 Task: Look for space in Ngozi, Burundi from 6th September, 2023 to 10th September, 2023 for 1 adult in price range Rs.9000 to Rs.17000. Place can be private room with 1  bedroom having 1 bed and 1 bathroom. Property type can be hotel. Booking option can be shelf check-in. Required host language is English.
Action: Mouse moved to (684, 223)
Screenshot: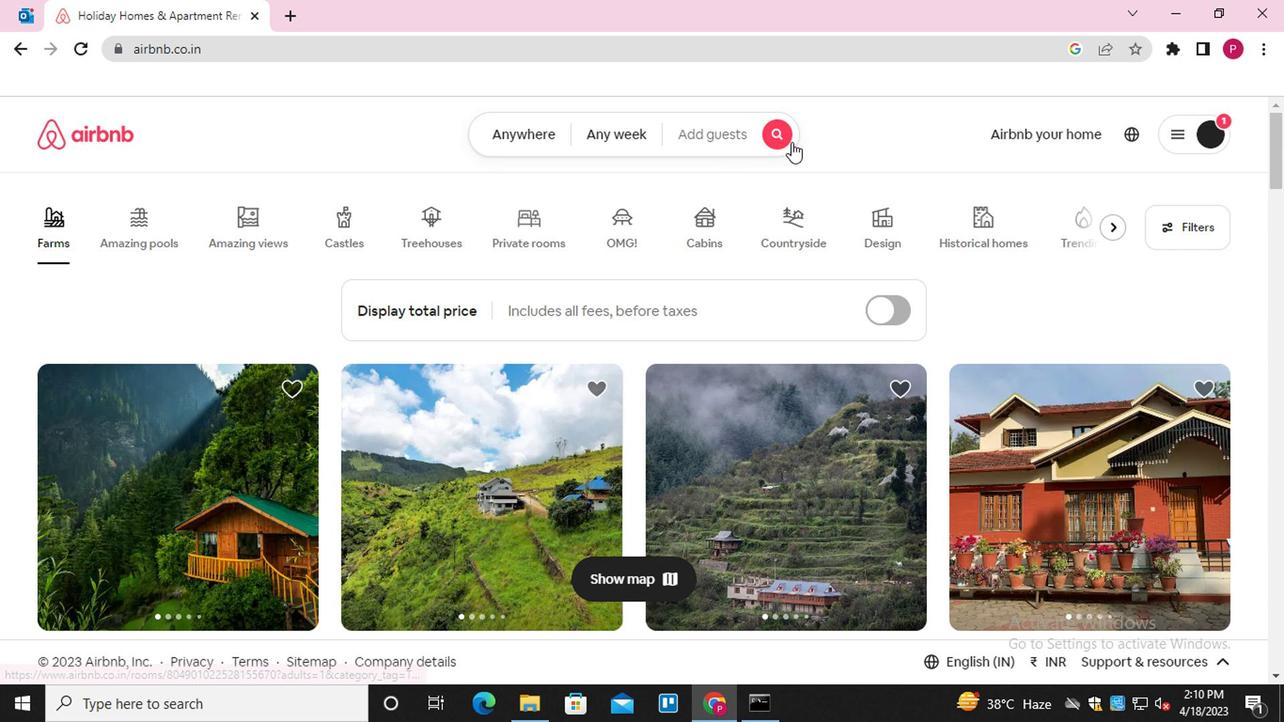 
Action: Mouse pressed left at (684, 223)
Screenshot: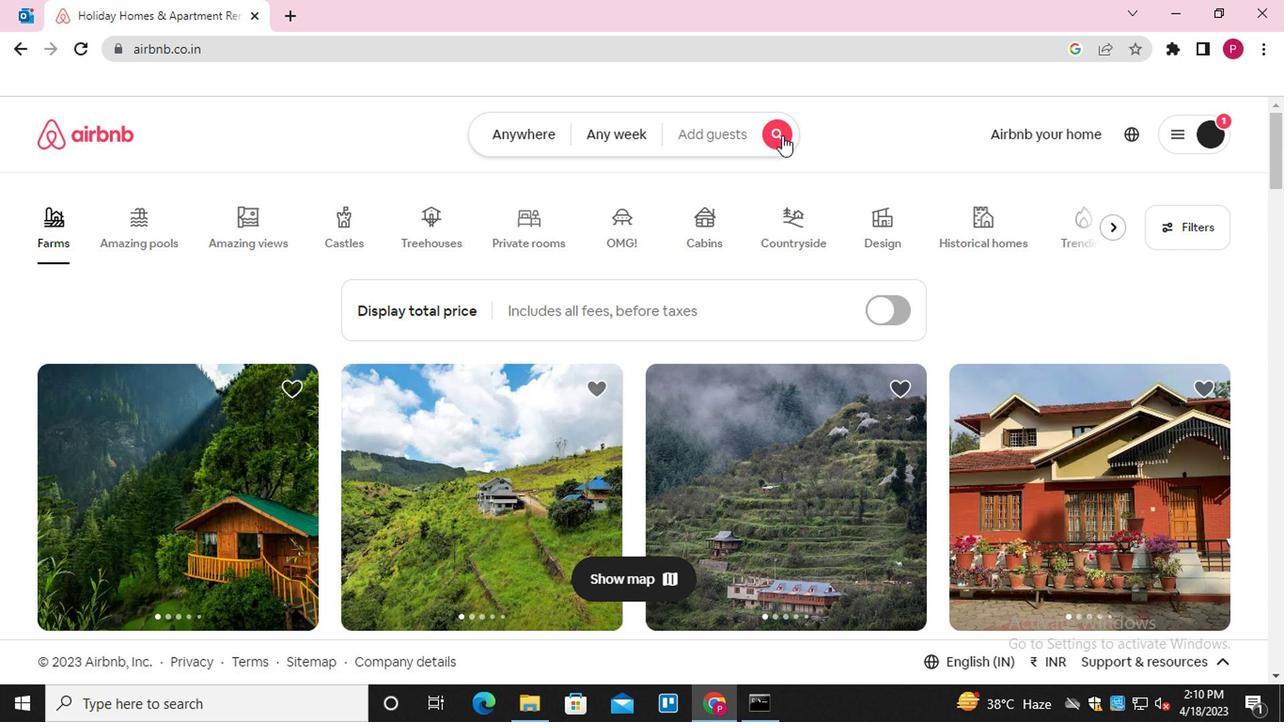 
Action: Mouse moved to (404, 278)
Screenshot: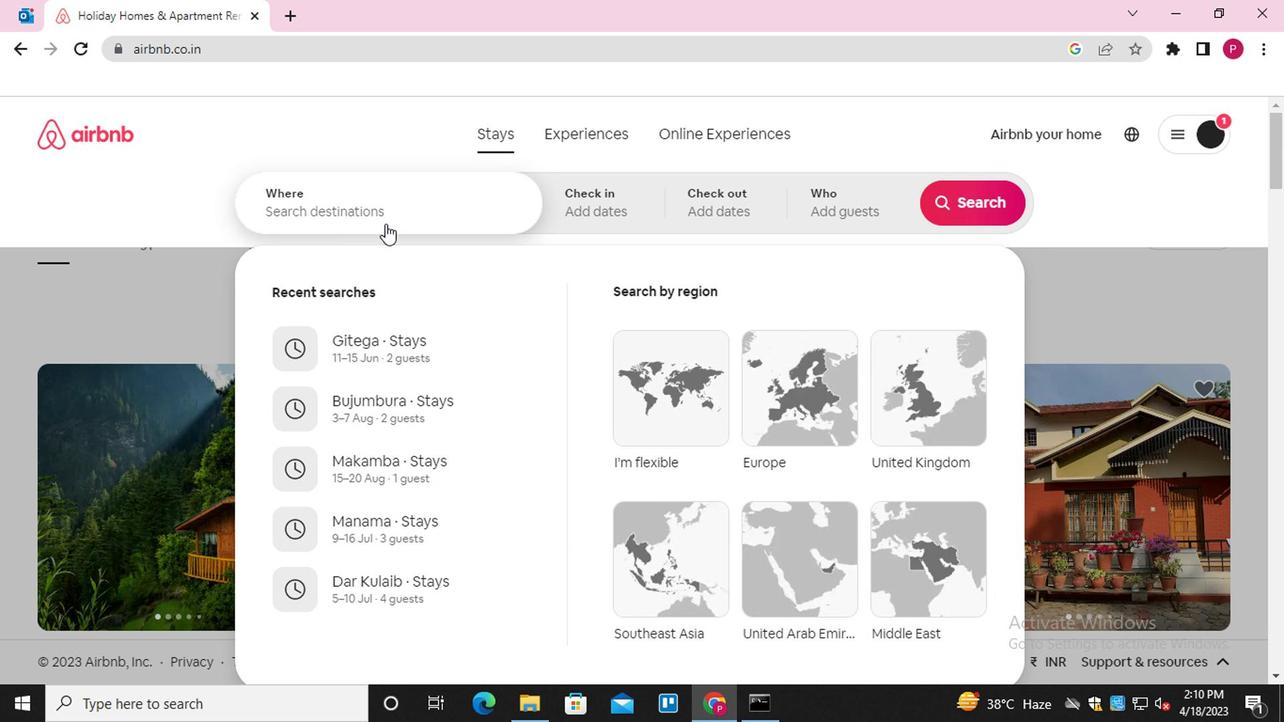 
Action: Mouse pressed left at (404, 278)
Screenshot: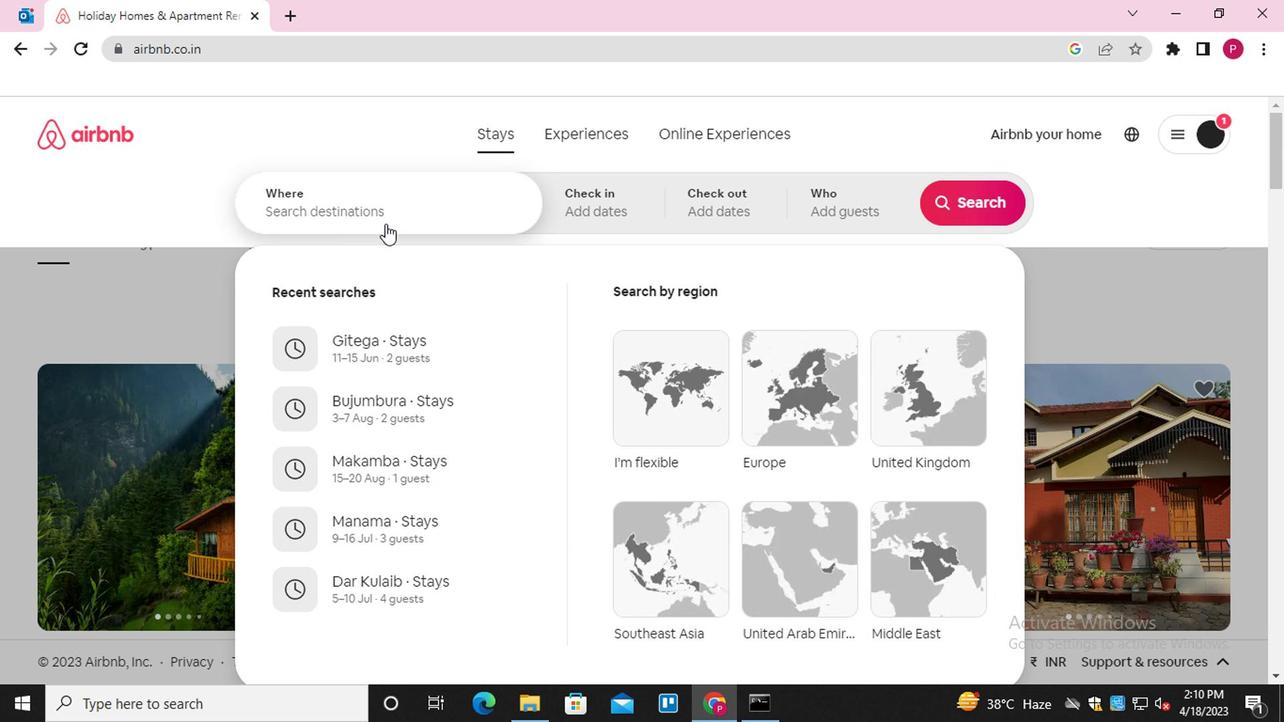 
Action: Key pressed <Key.shift>NAGI<Key.backspace>OZI
Screenshot: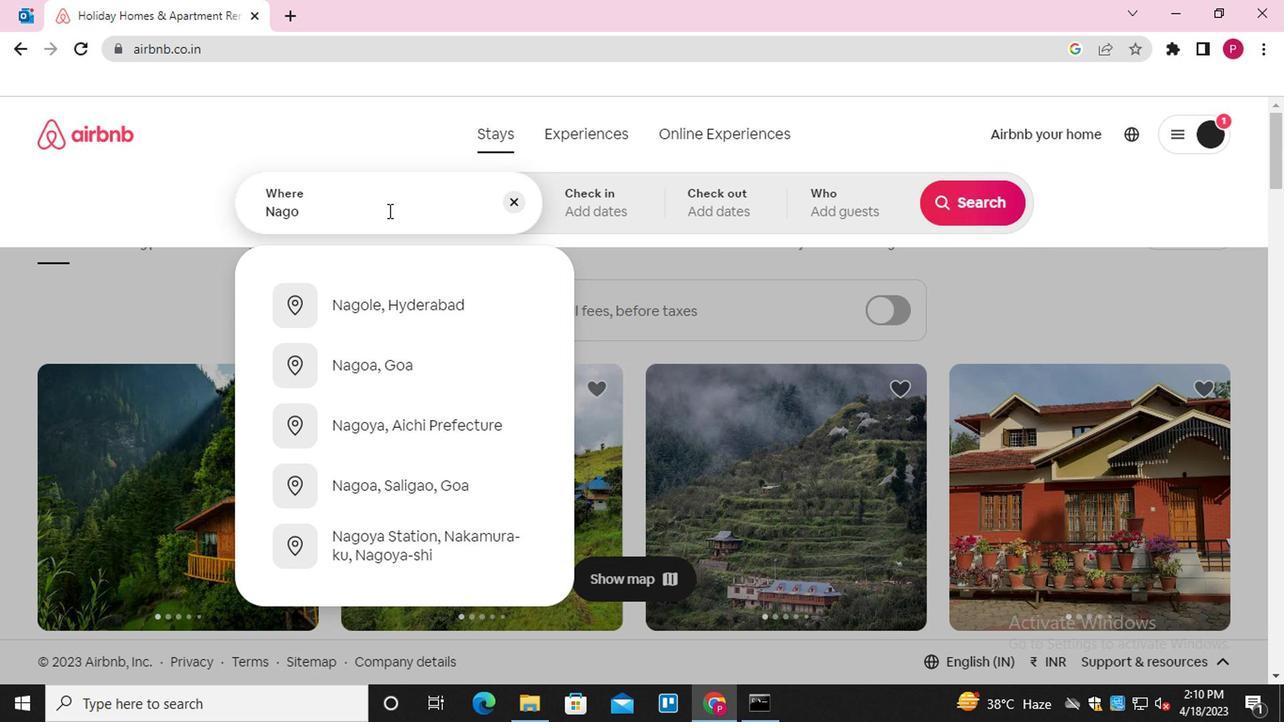
Action: Mouse moved to (415, 521)
Screenshot: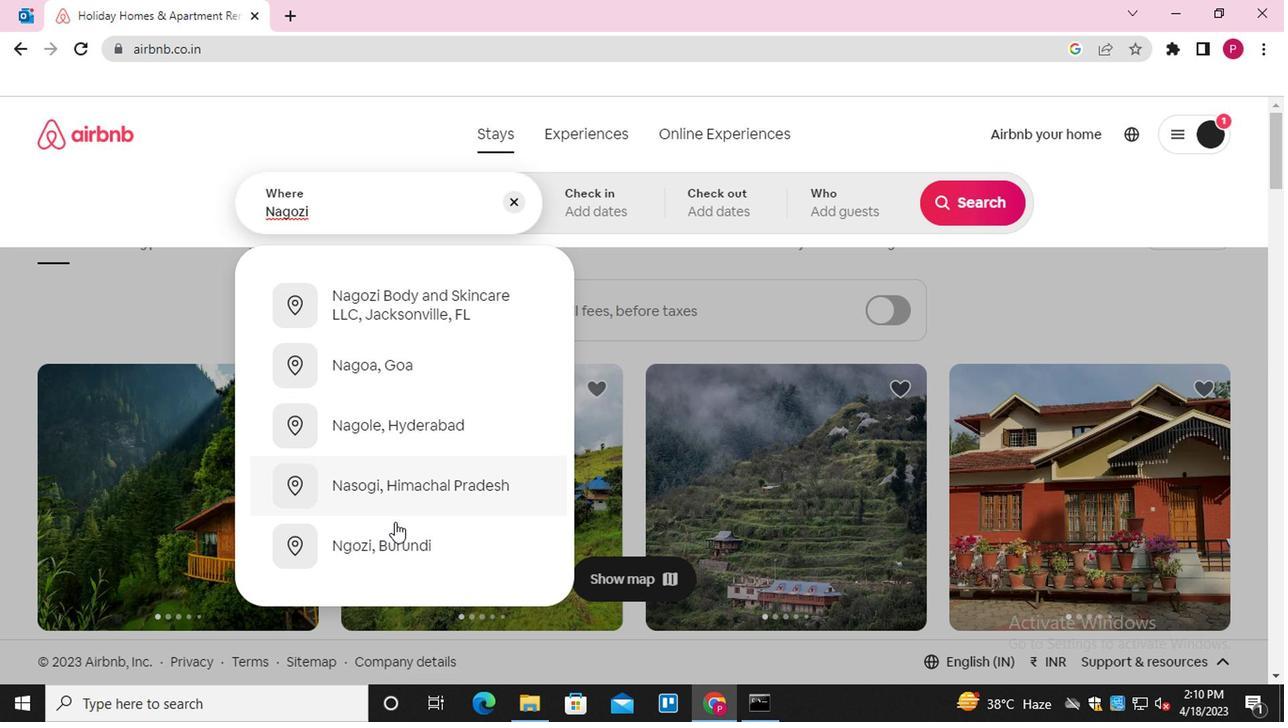 
Action: Mouse pressed left at (415, 521)
Screenshot: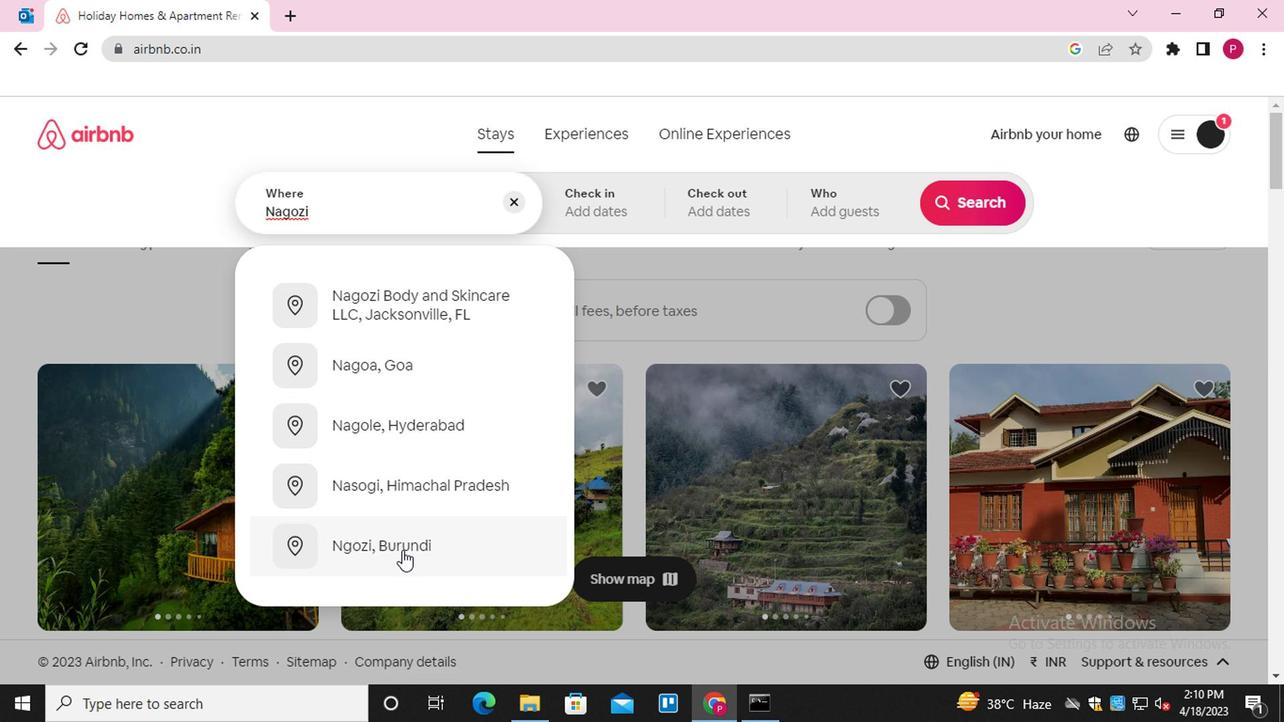 
Action: Mouse moved to (809, 382)
Screenshot: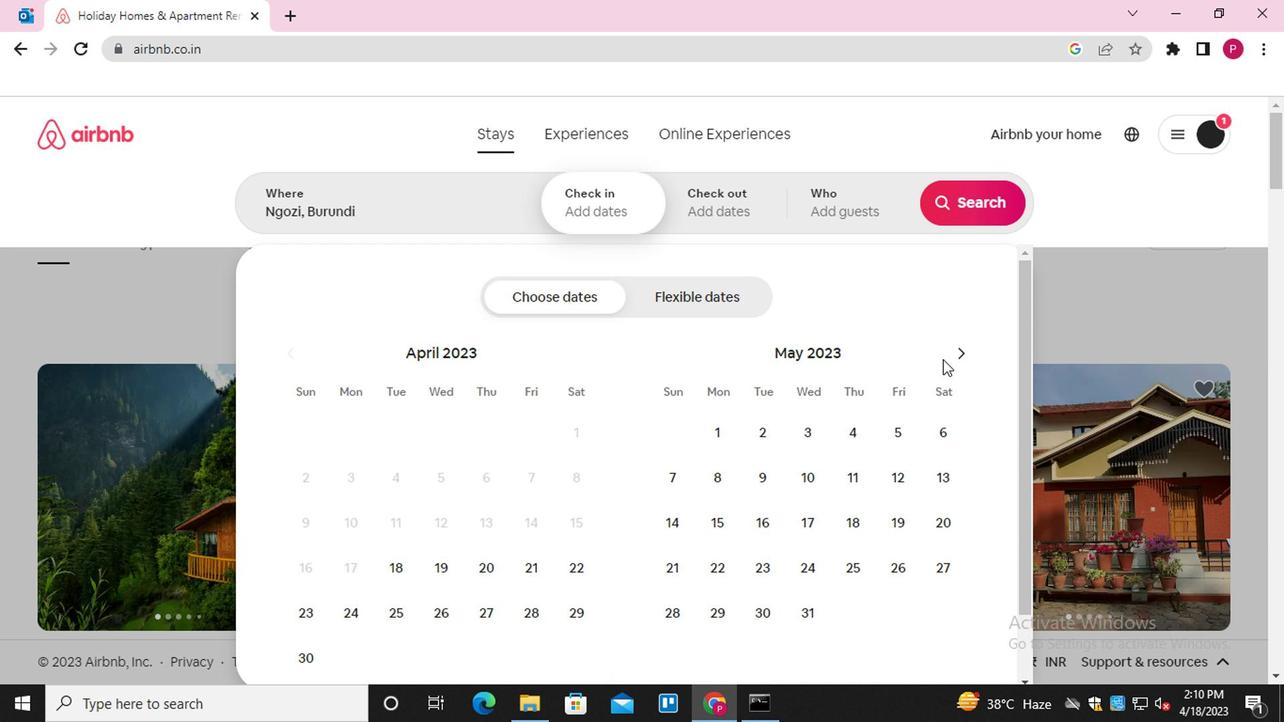 
Action: Mouse pressed left at (809, 382)
Screenshot: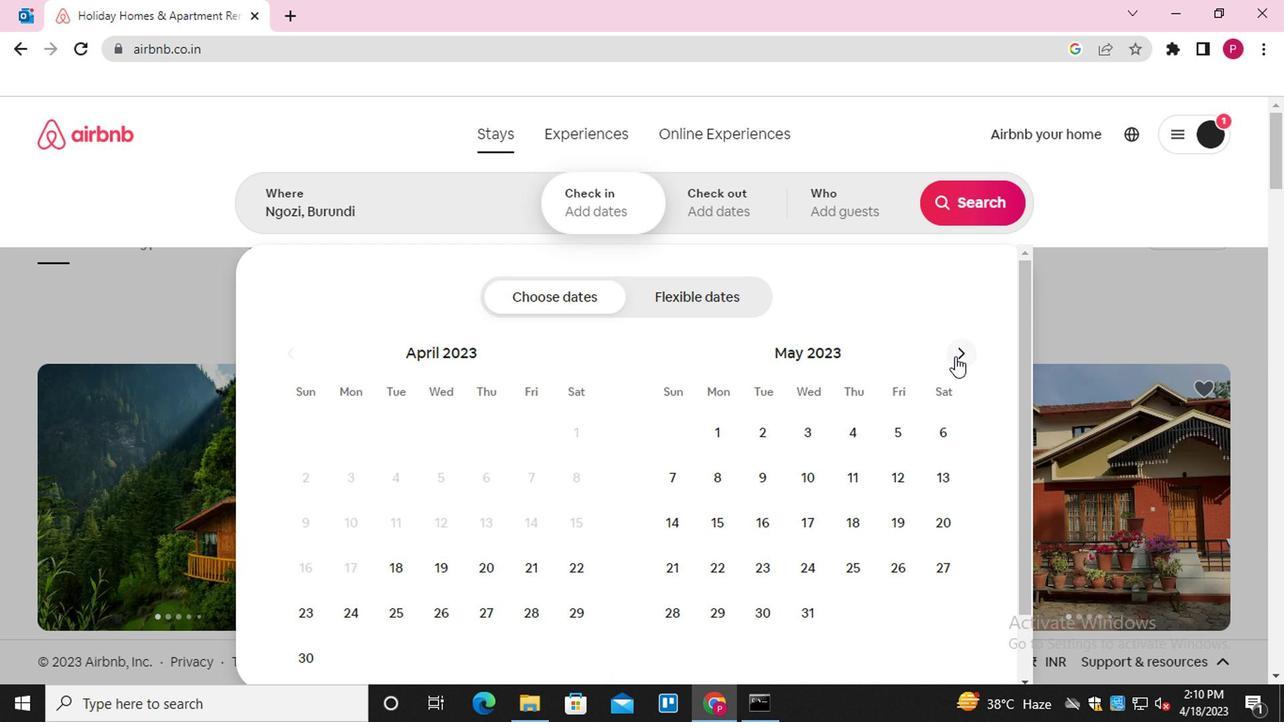 
Action: Mouse pressed left at (809, 382)
Screenshot: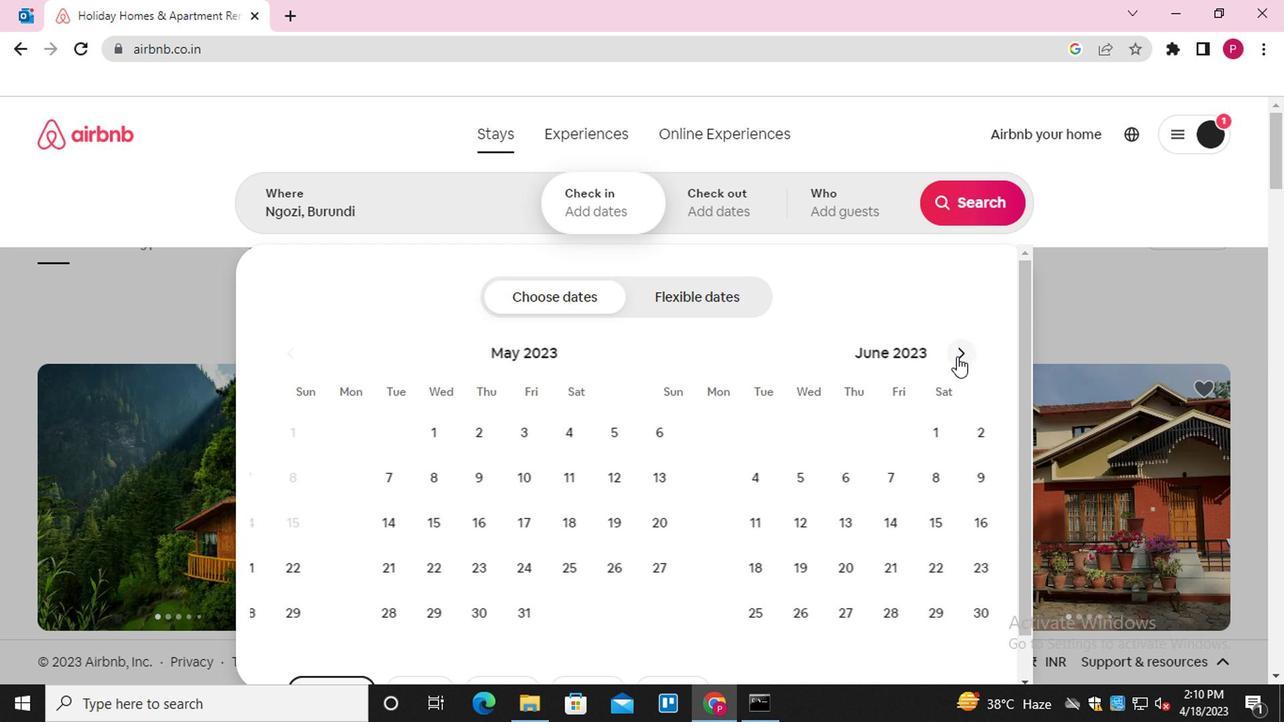 
Action: Mouse pressed left at (809, 382)
Screenshot: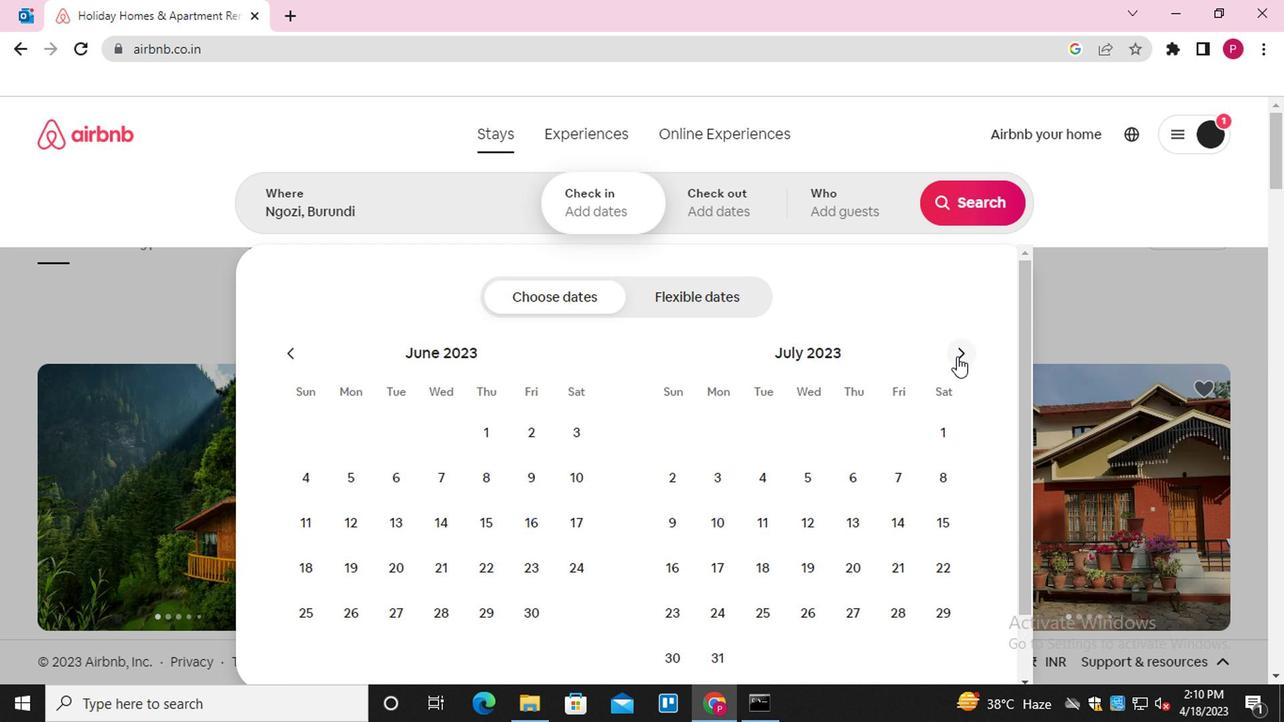 
Action: Mouse pressed left at (809, 382)
Screenshot: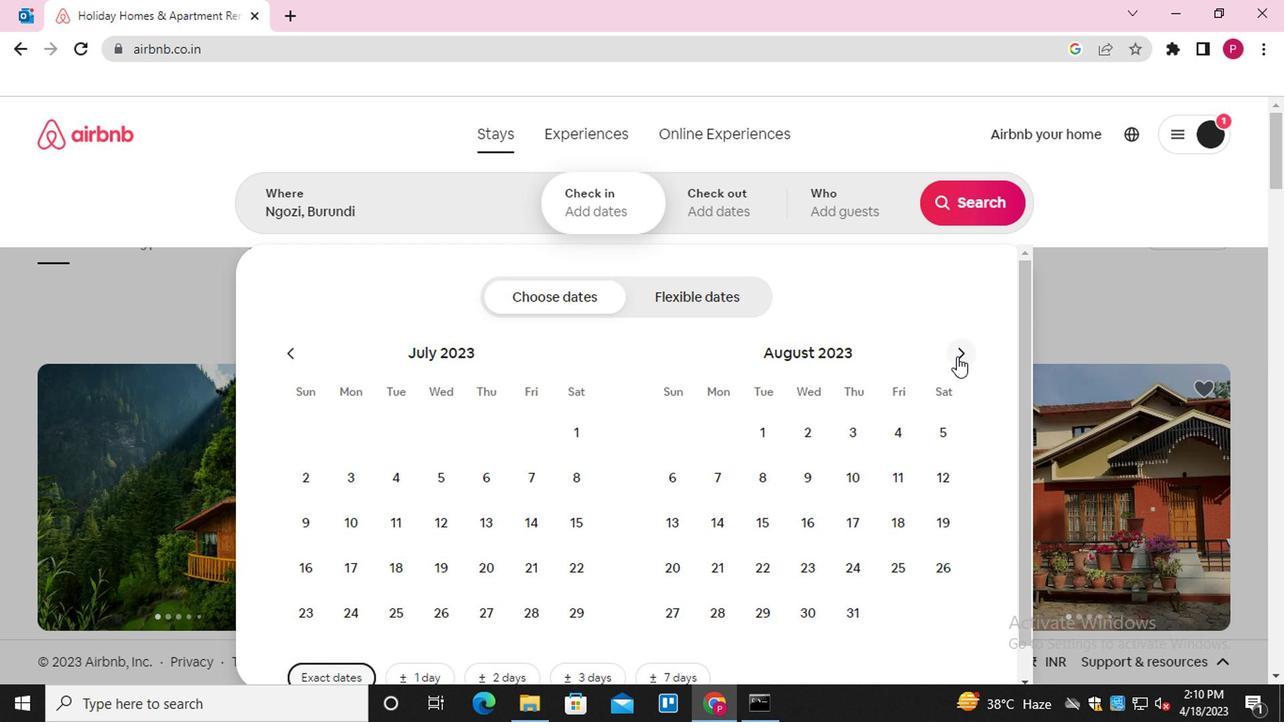 
Action: Mouse moved to (697, 467)
Screenshot: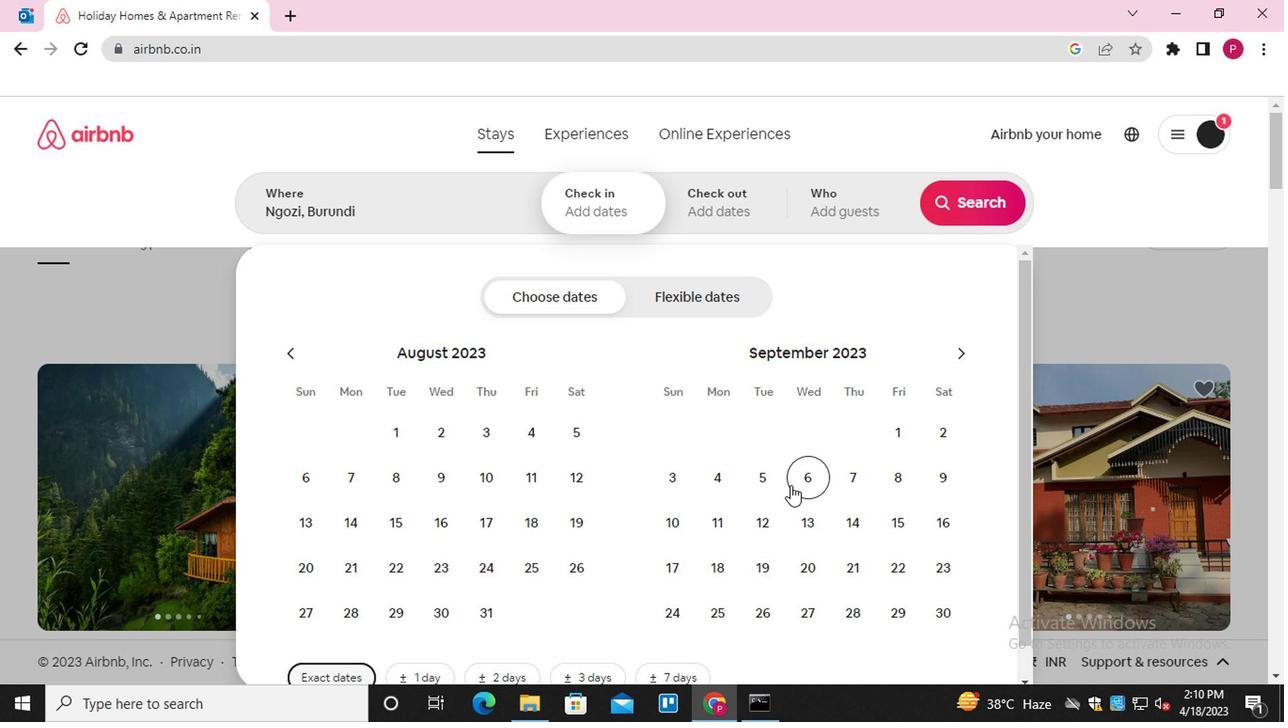 
Action: Mouse pressed left at (697, 467)
Screenshot: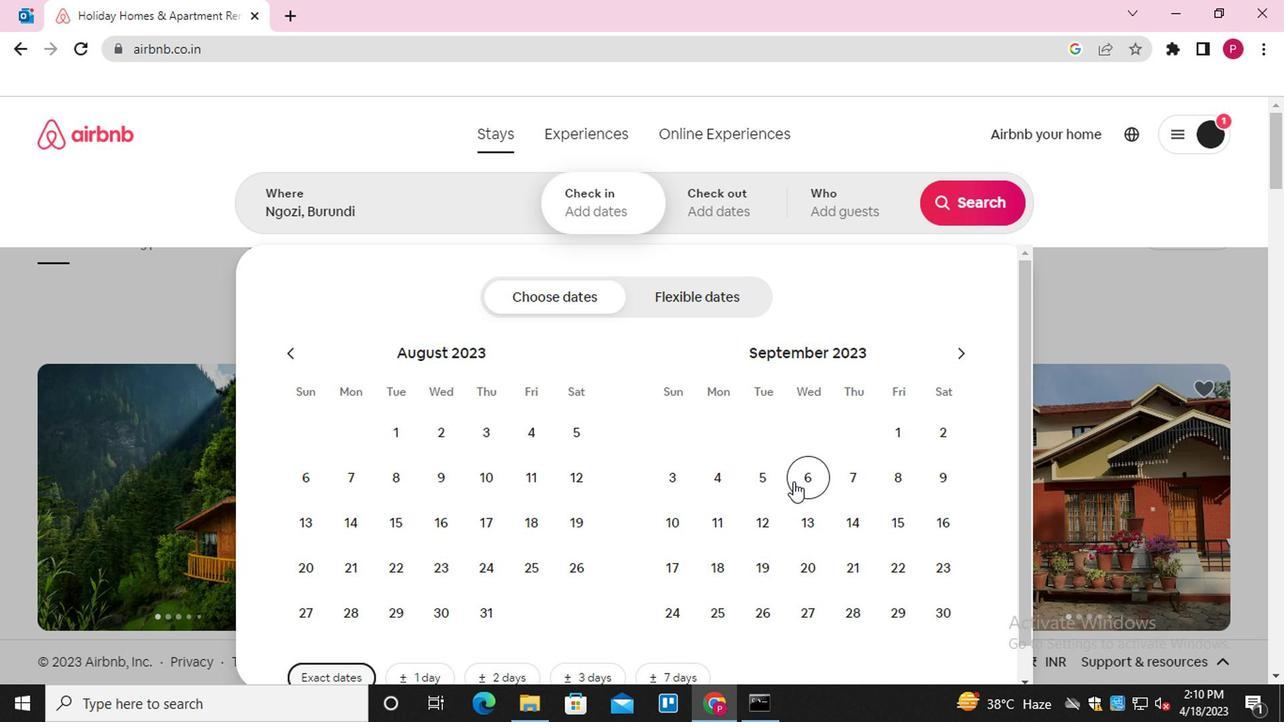 
Action: Mouse moved to (611, 495)
Screenshot: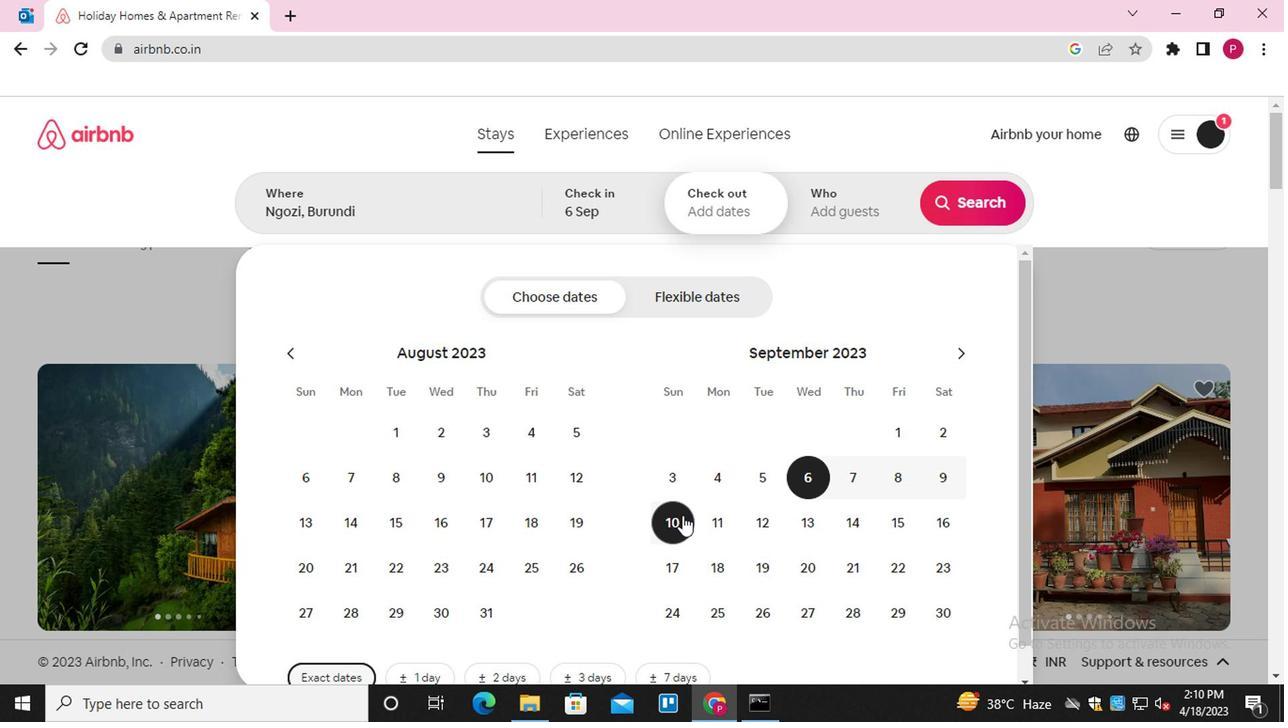 
Action: Mouse pressed left at (611, 495)
Screenshot: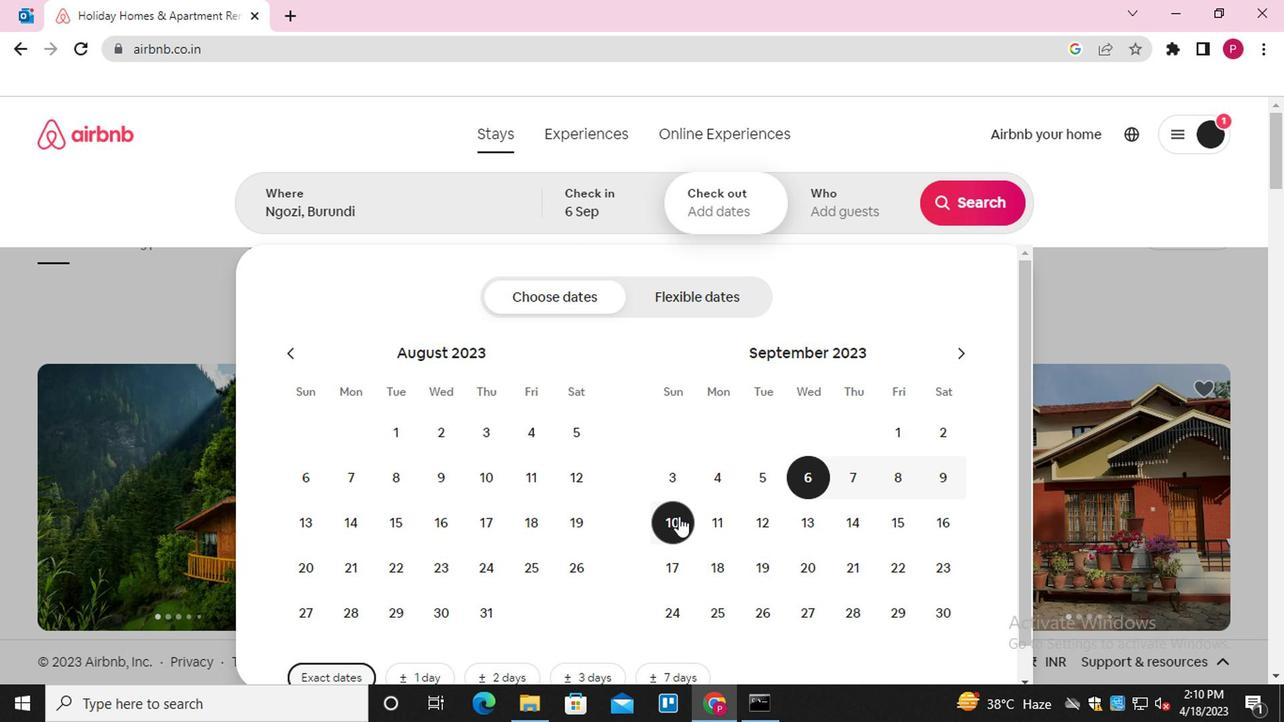 
Action: Mouse moved to (712, 275)
Screenshot: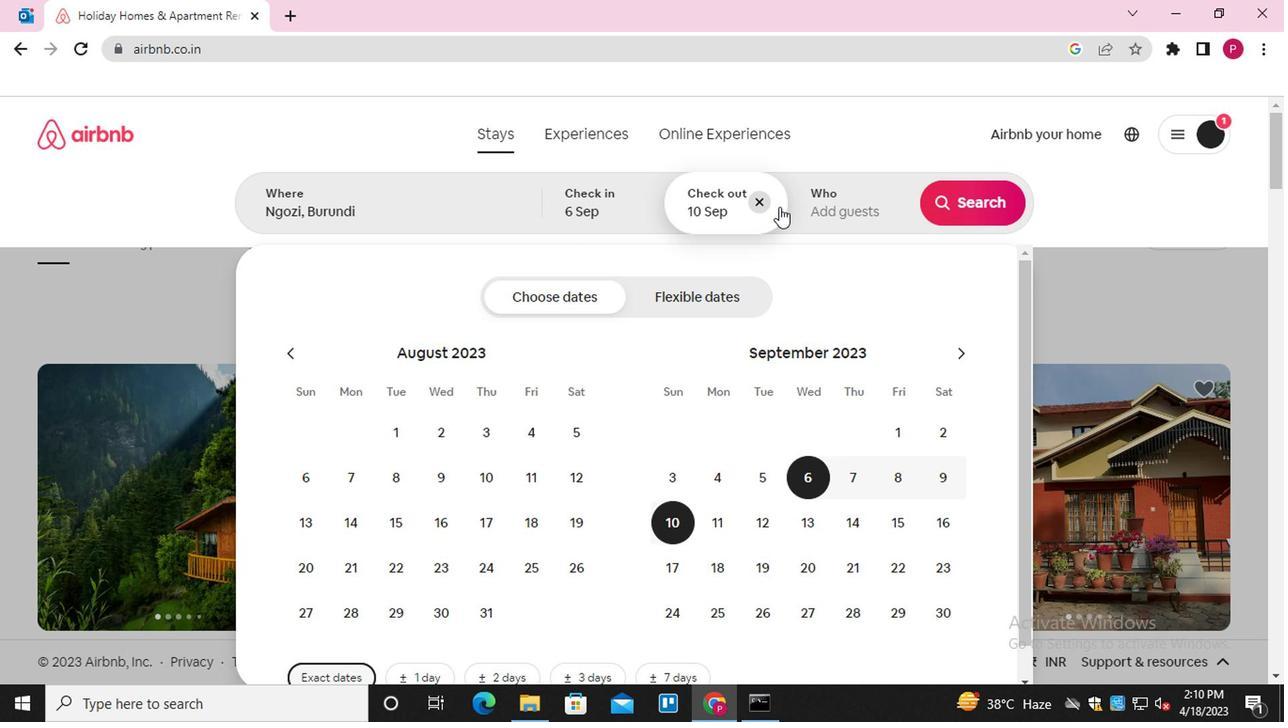 
Action: Mouse pressed left at (712, 275)
Screenshot: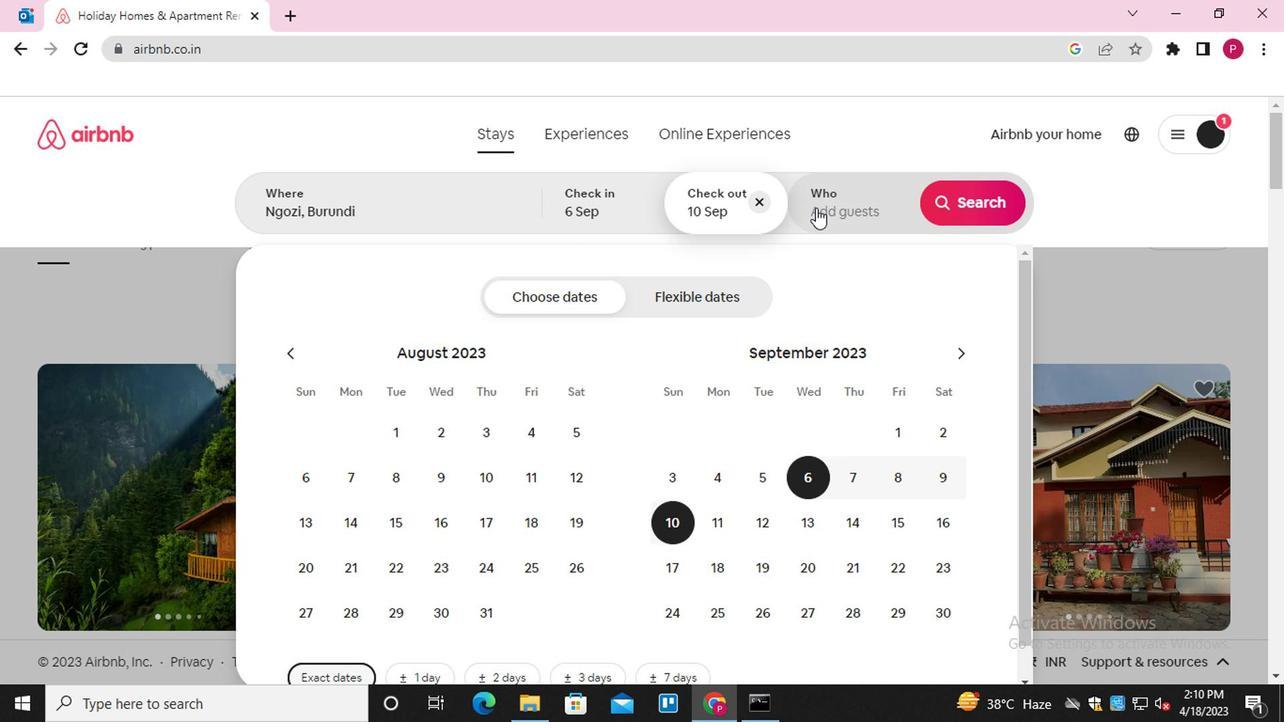 
Action: Mouse moved to (832, 344)
Screenshot: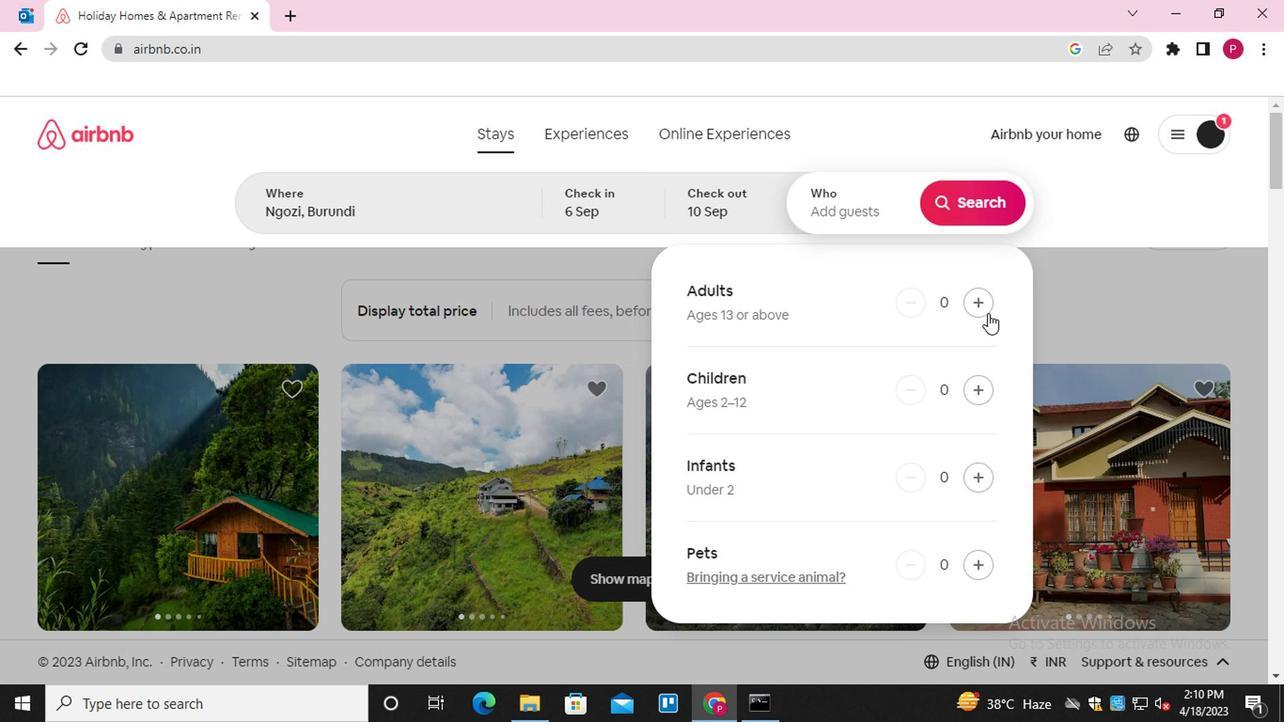 
Action: Mouse pressed left at (832, 344)
Screenshot: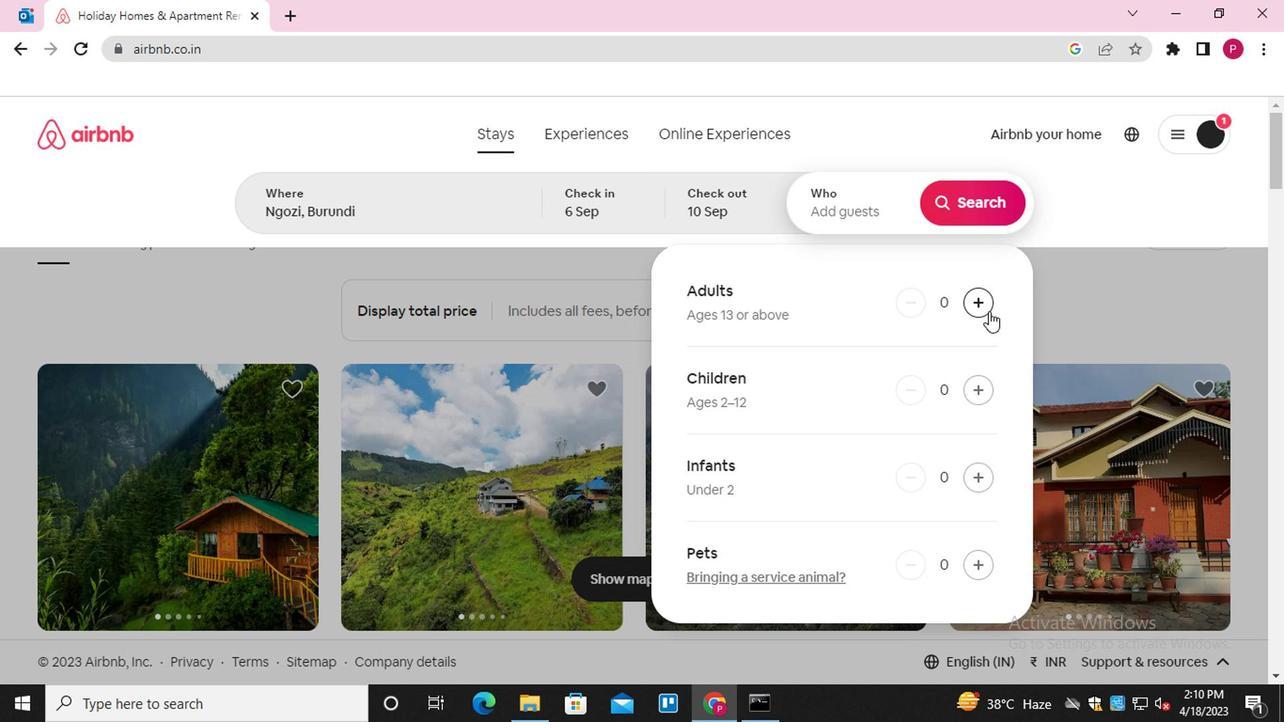 
Action: Mouse moved to (826, 278)
Screenshot: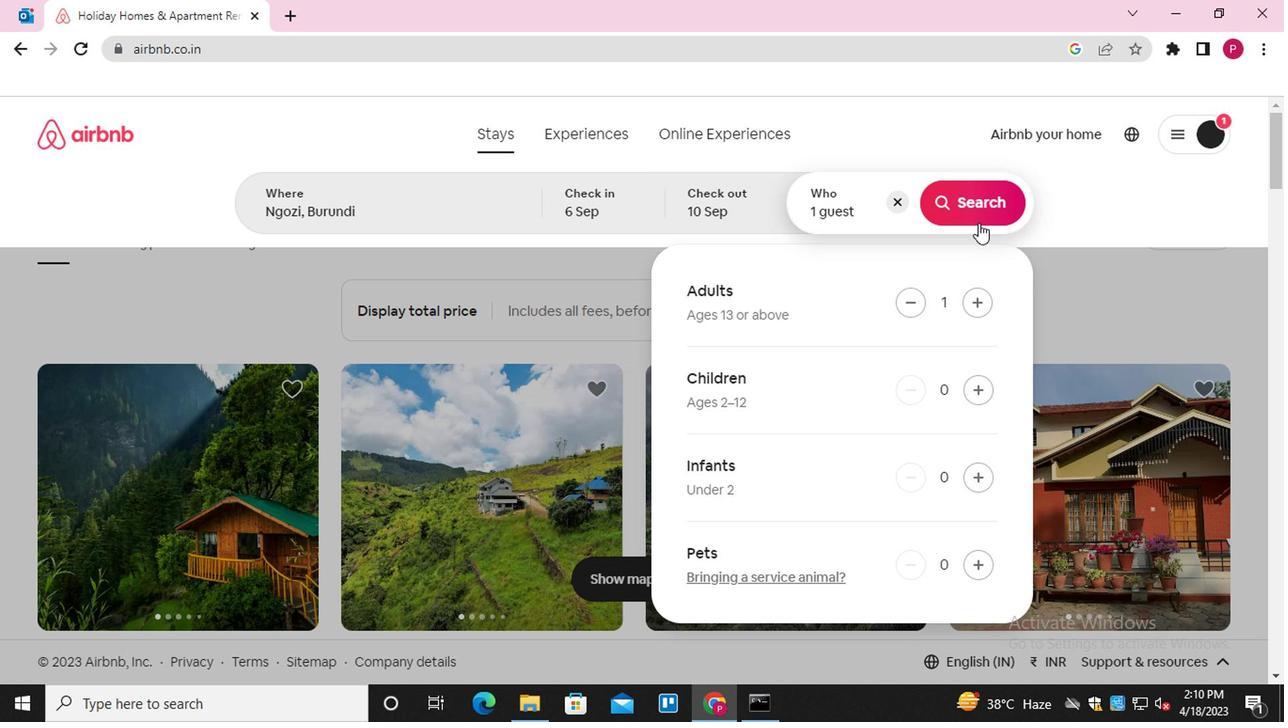 
Action: Mouse pressed left at (826, 278)
Screenshot: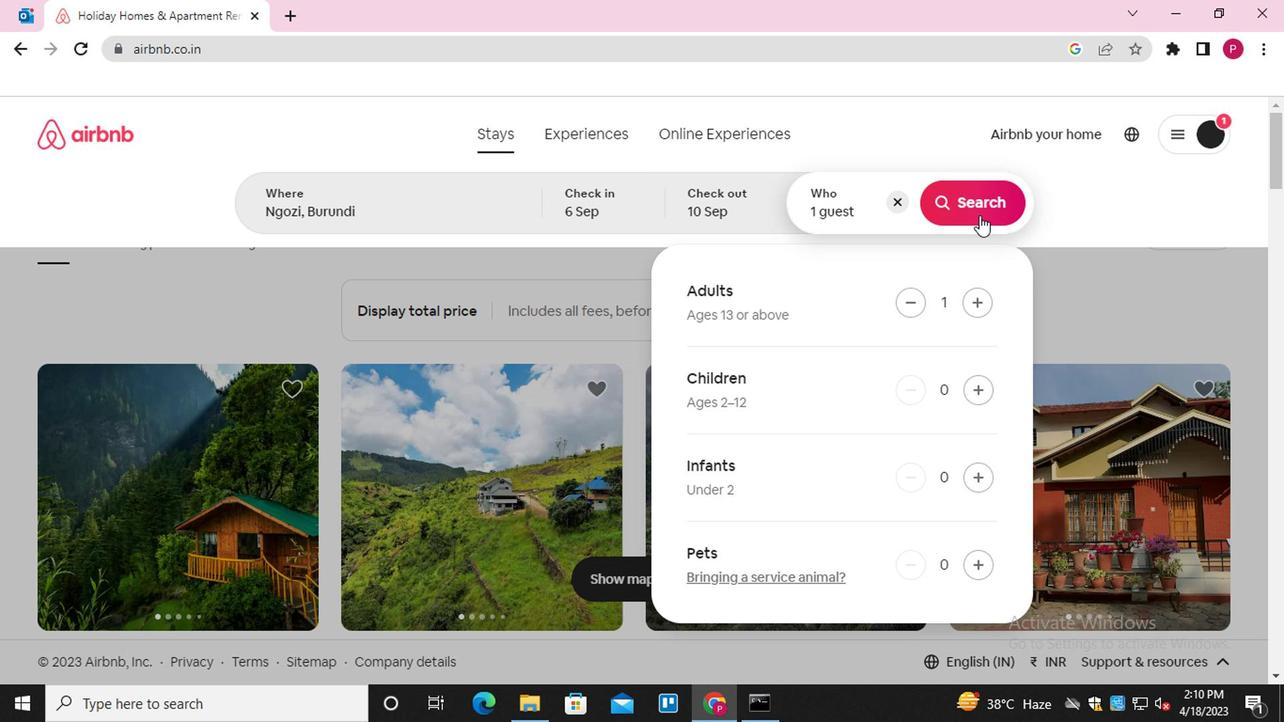 
Action: Mouse moved to (976, 277)
Screenshot: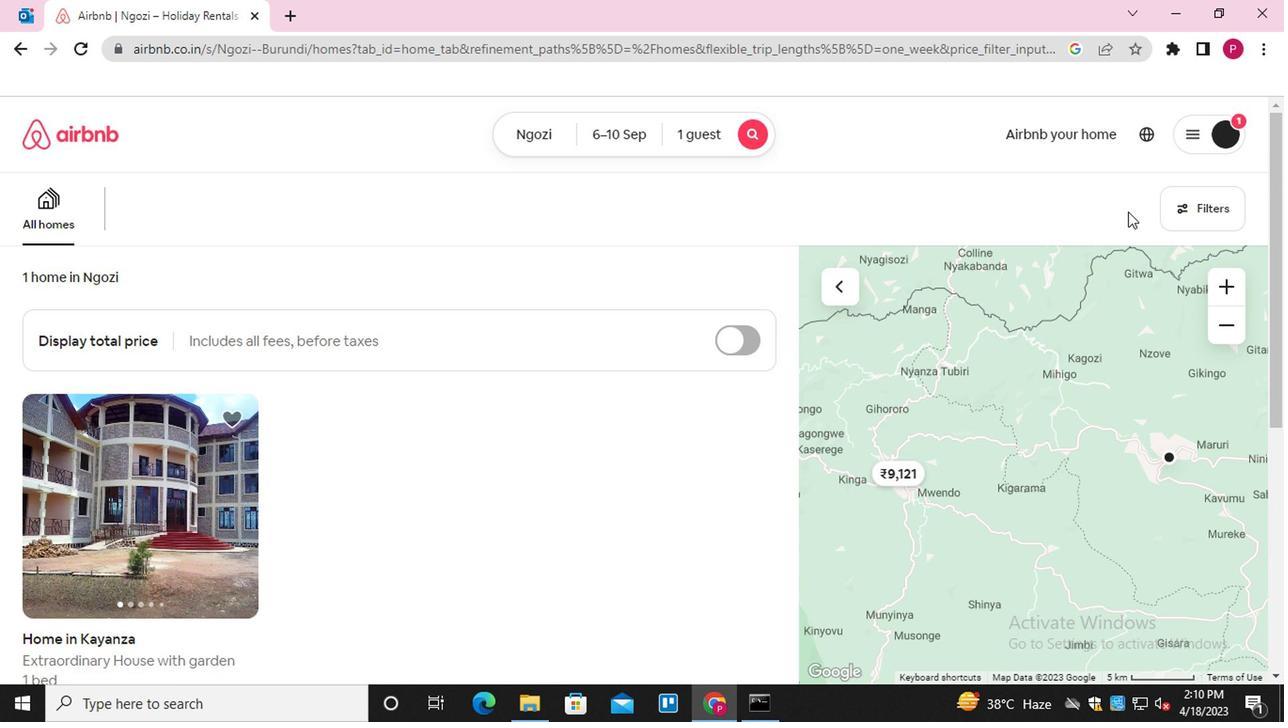 
Action: Mouse pressed left at (976, 277)
Screenshot: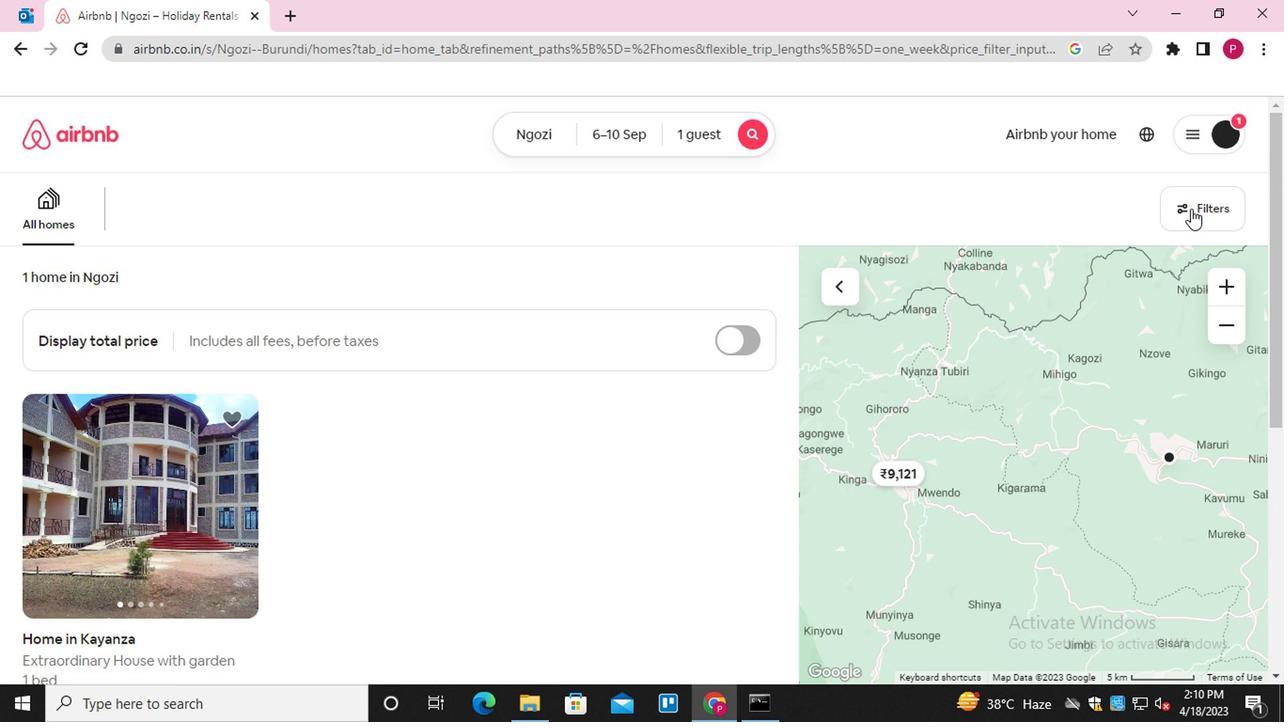 
Action: Mouse moved to (477, 438)
Screenshot: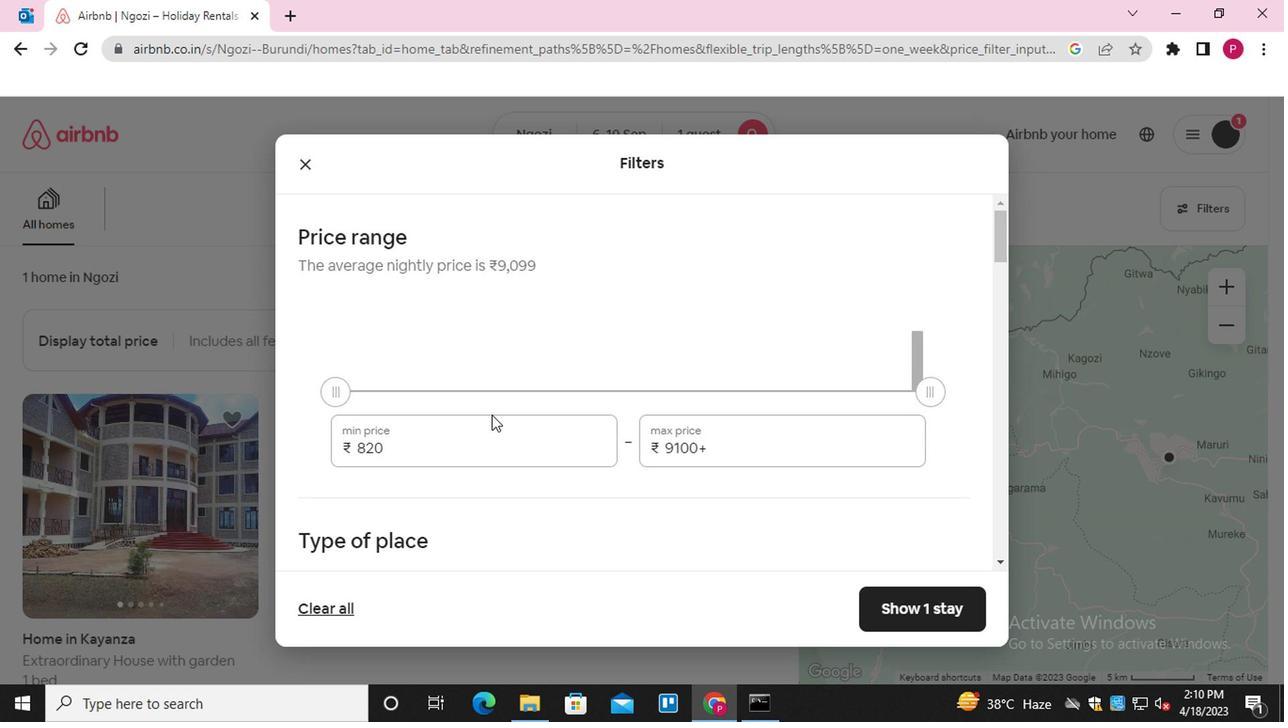 
Action: Mouse pressed left at (477, 438)
Screenshot: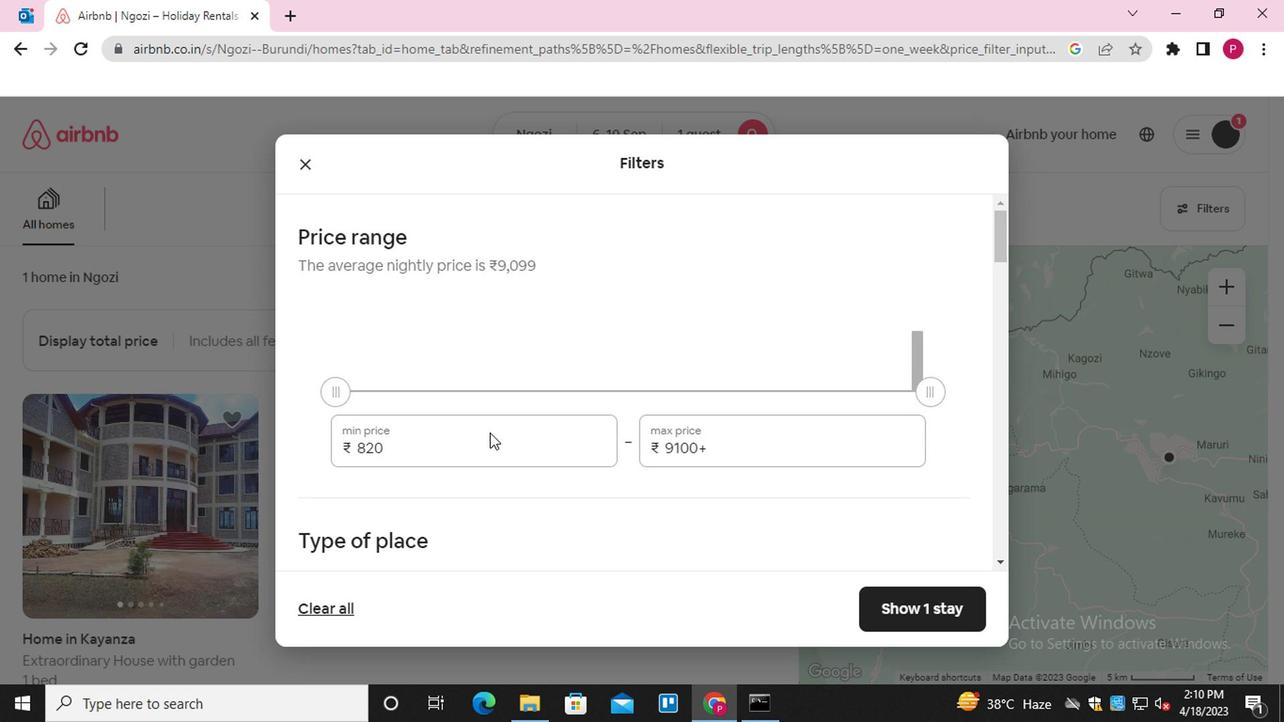
Action: Mouse pressed left at (477, 438)
Screenshot: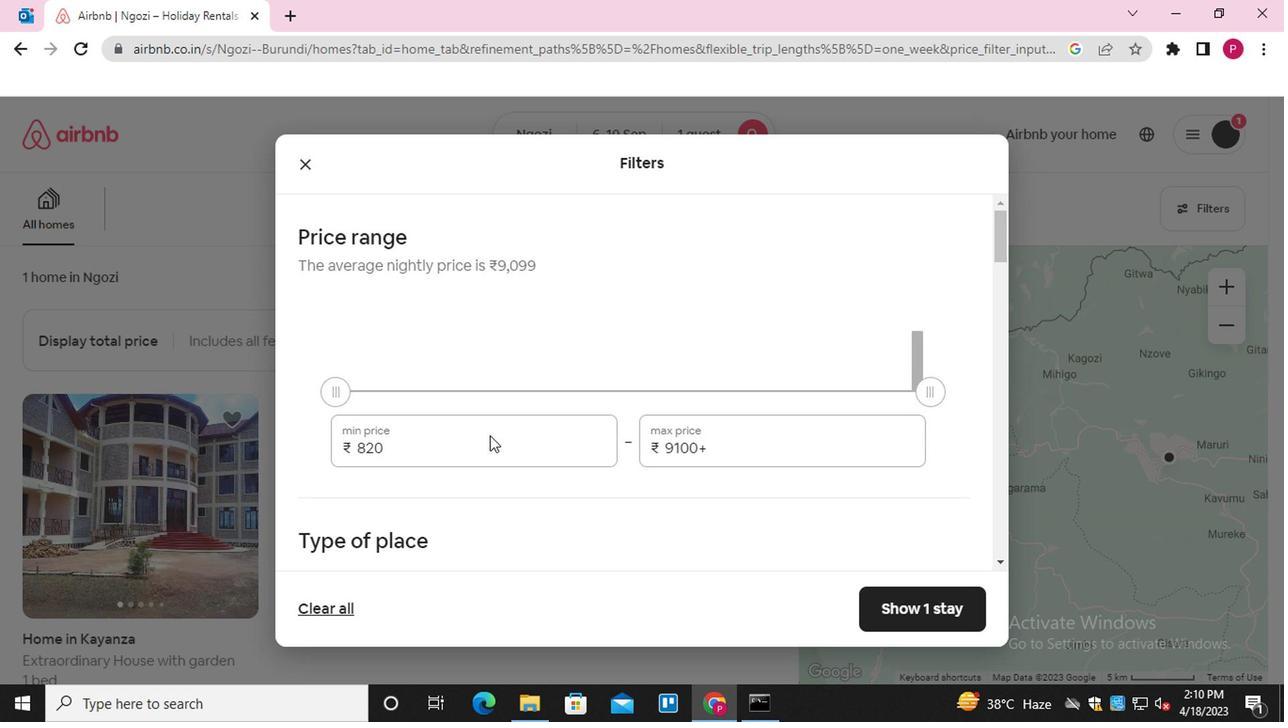 
Action: Mouse pressed left at (477, 438)
Screenshot: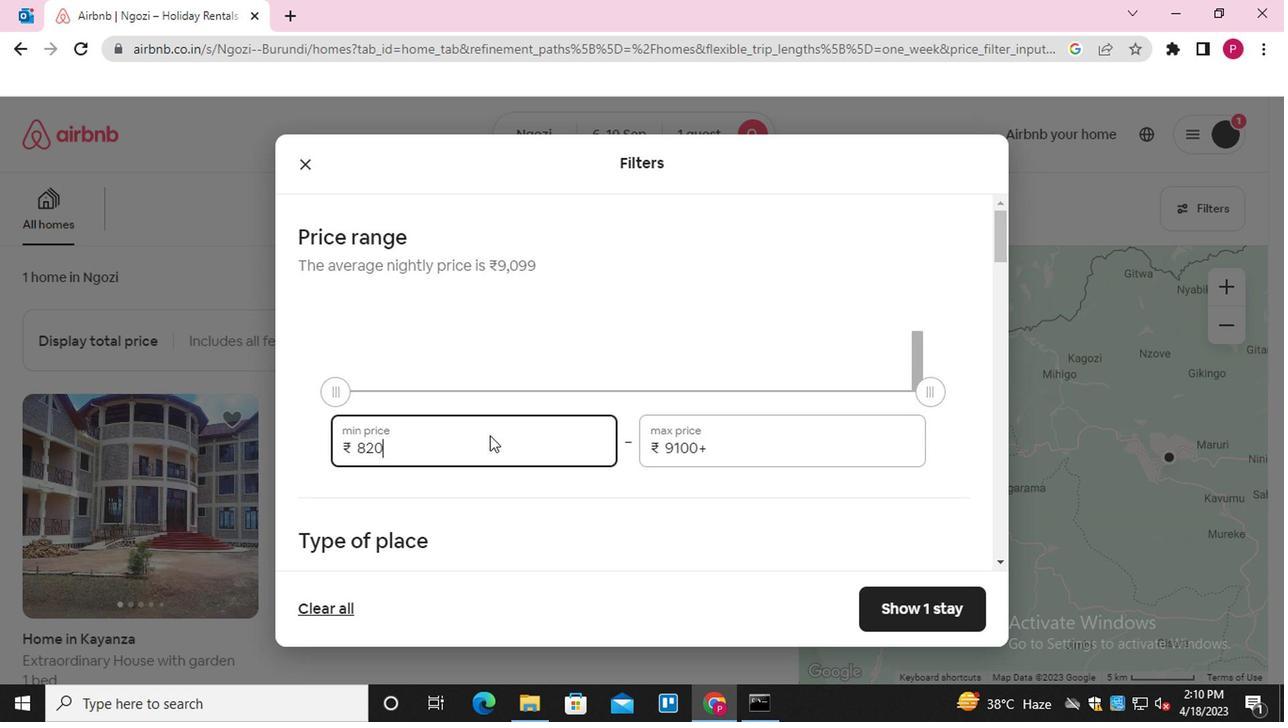 
Action: Mouse pressed left at (477, 438)
Screenshot: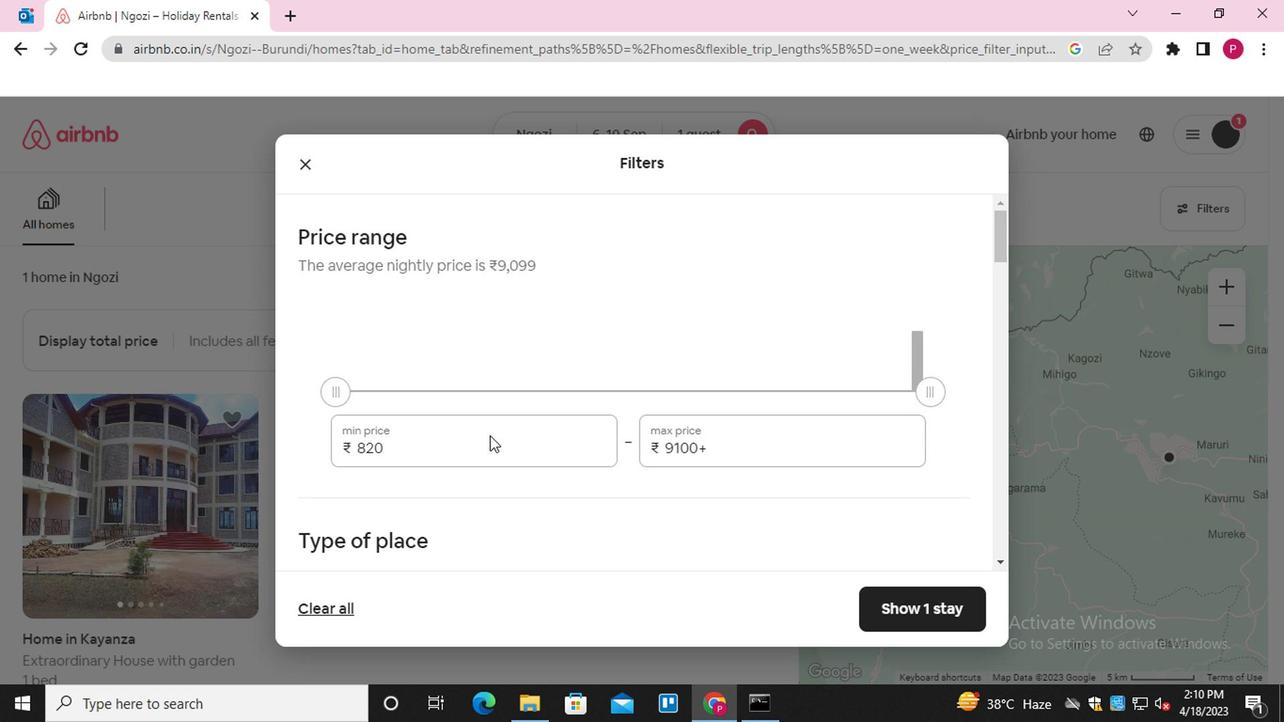
Action: Mouse moved to (473, 453)
Screenshot: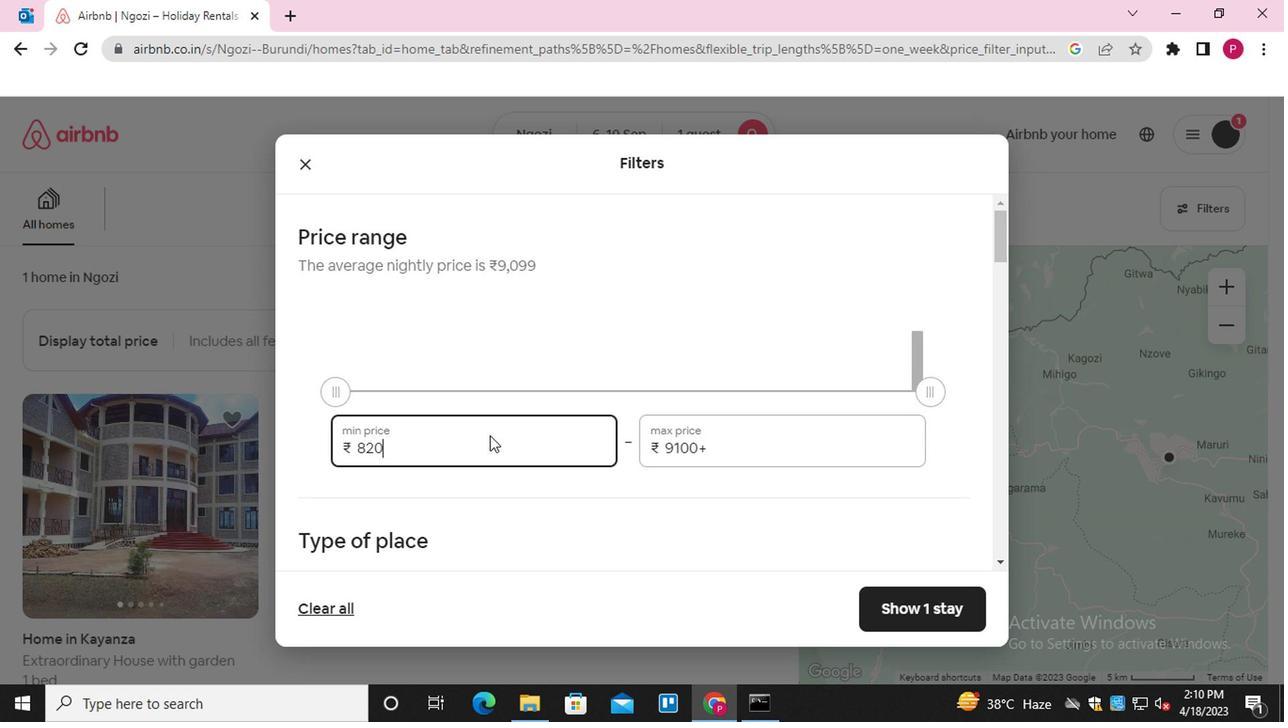 
Action: Mouse pressed left at (473, 453)
Screenshot: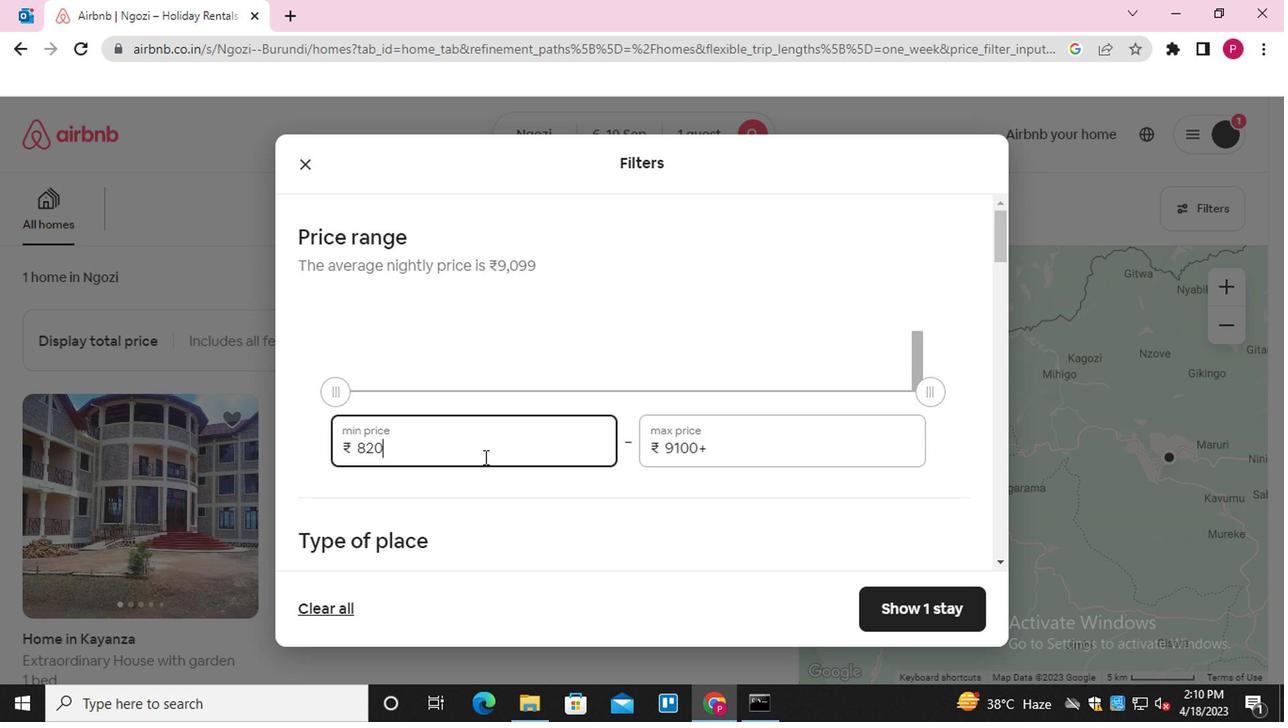 
Action: Mouse pressed left at (473, 453)
Screenshot: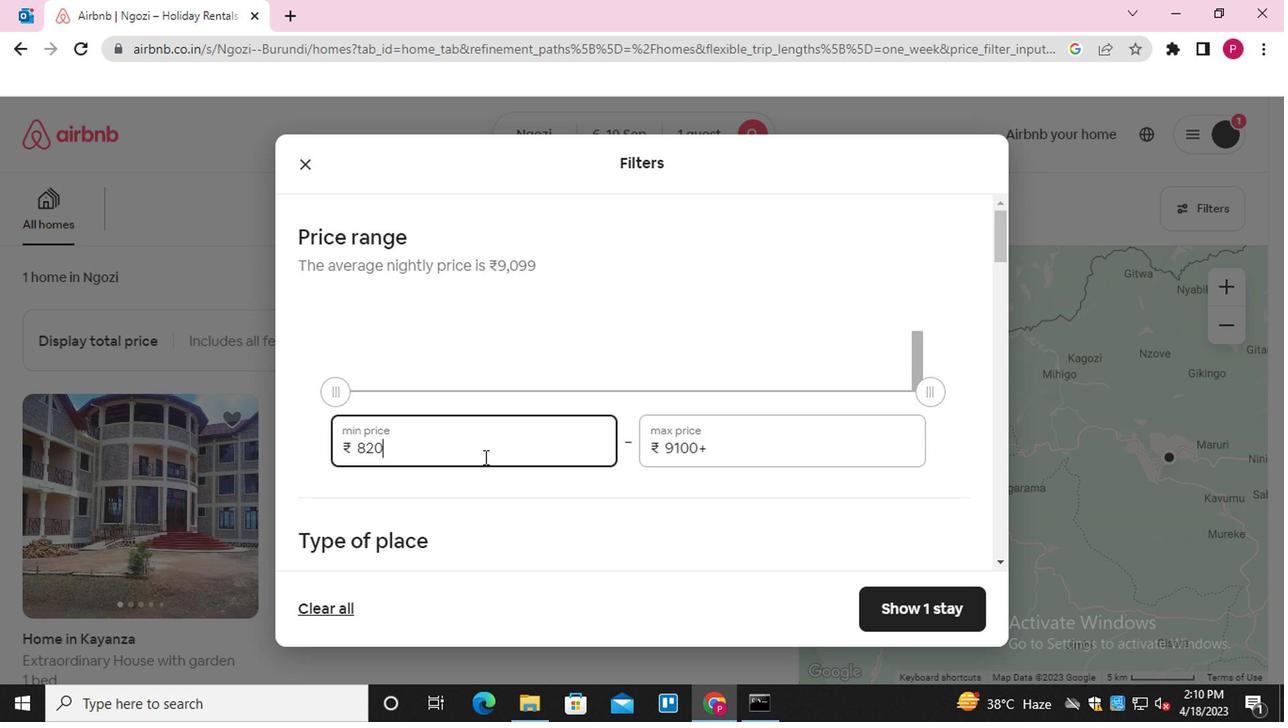 
Action: Key pressed 9000<Key.tab>17000
Screenshot: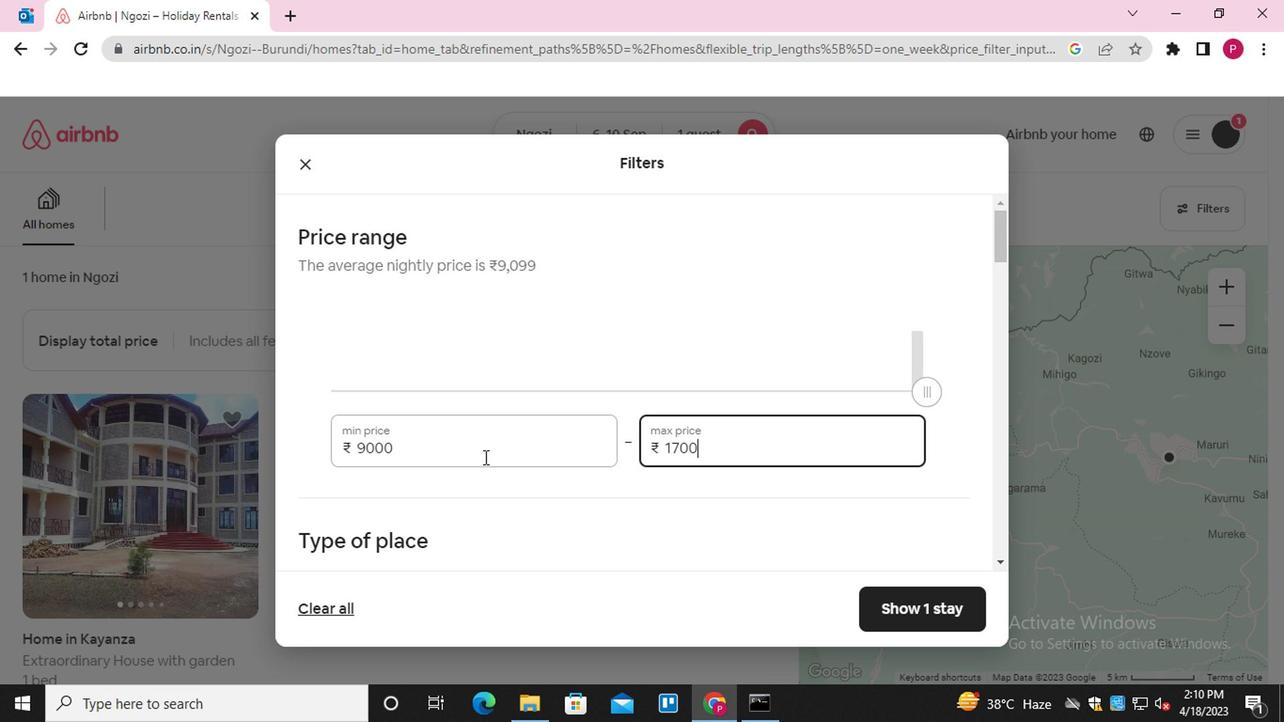 
Action: Mouse moved to (399, 440)
Screenshot: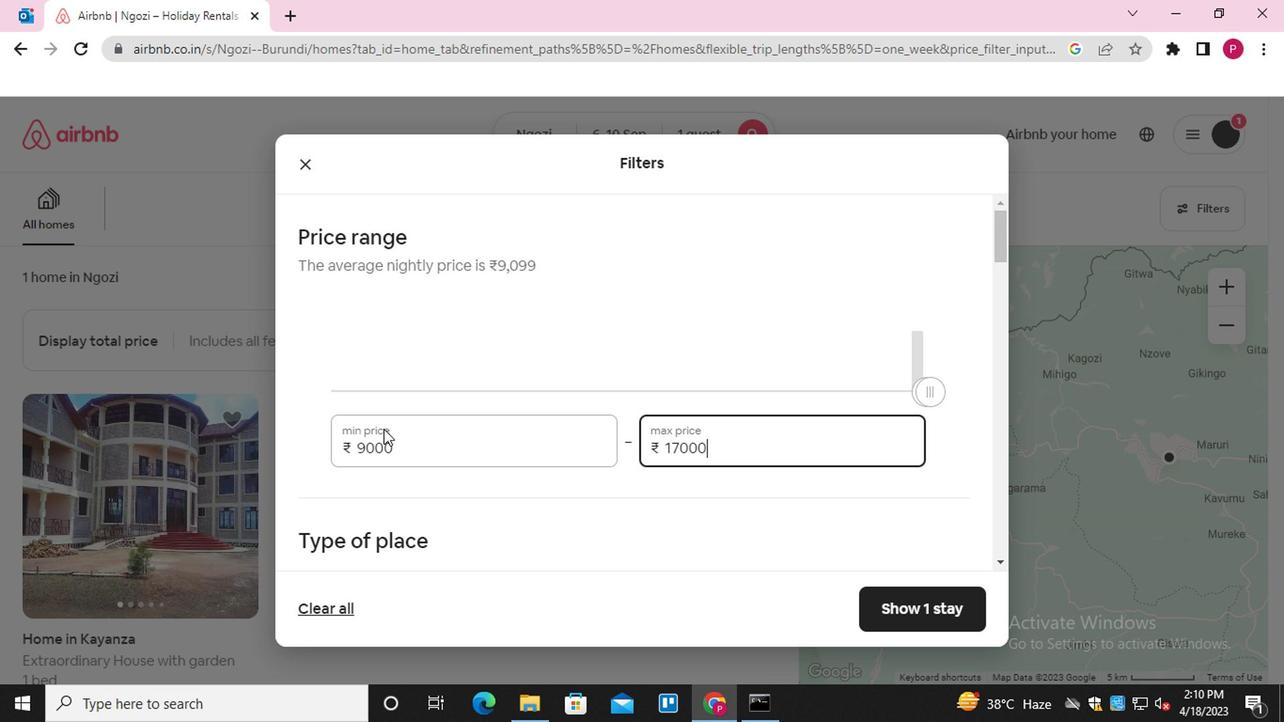 
Action: Mouse scrolled (399, 440) with delta (0, 0)
Screenshot: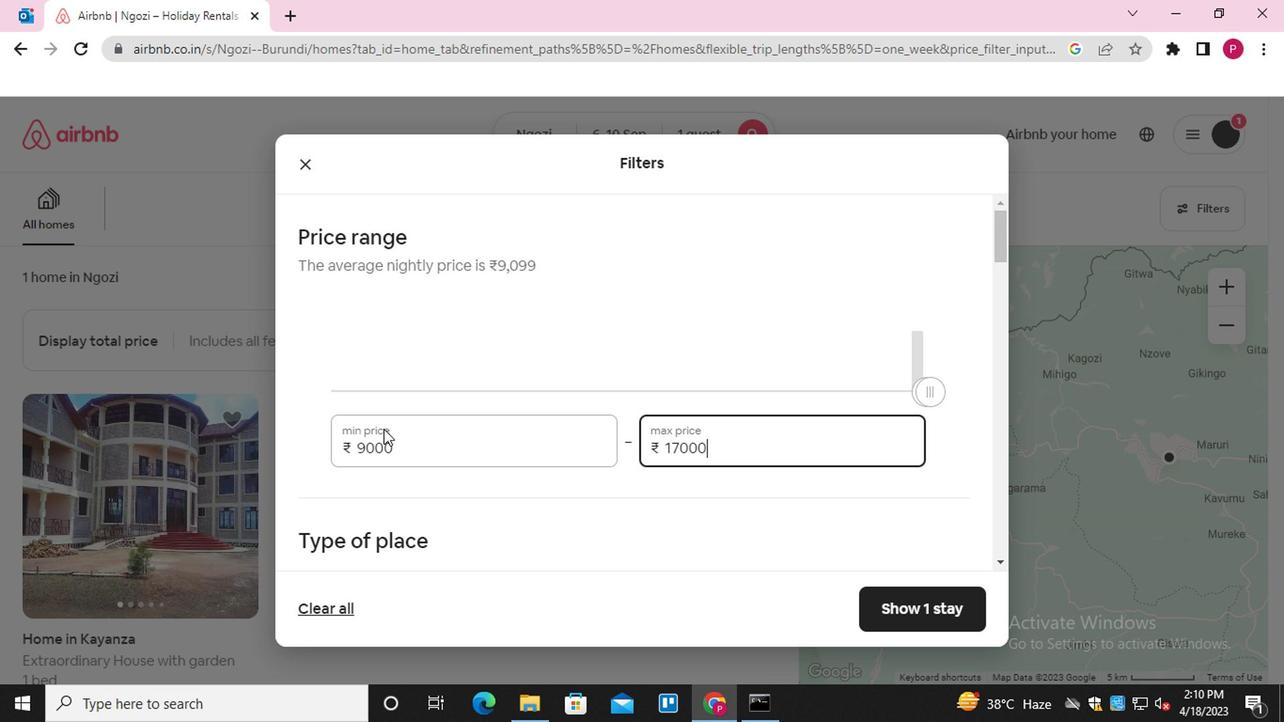 
Action: Mouse moved to (398, 444)
Screenshot: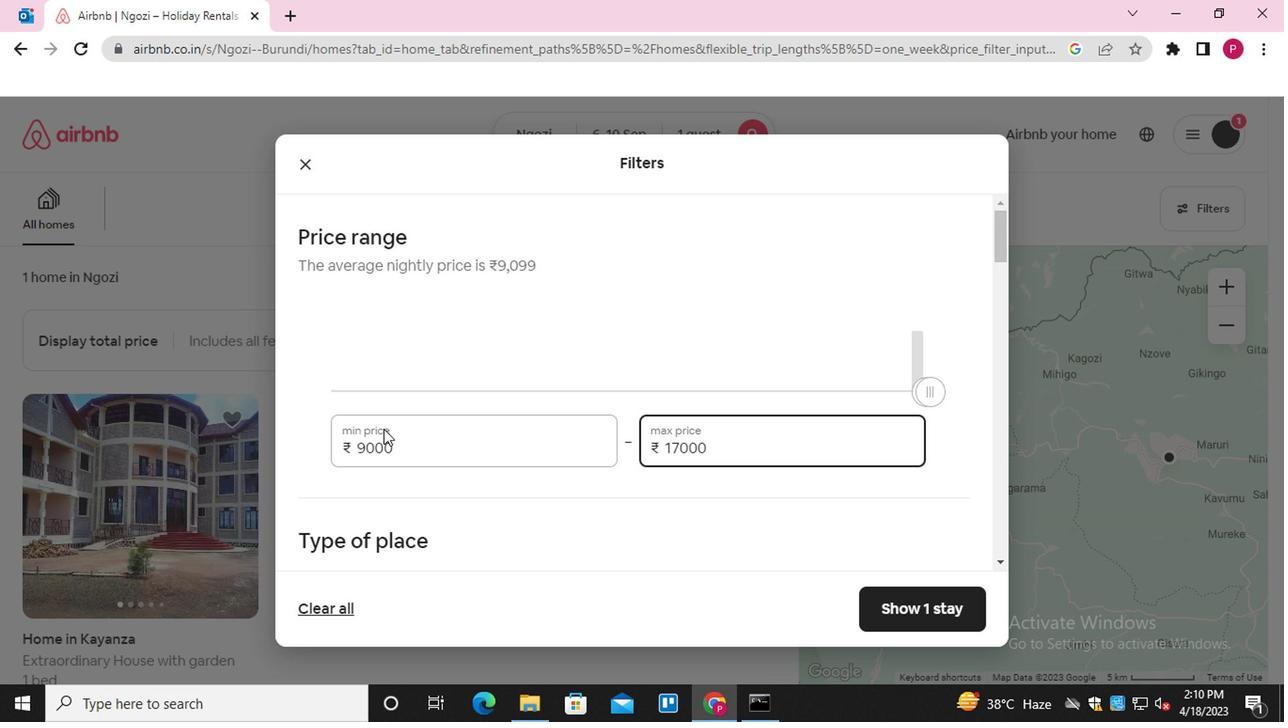 
Action: Mouse scrolled (398, 443) with delta (0, 0)
Screenshot: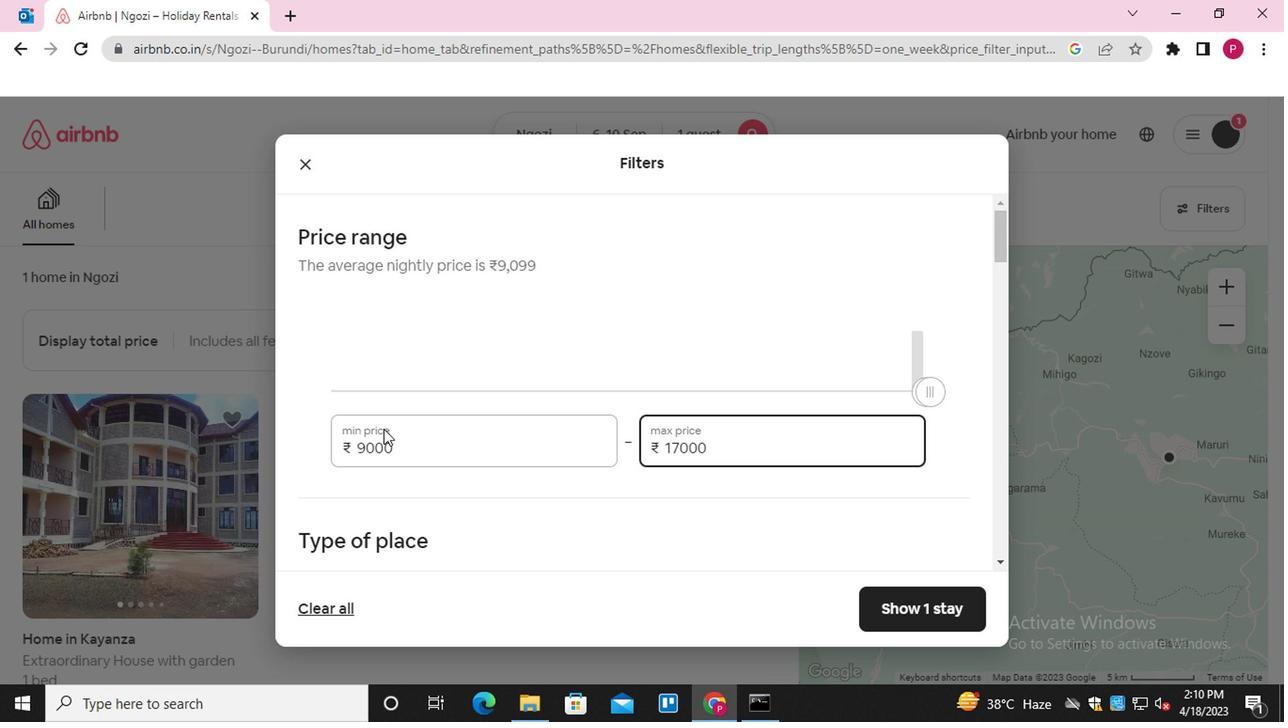 
Action: Mouse moved to (398, 445)
Screenshot: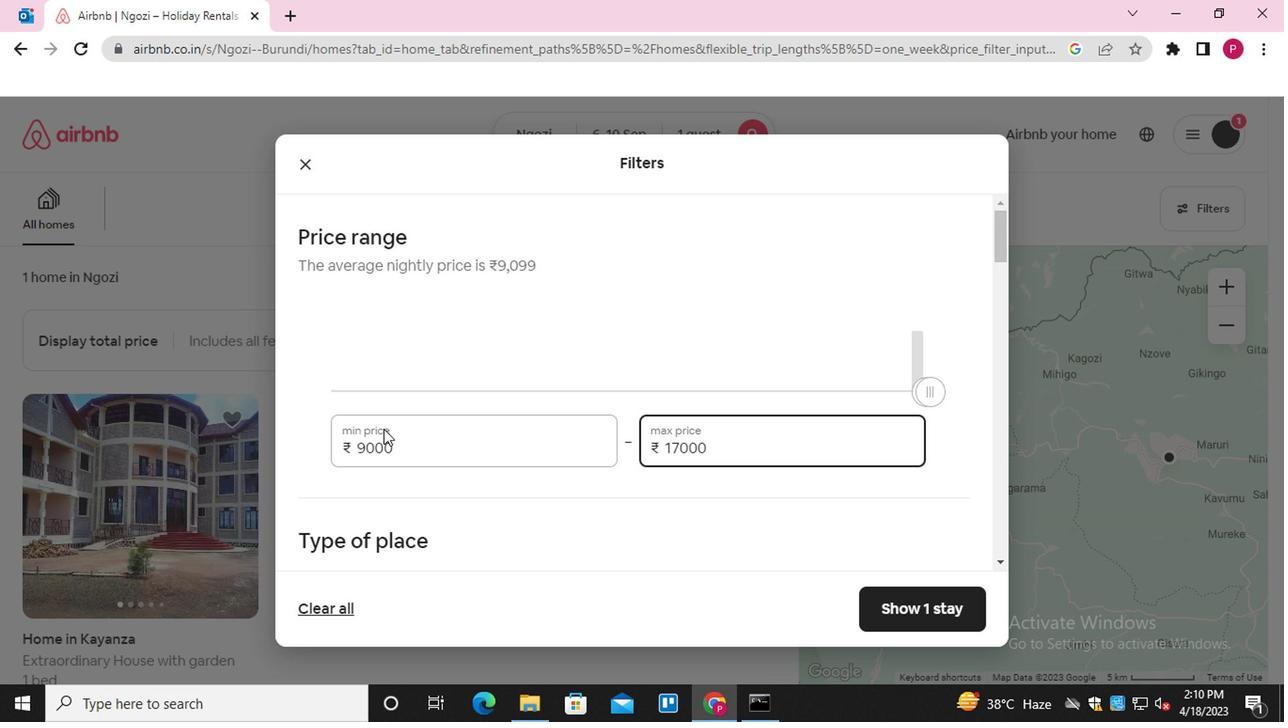 
Action: Mouse scrolled (398, 445) with delta (0, 0)
Screenshot: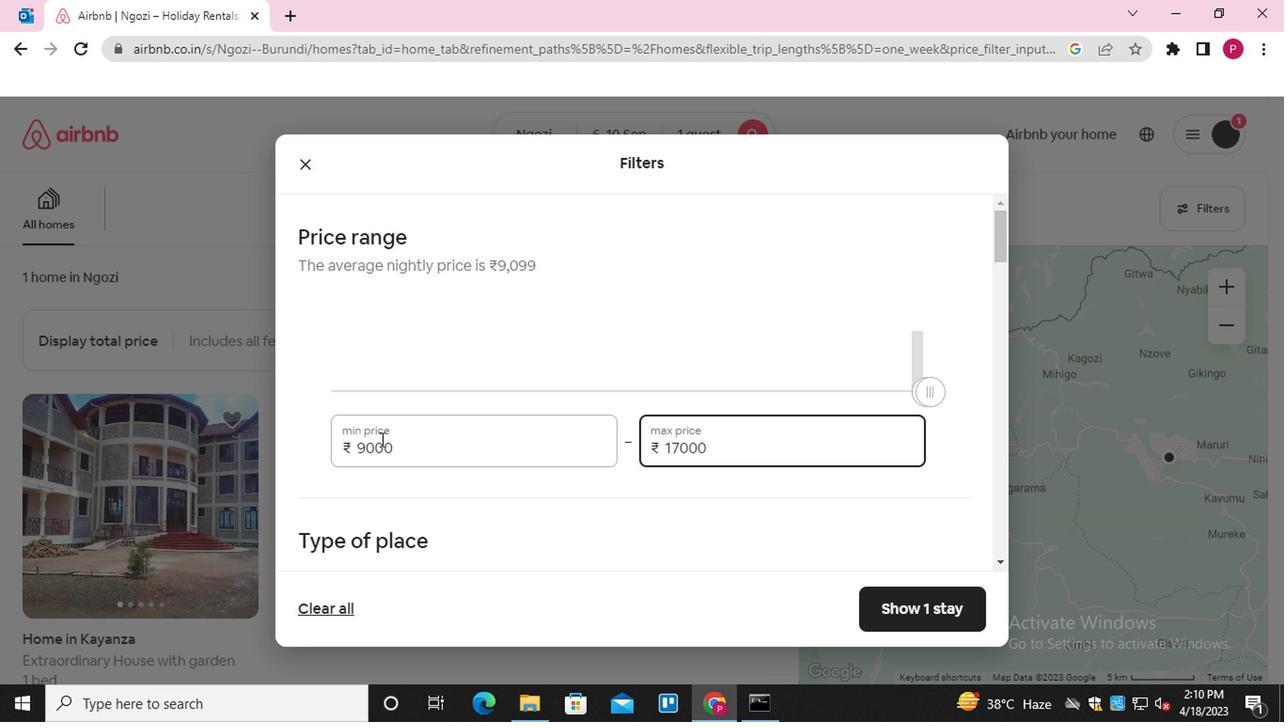 
Action: Mouse moved to (582, 351)
Screenshot: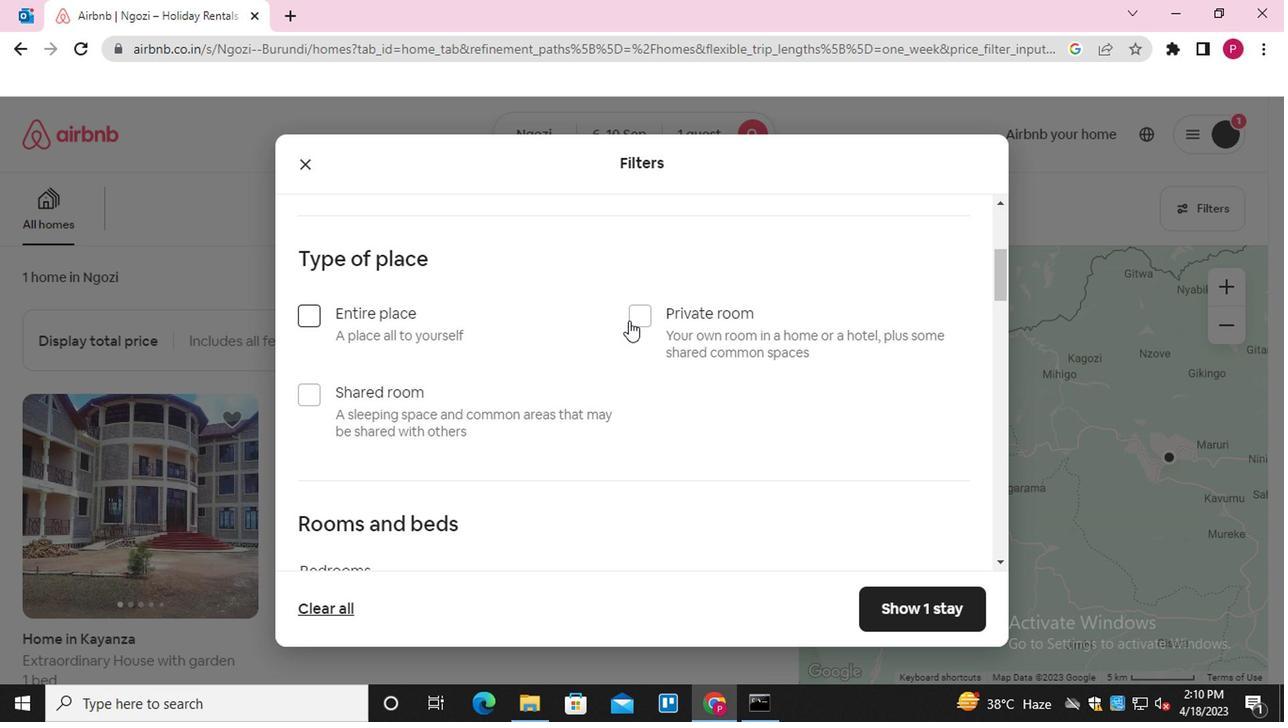 
Action: Mouse pressed left at (582, 351)
Screenshot: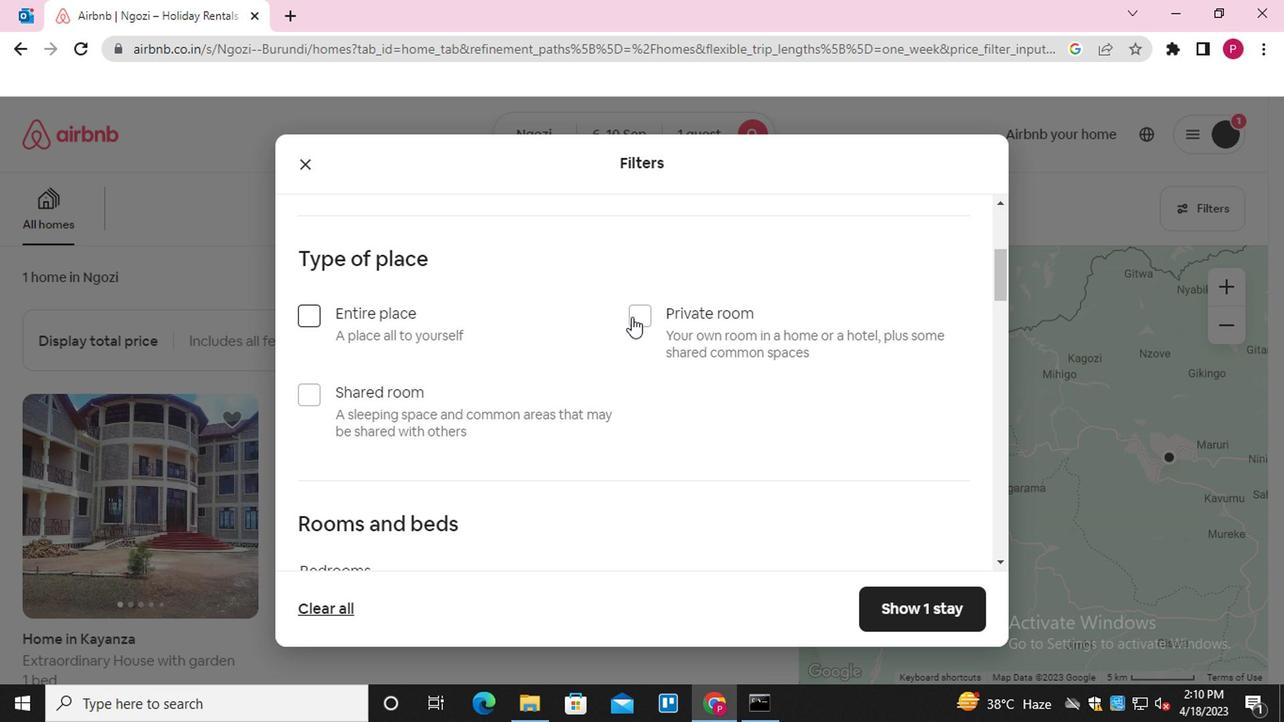 
Action: Mouse moved to (507, 490)
Screenshot: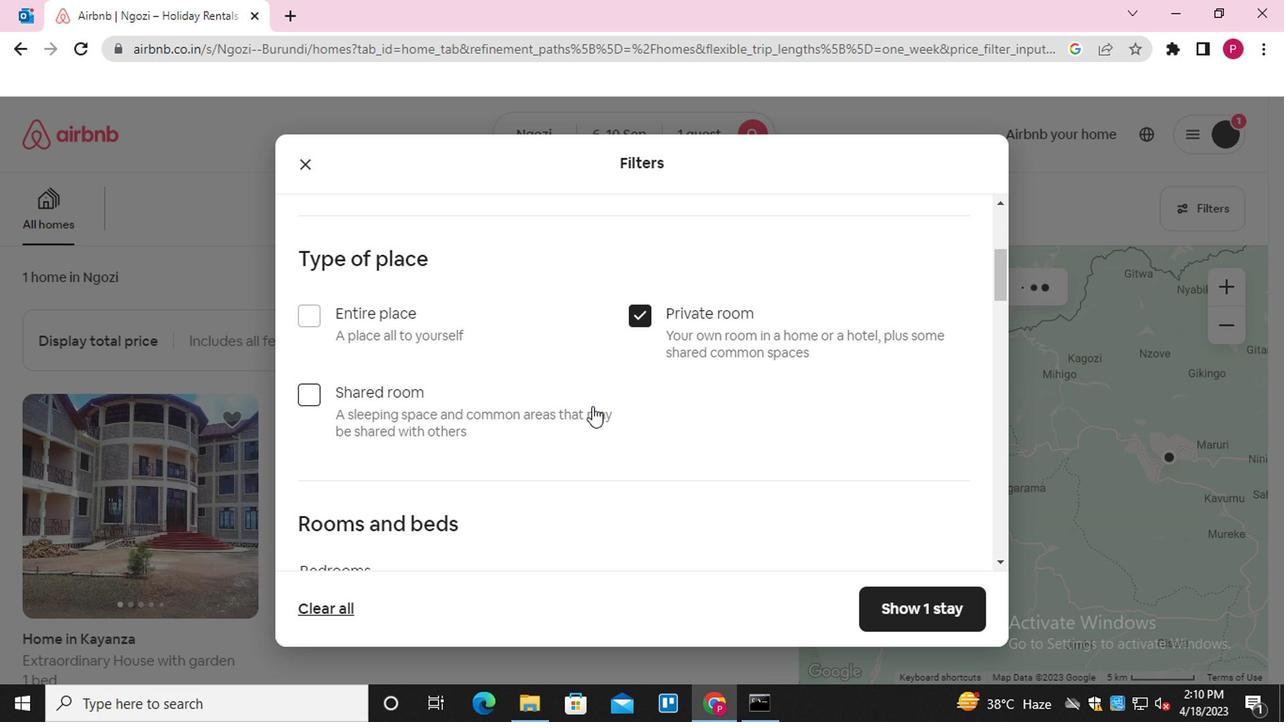 
Action: Mouse scrolled (507, 489) with delta (0, 0)
Screenshot: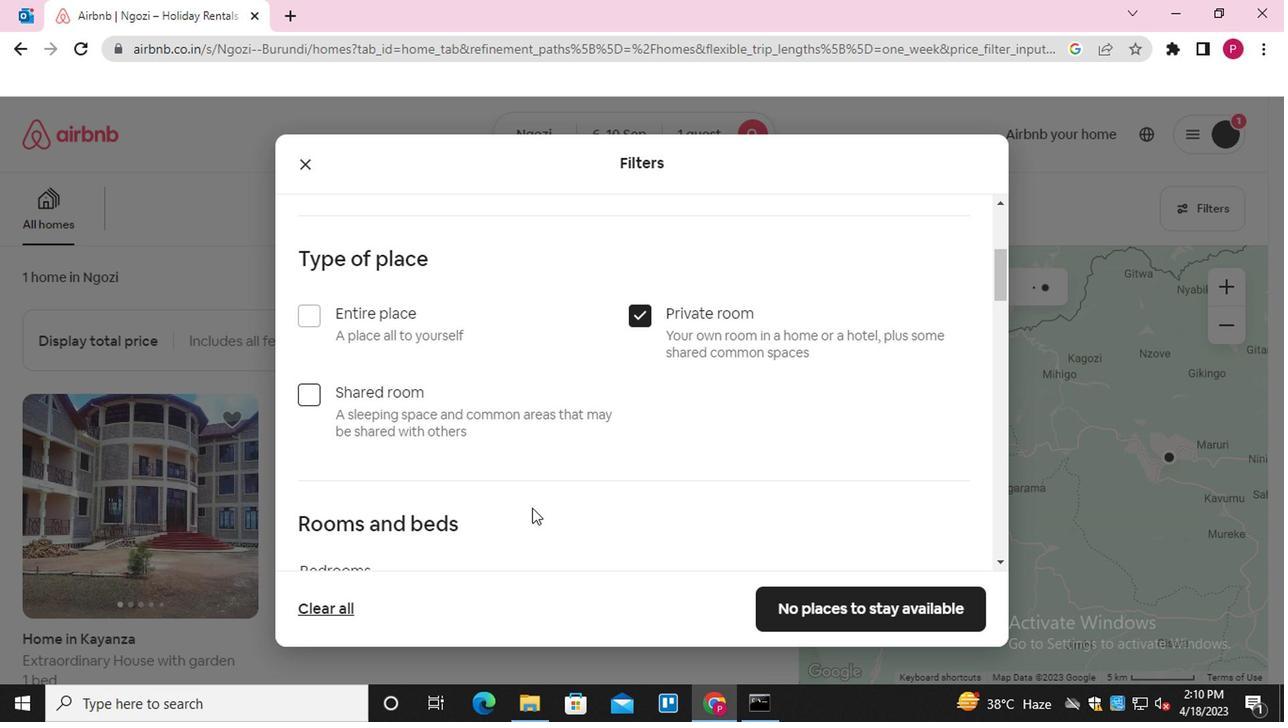 
Action: Mouse scrolled (507, 489) with delta (0, 0)
Screenshot: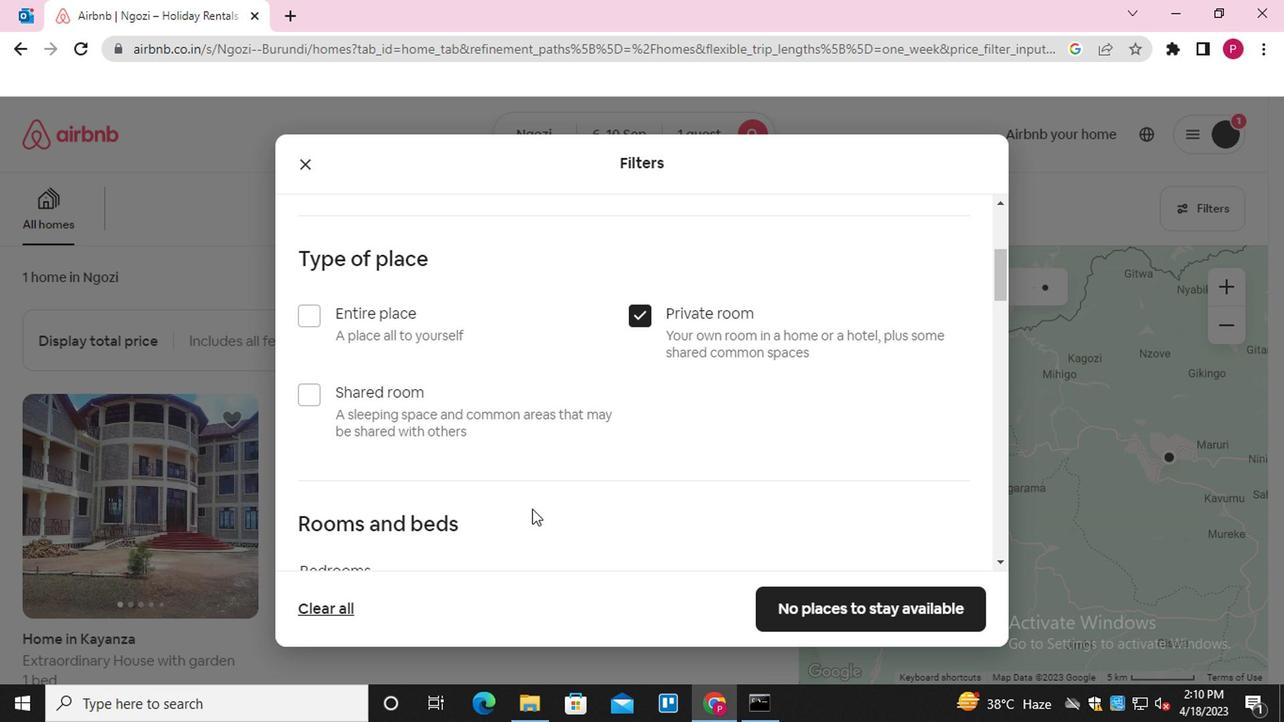 
Action: Mouse moved to (490, 475)
Screenshot: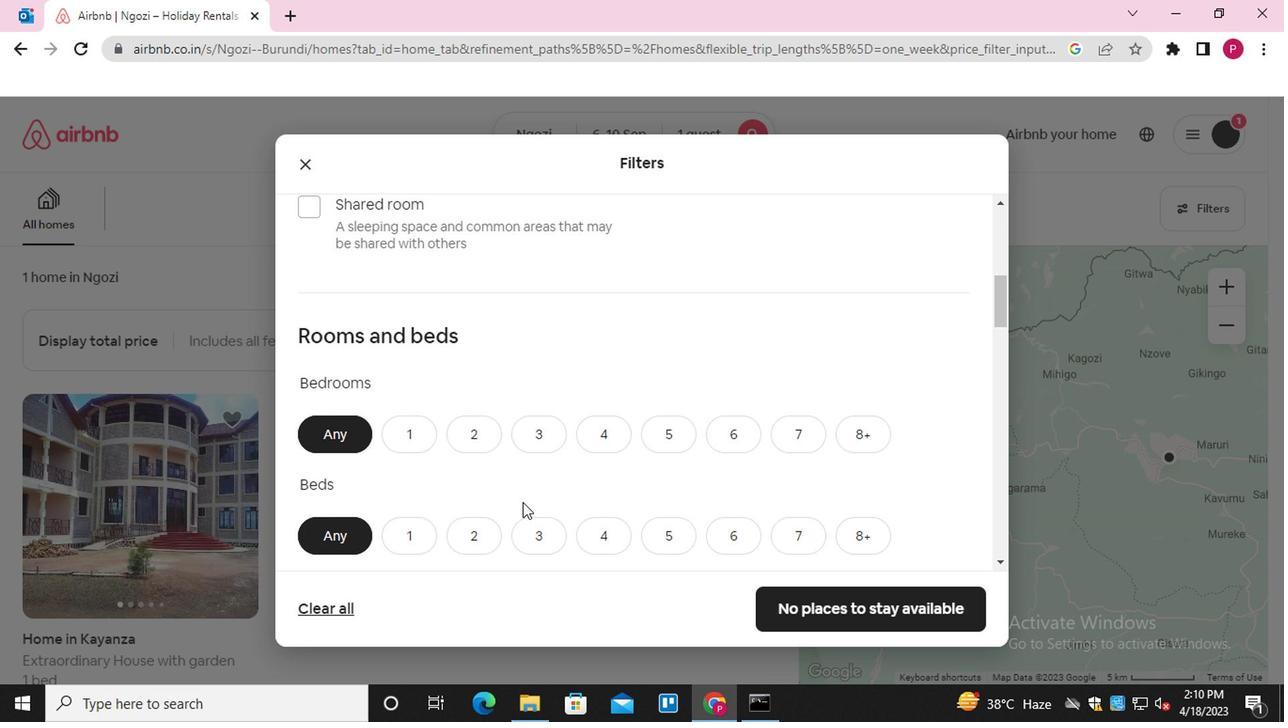 
Action: Mouse scrolled (490, 474) with delta (0, 0)
Screenshot: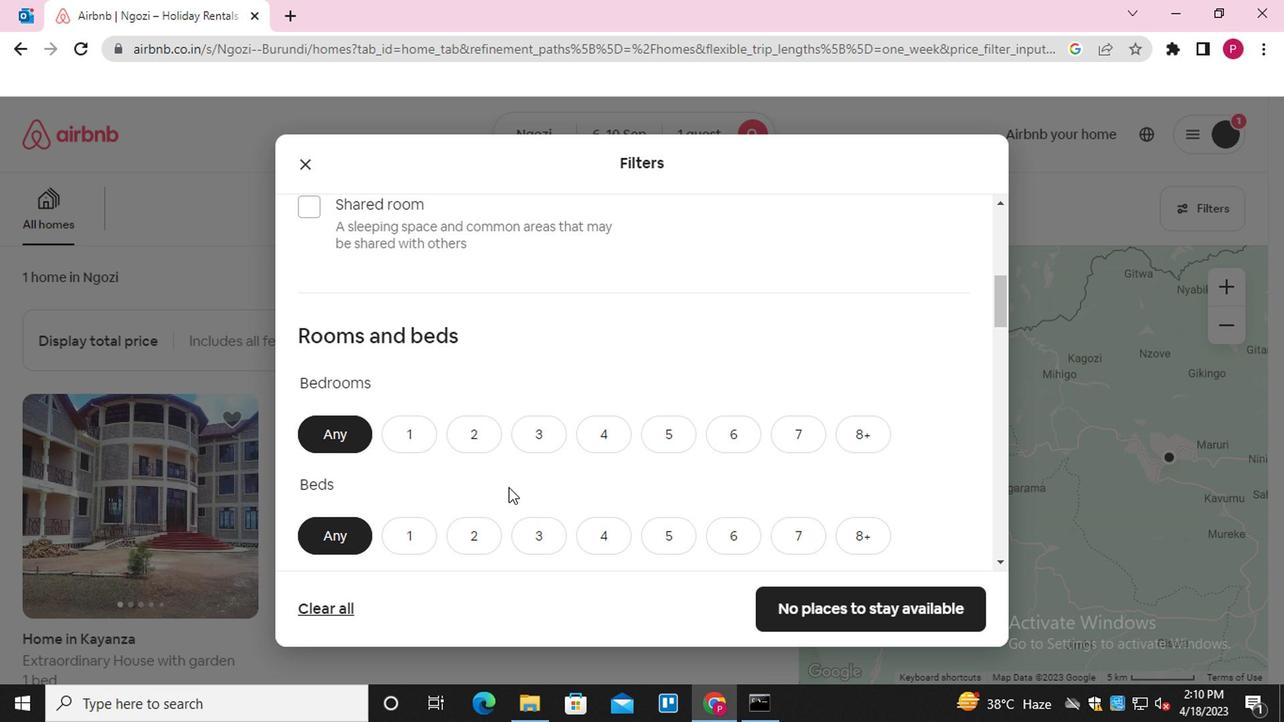 
Action: Mouse scrolled (490, 474) with delta (0, 0)
Screenshot: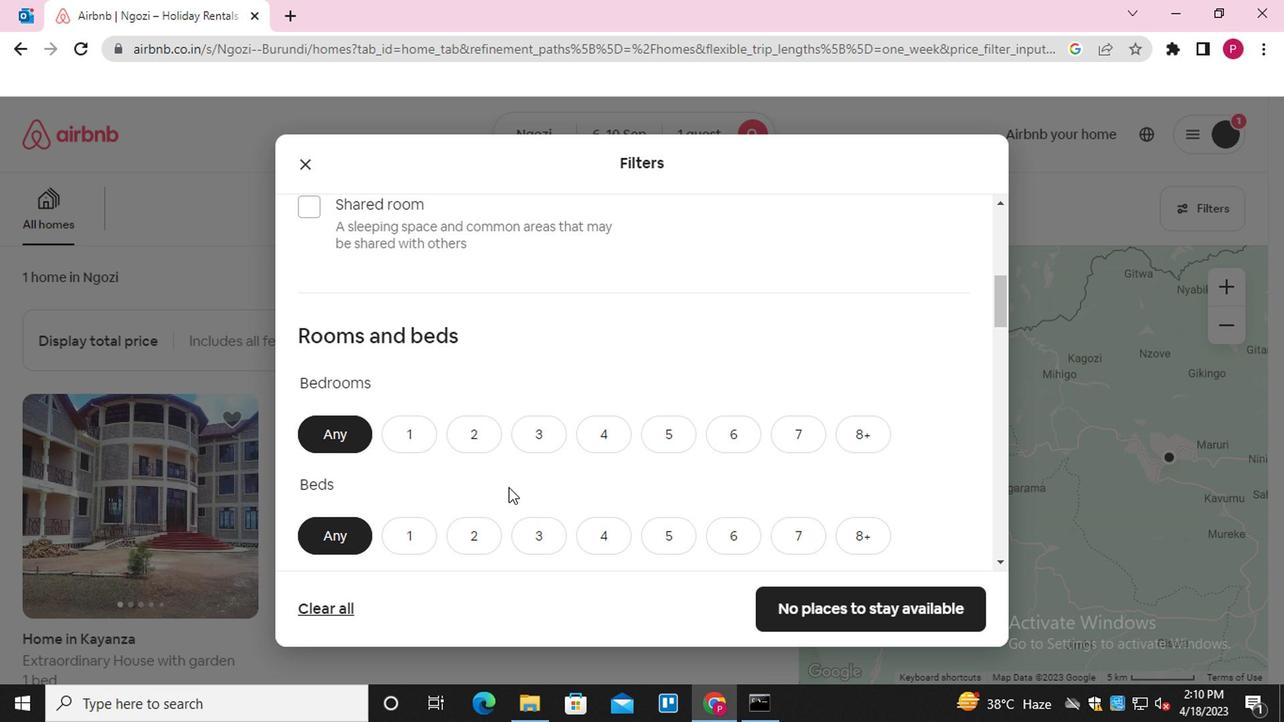 
Action: Mouse moved to (428, 299)
Screenshot: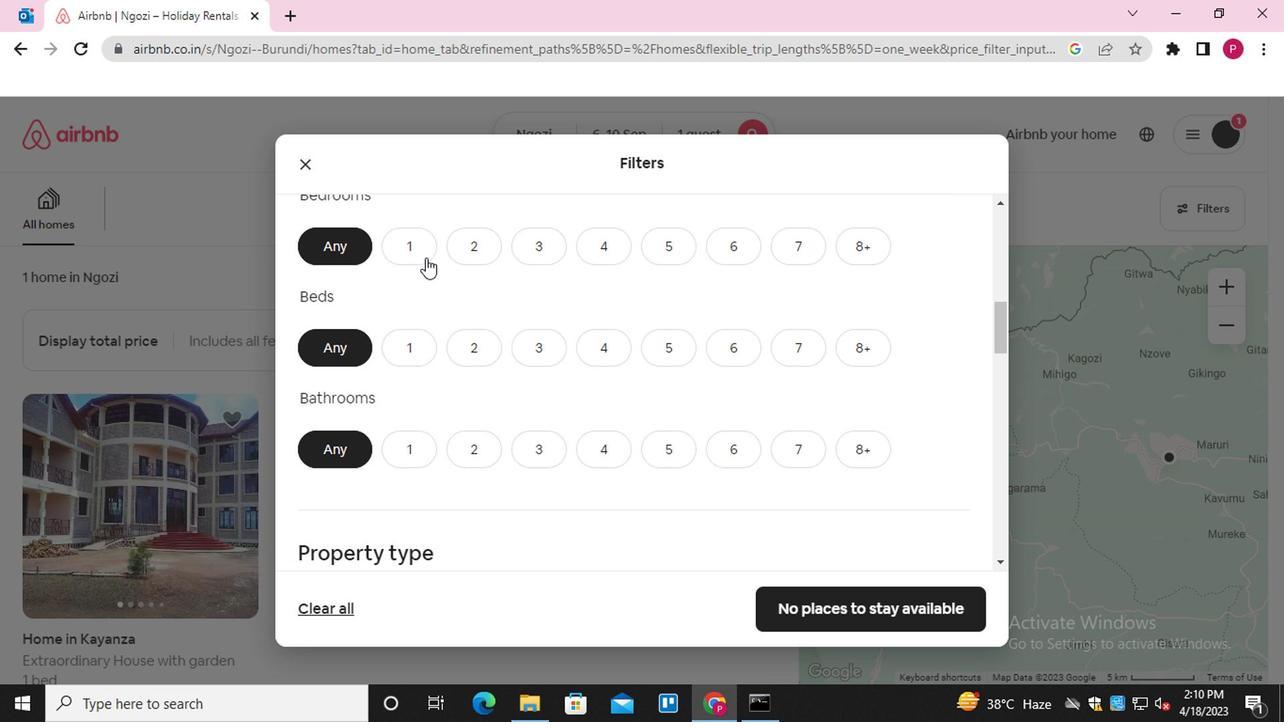 
Action: Mouse pressed left at (428, 299)
Screenshot: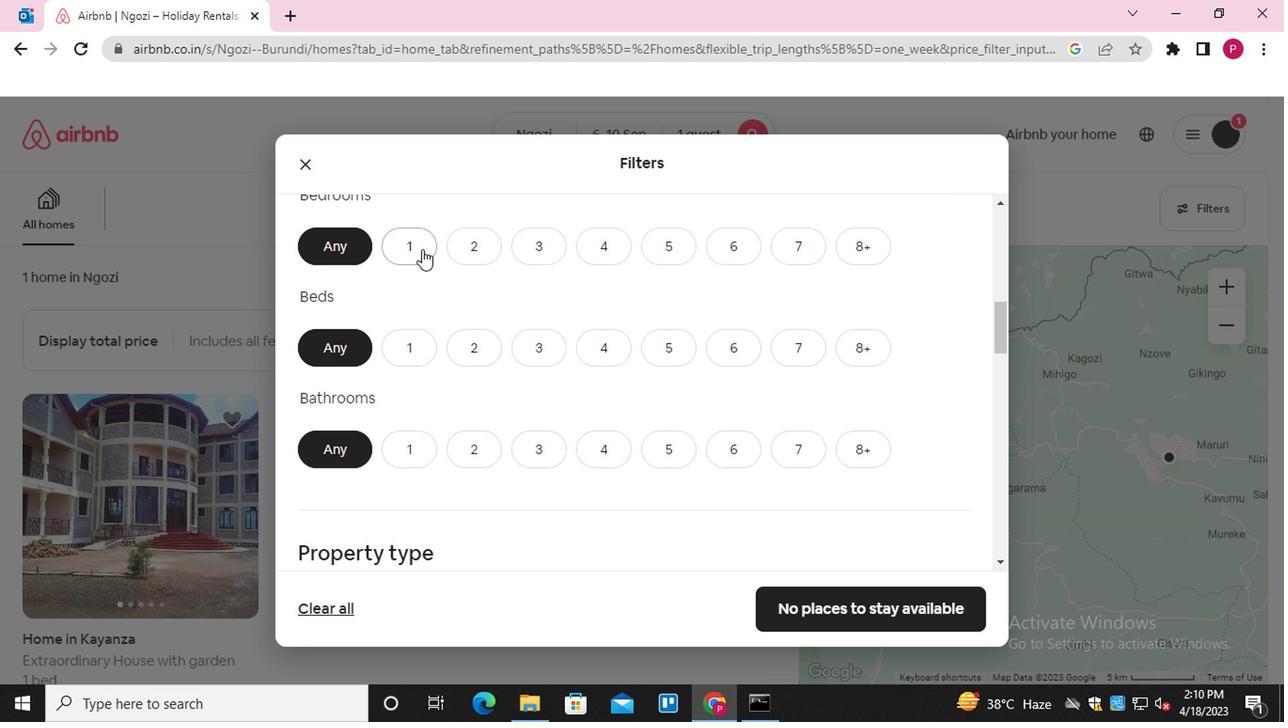 
Action: Mouse moved to (436, 380)
Screenshot: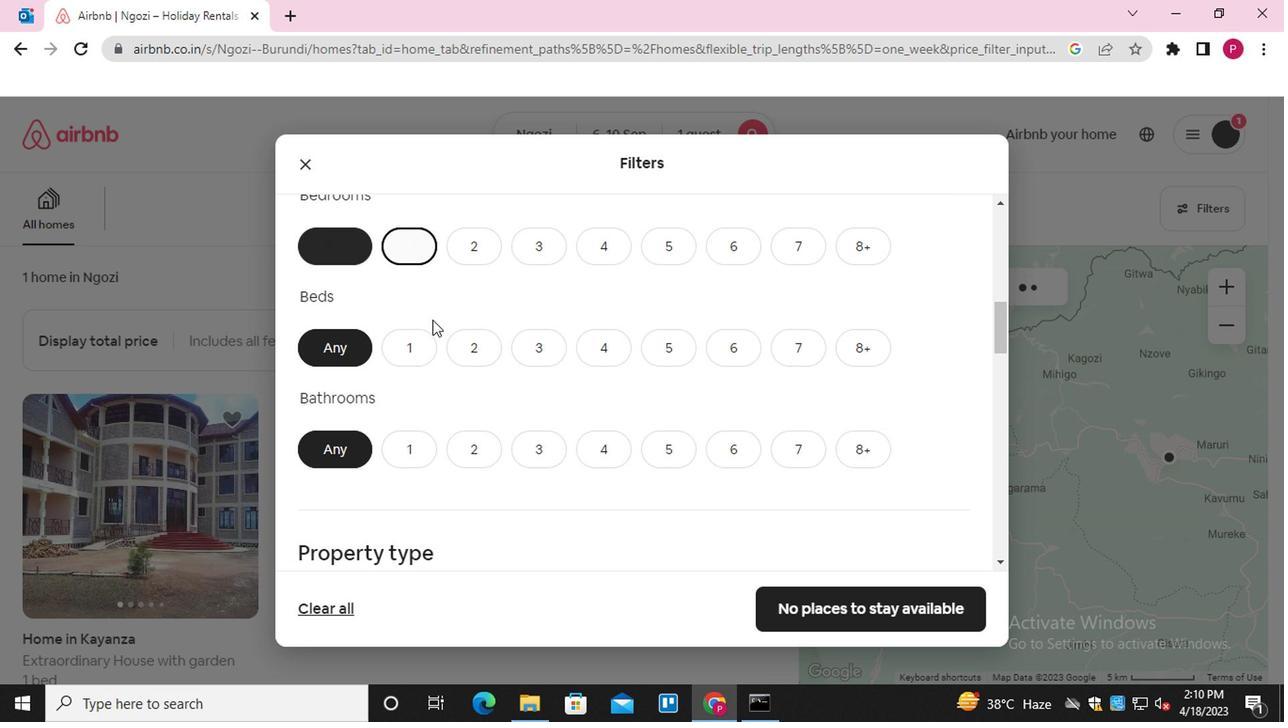 
Action: Mouse pressed left at (436, 380)
Screenshot: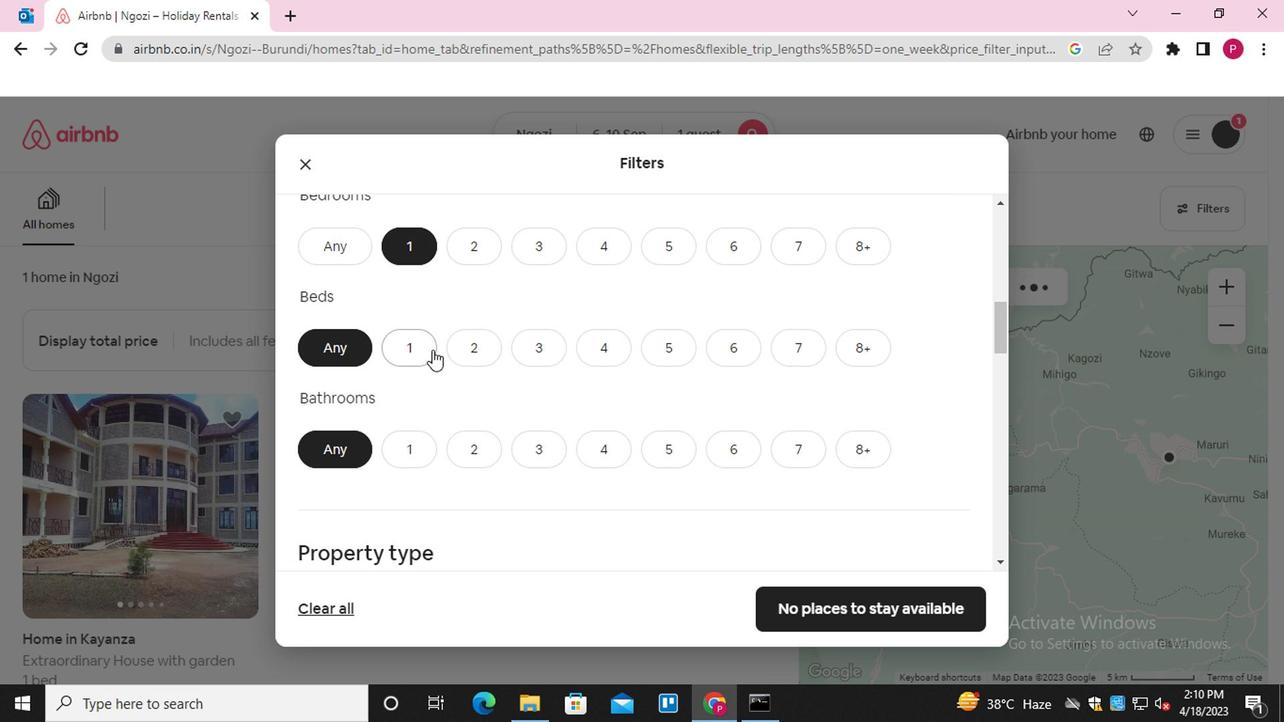 
Action: Mouse moved to (416, 450)
Screenshot: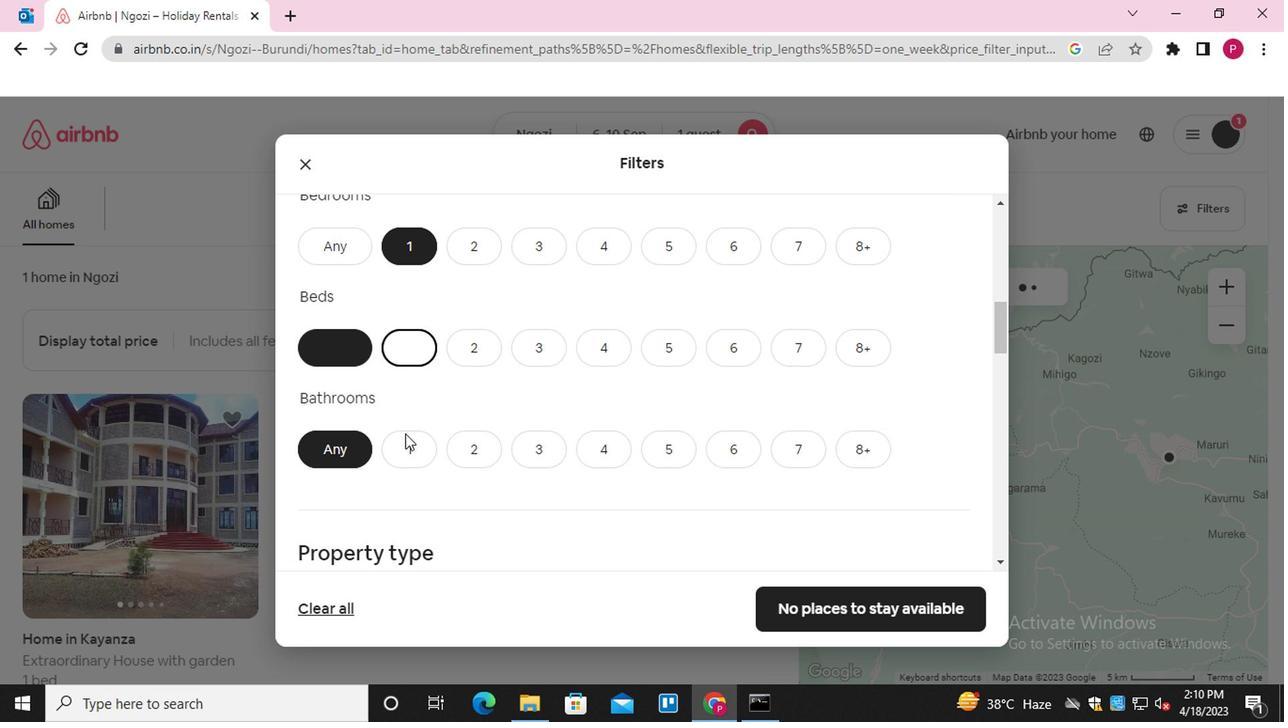
Action: Mouse pressed left at (416, 450)
Screenshot: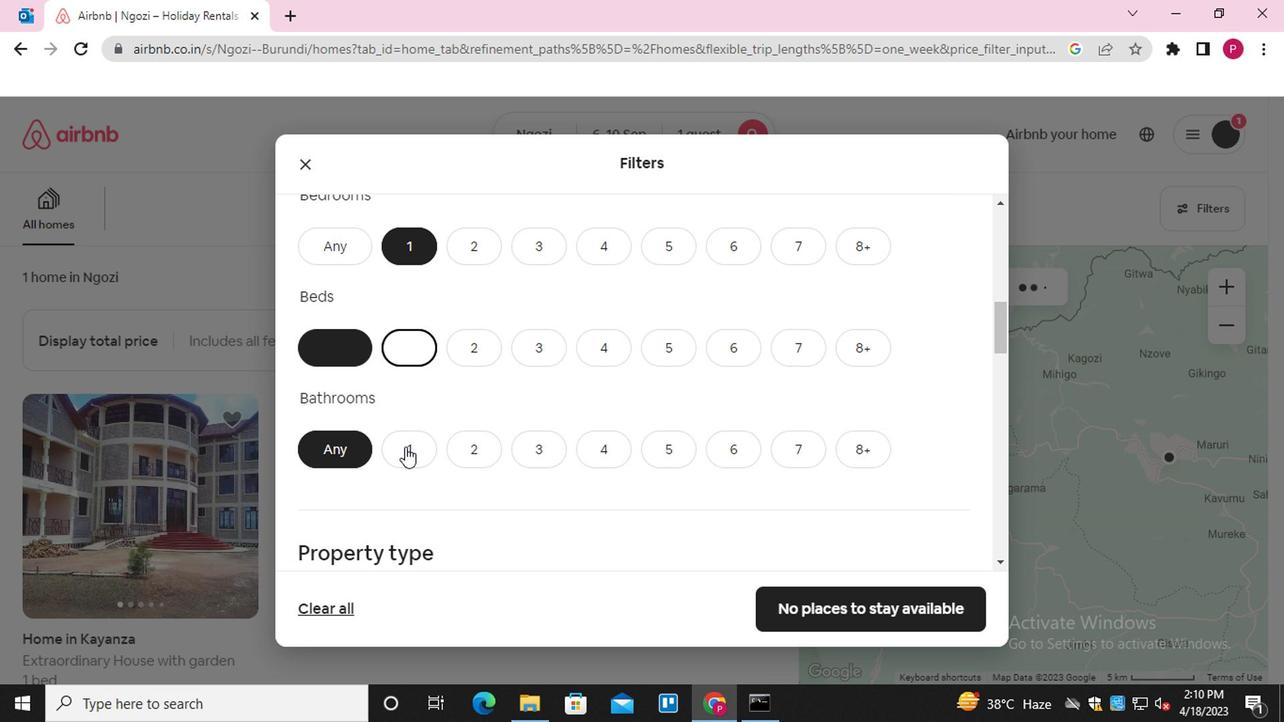 
Action: Mouse moved to (513, 447)
Screenshot: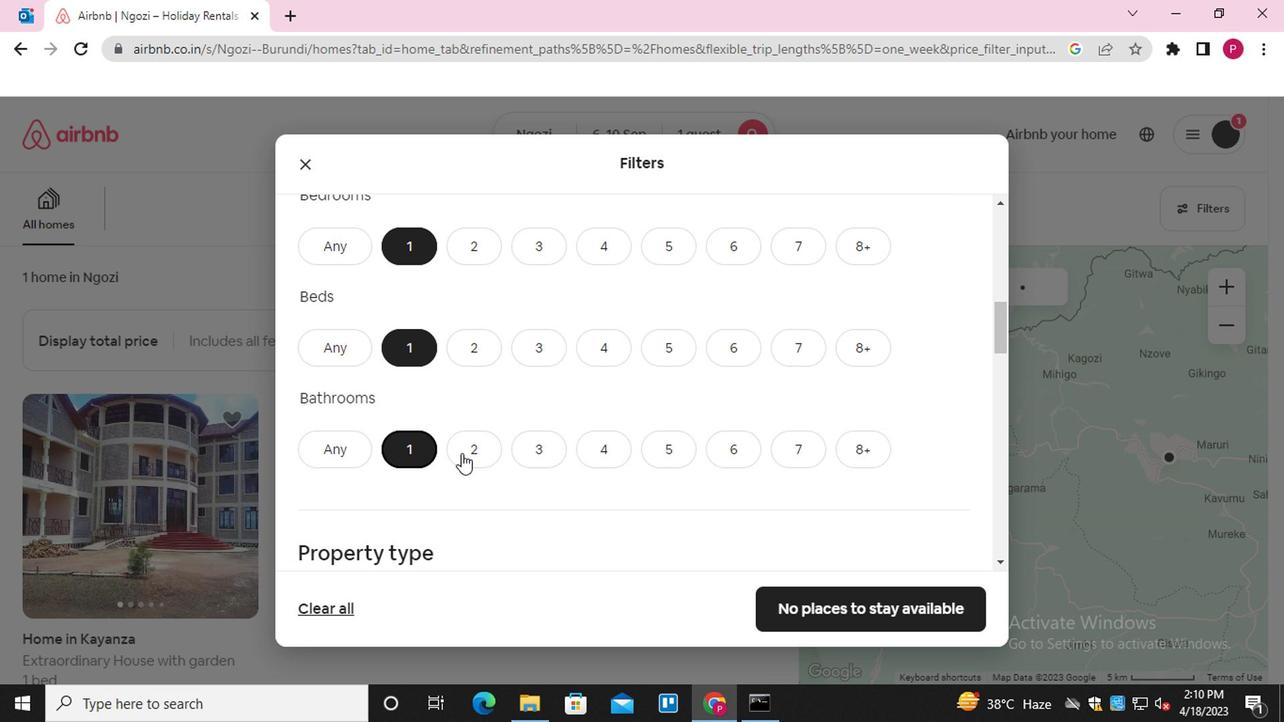 
Action: Mouse scrolled (513, 446) with delta (0, 0)
Screenshot: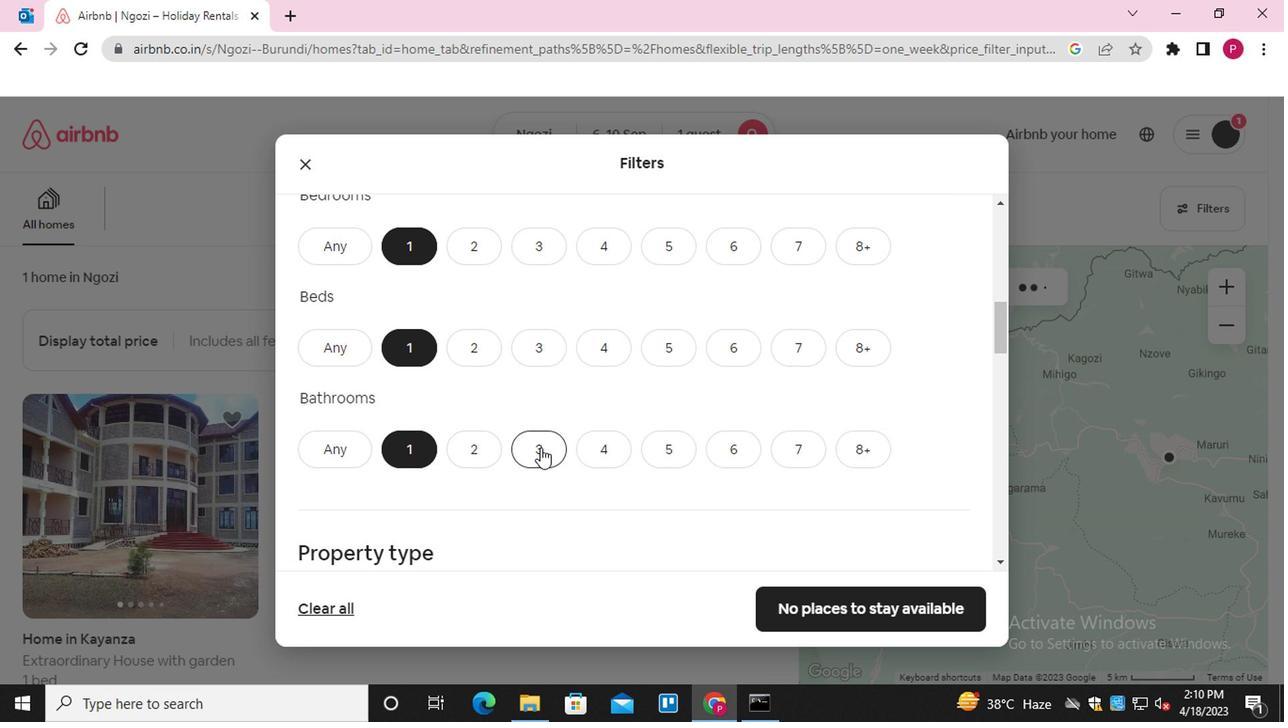 
Action: Mouse scrolled (513, 446) with delta (0, 0)
Screenshot: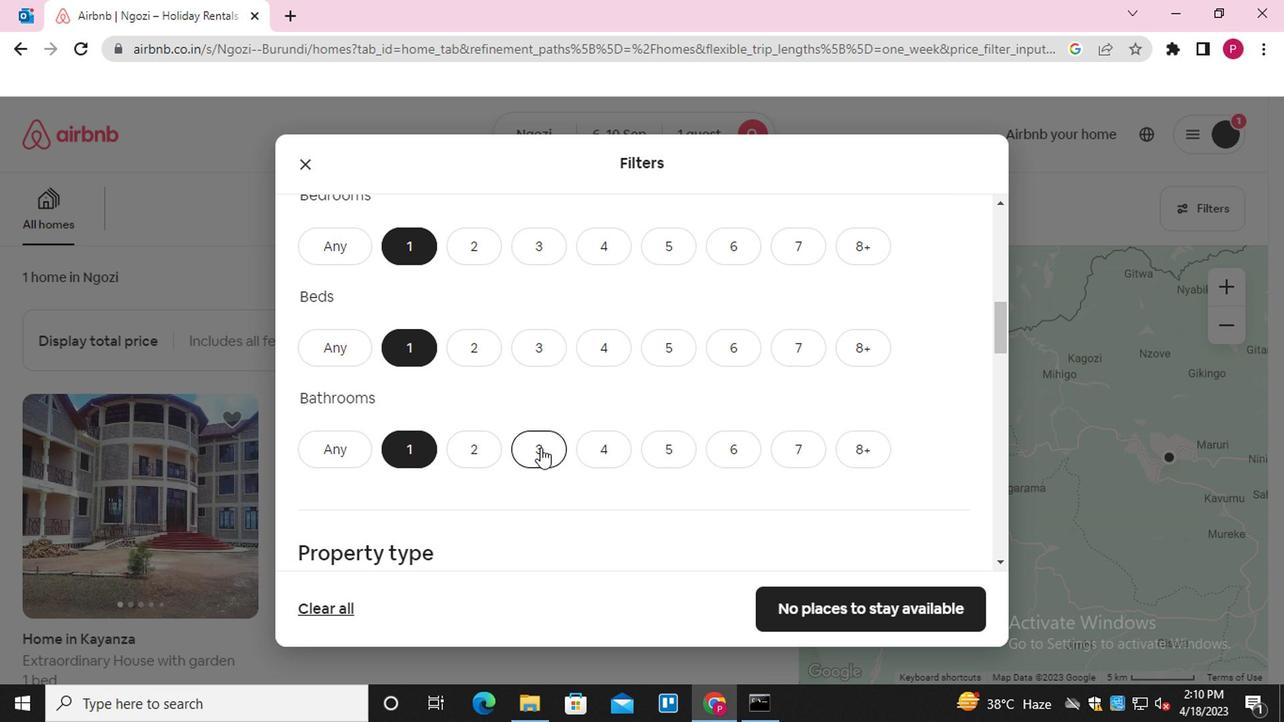 
Action: Mouse scrolled (513, 446) with delta (0, 0)
Screenshot: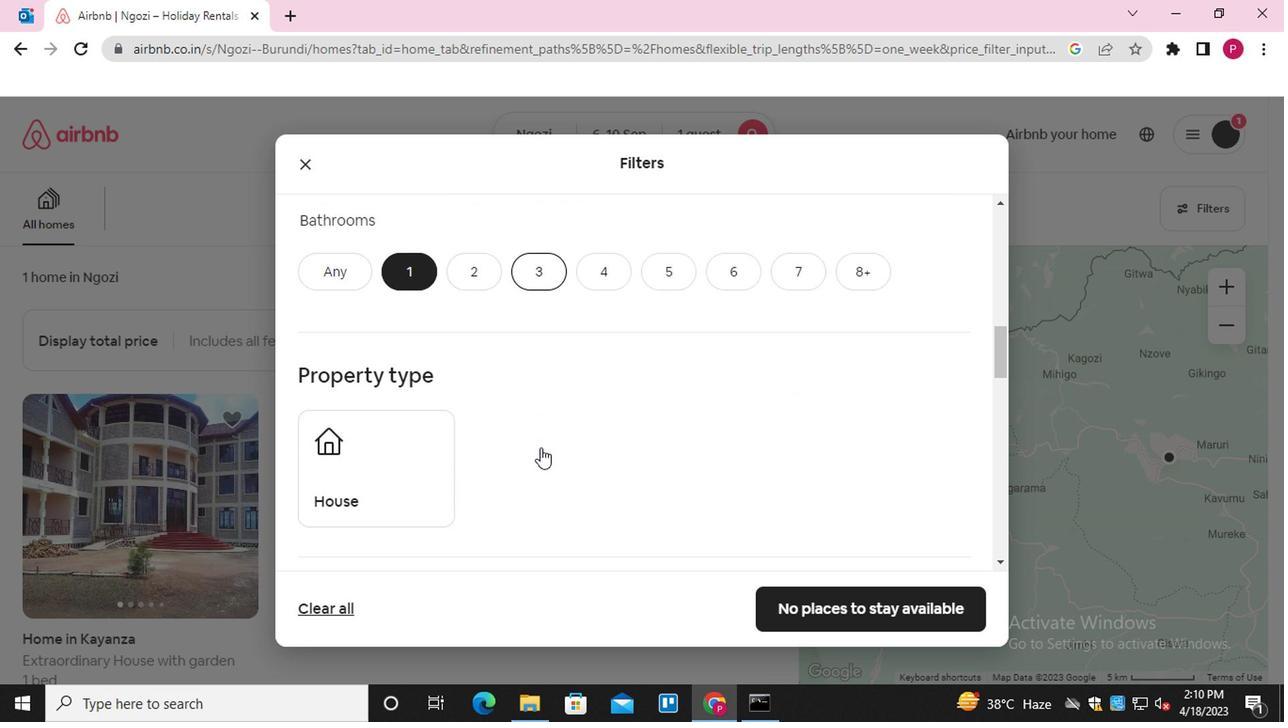
Action: Mouse moved to (399, 389)
Screenshot: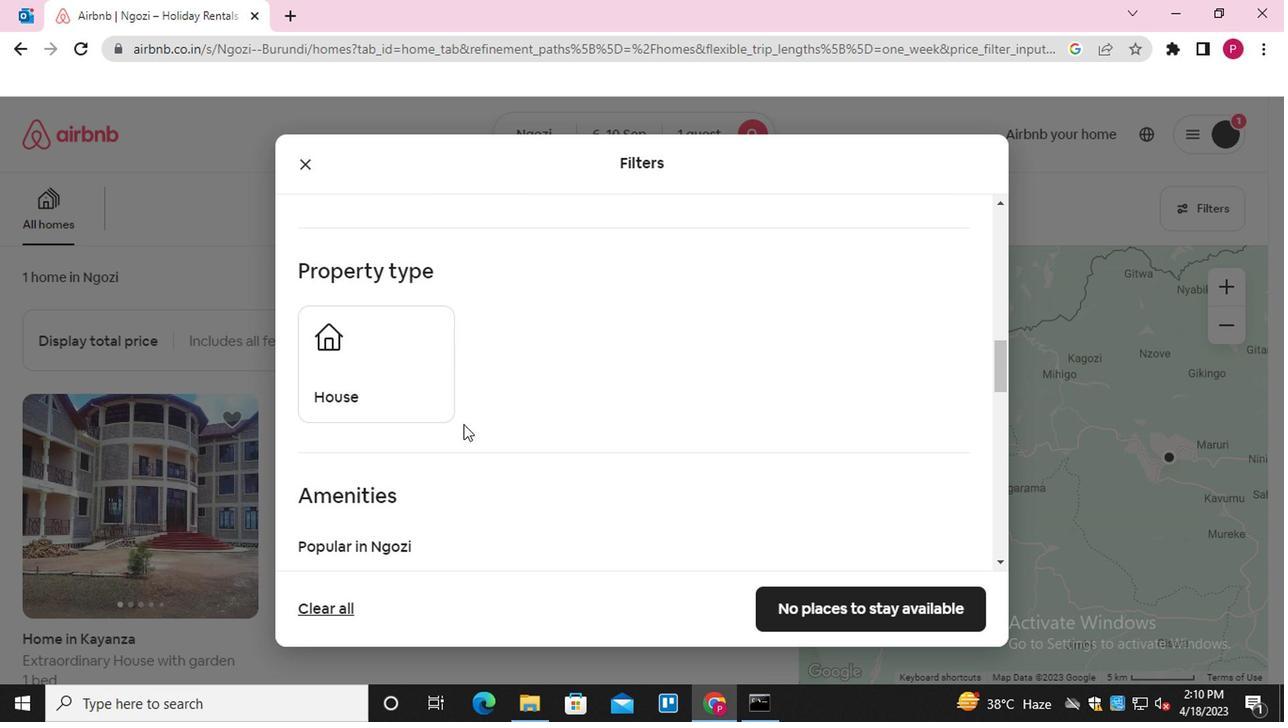 
Action: Mouse pressed left at (399, 389)
Screenshot: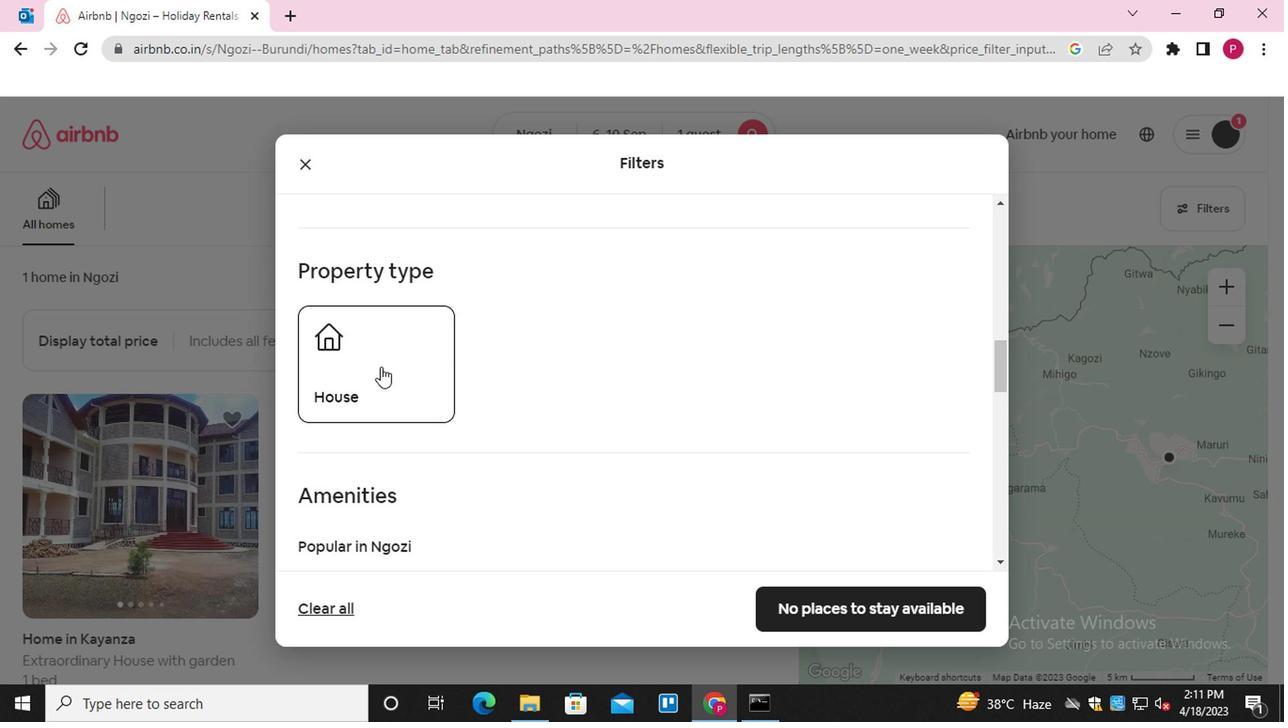 
Action: Mouse moved to (523, 408)
Screenshot: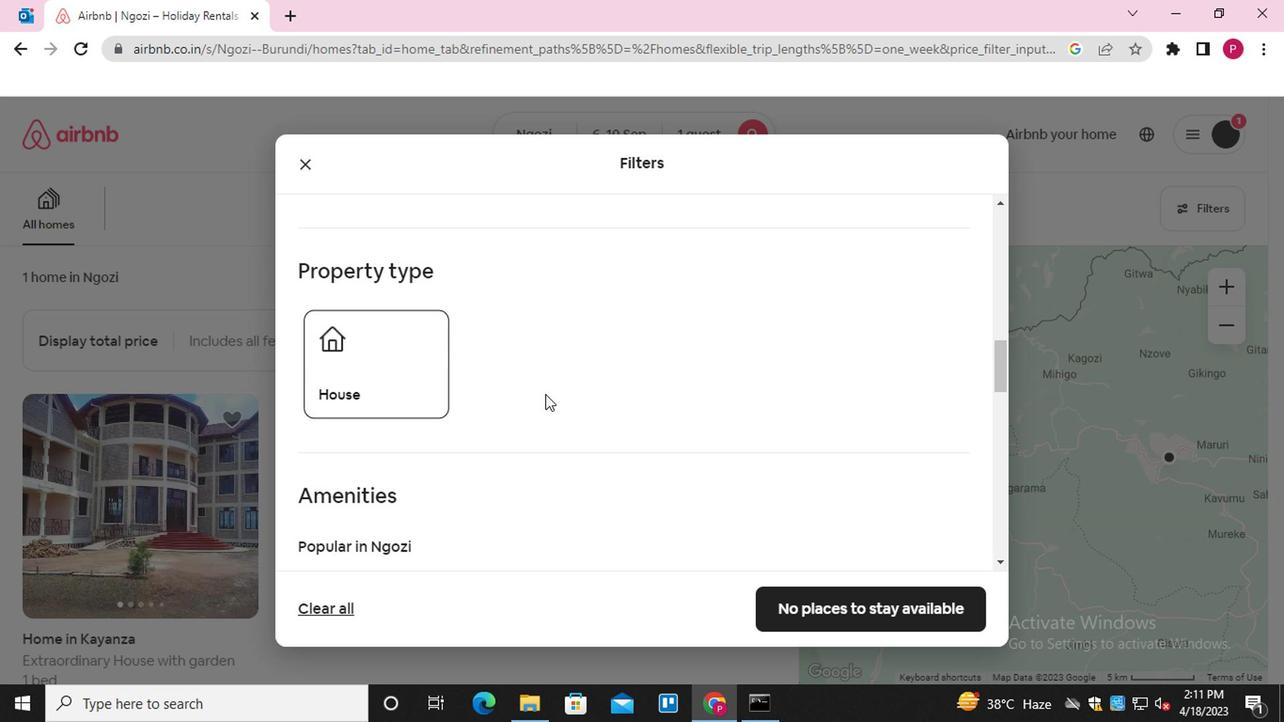 
Action: Mouse scrolled (523, 408) with delta (0, 0)
Screenshot: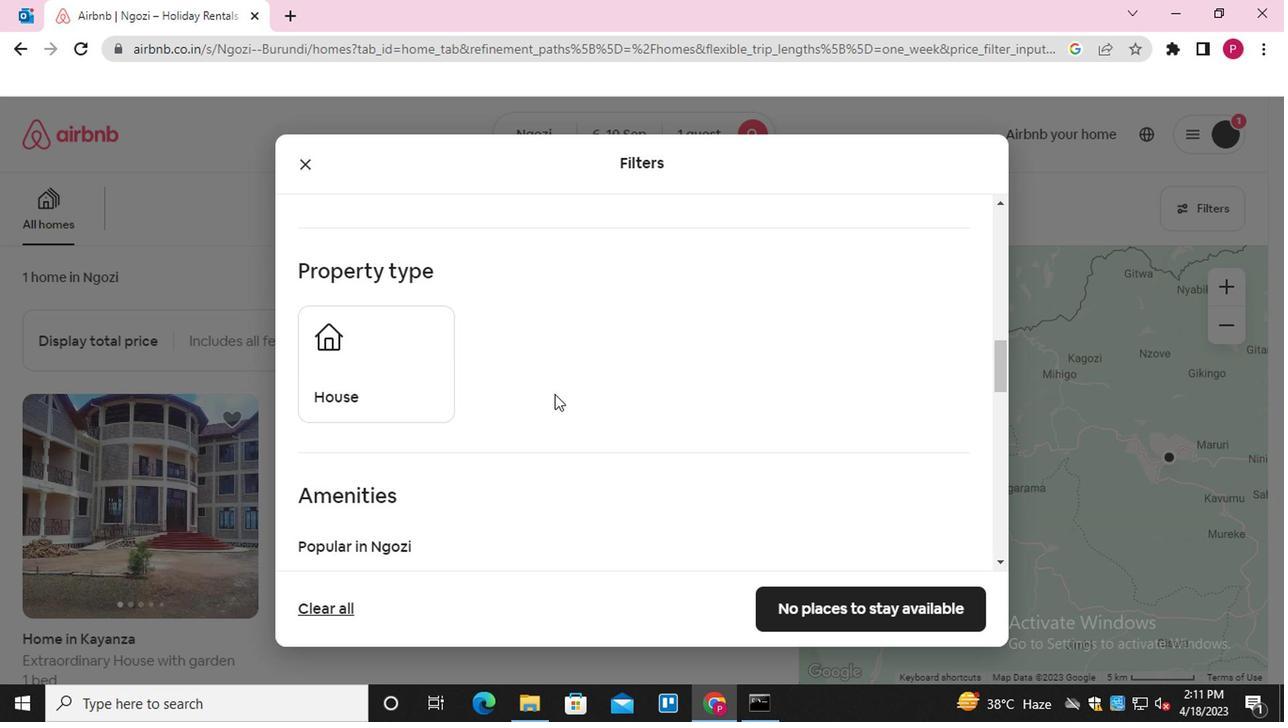 
Action: Mouse scrolled (523, 408) with delta (0, 0)
Screenshot: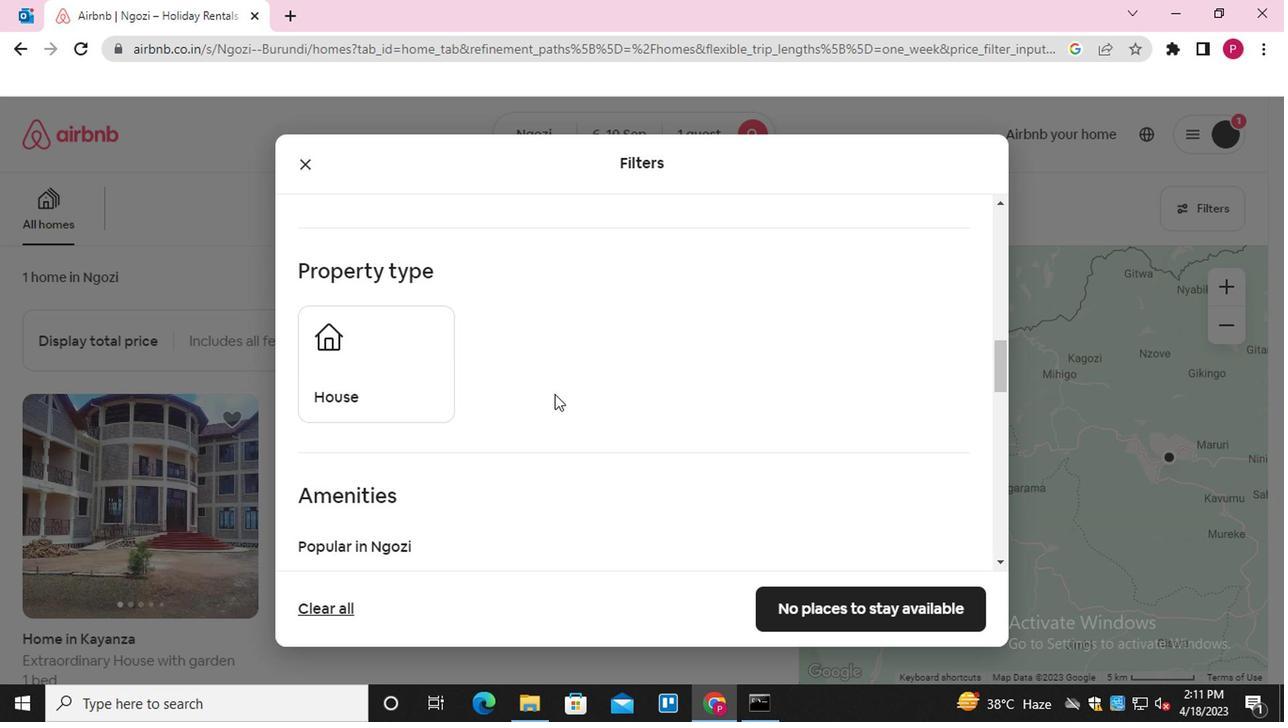
Action: Mouse scrolled (523, 408) with delta (0, 0)
Screenshot: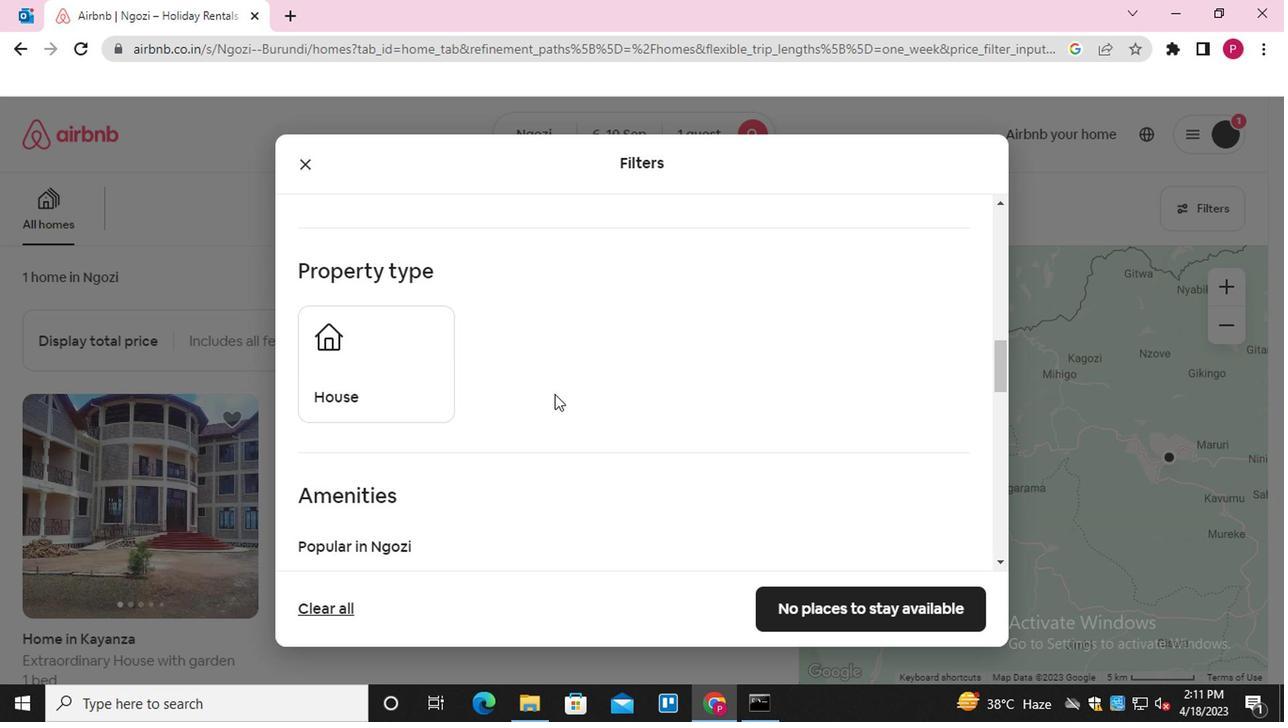 
Action: Mouse scrolled (523, 408) with delta (0, 0)
Screenshot: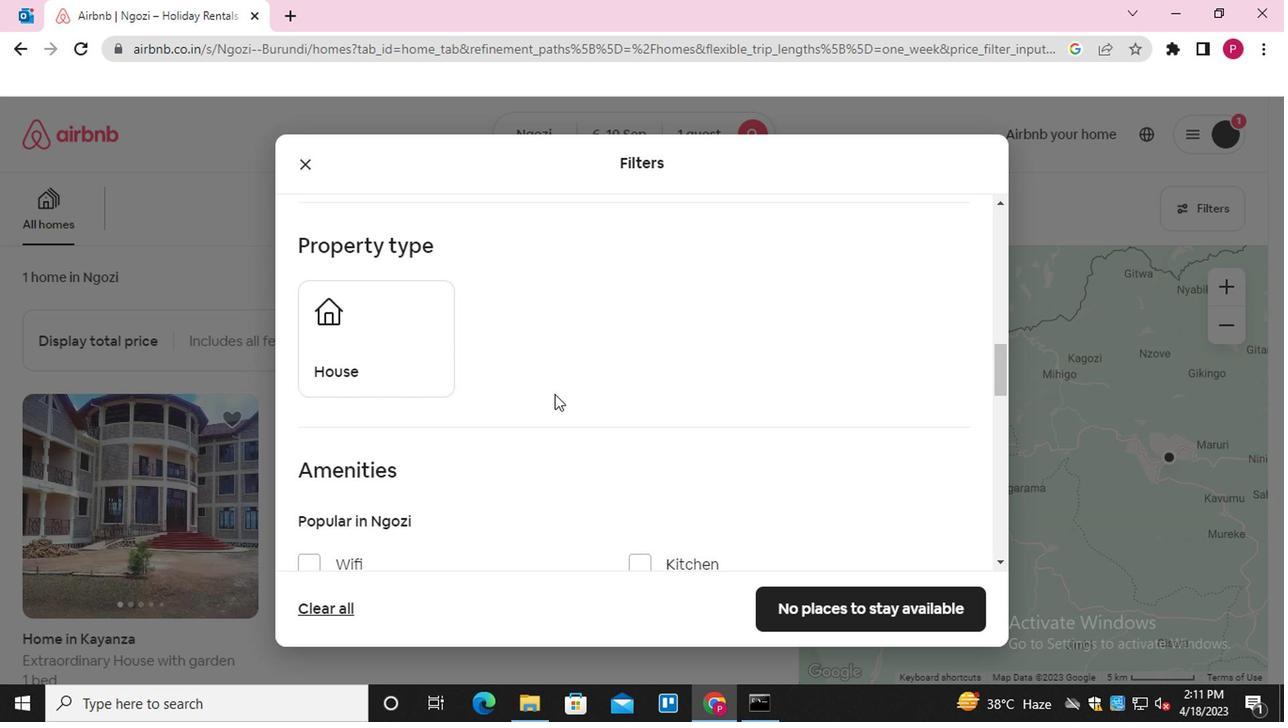 
Action: Mouse scrolled (523, 408) with delta (0, 0)
Screenshot: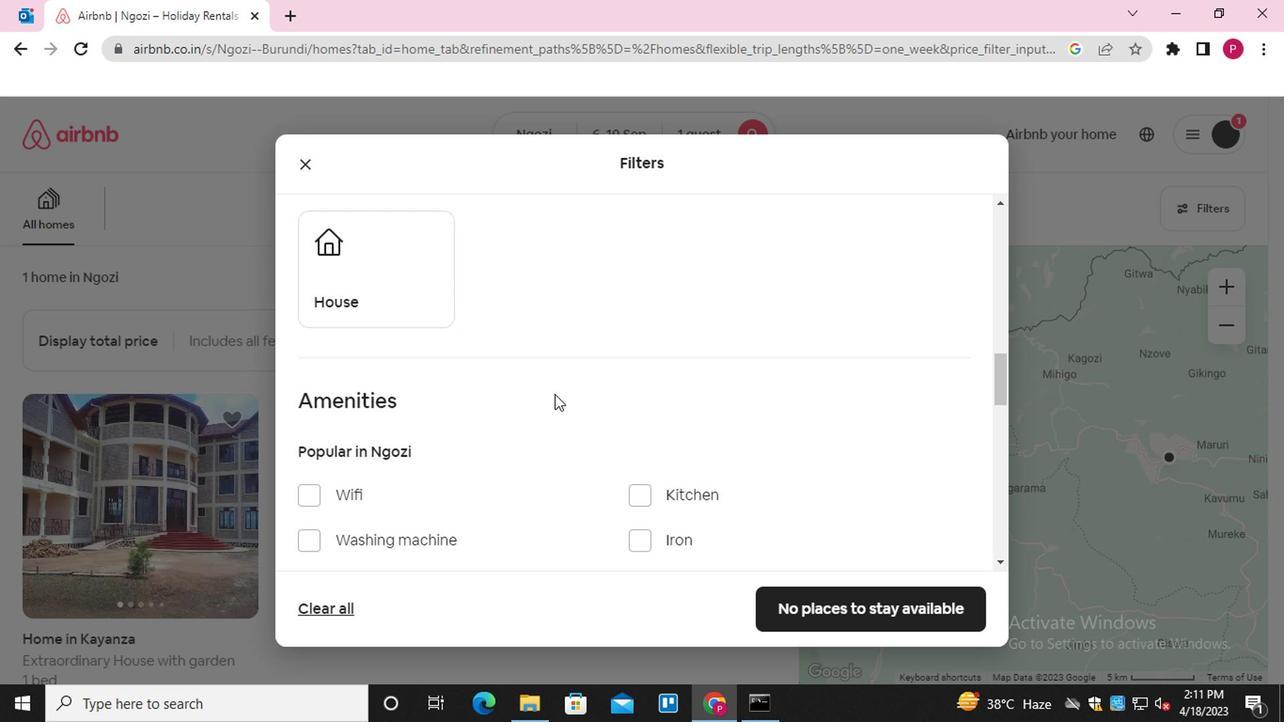 
Action: Mouse moved to (784, 464)
Screenshot: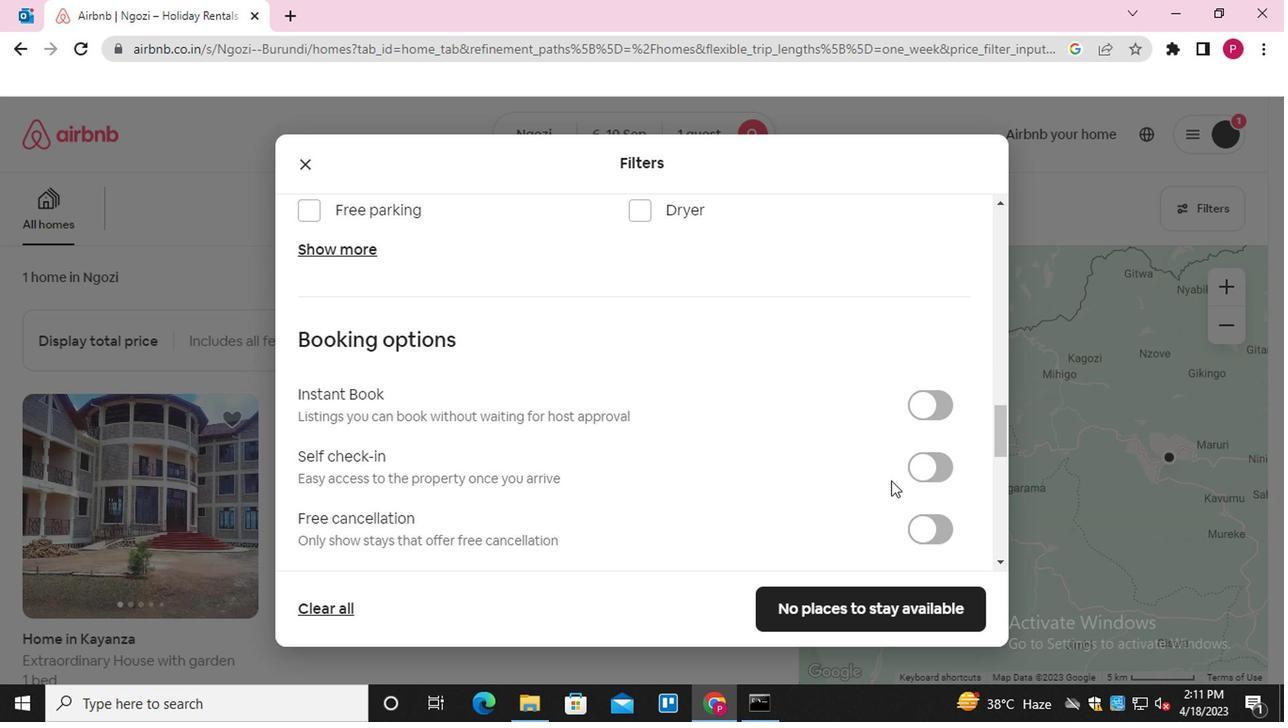 
Action: Mouse pressed left at (784, 464)
Screenshot: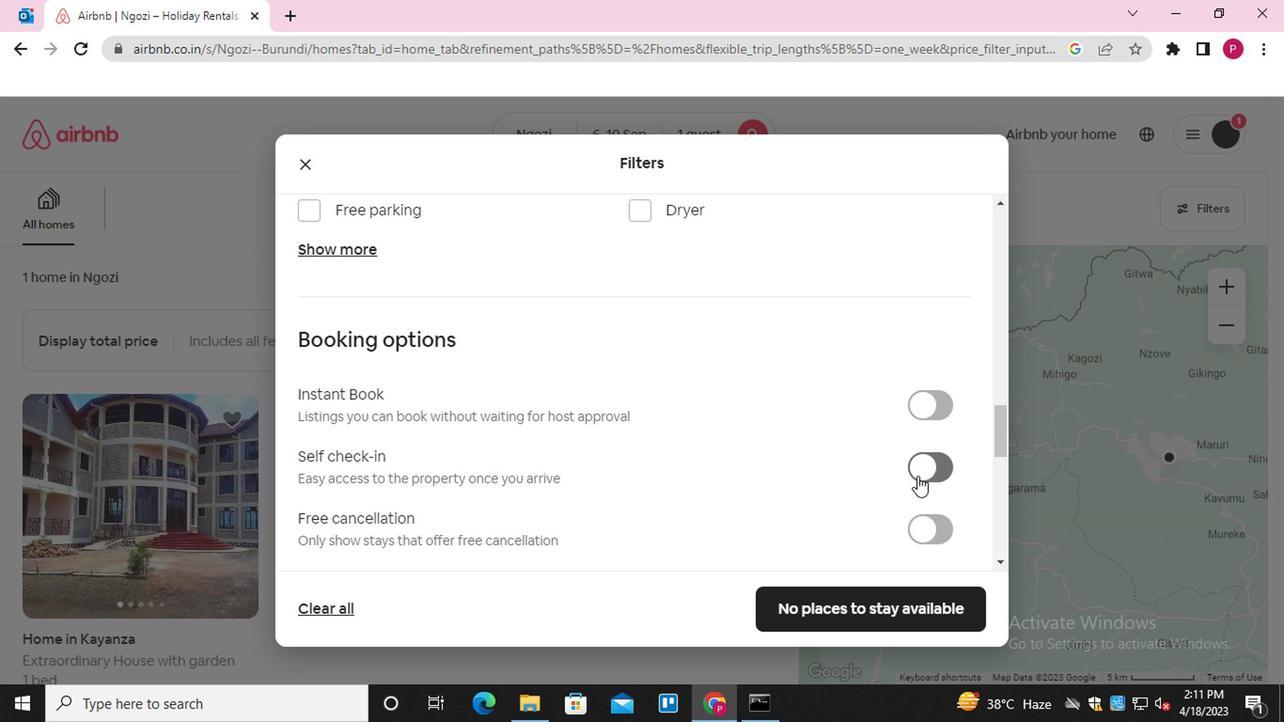 
Action: Mouse moved to (616, 462)
Screenshot: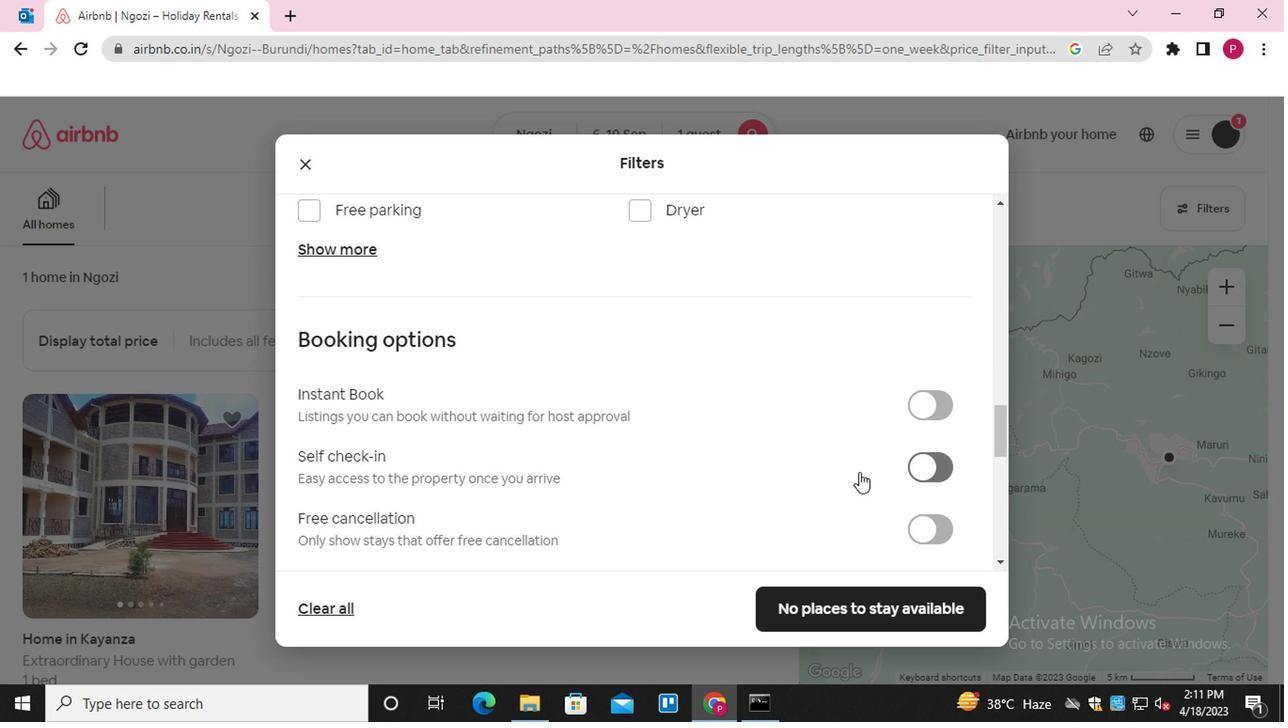 
Action: Mouse scrolled (616, 461) with delta (0, 0)
Screenshot: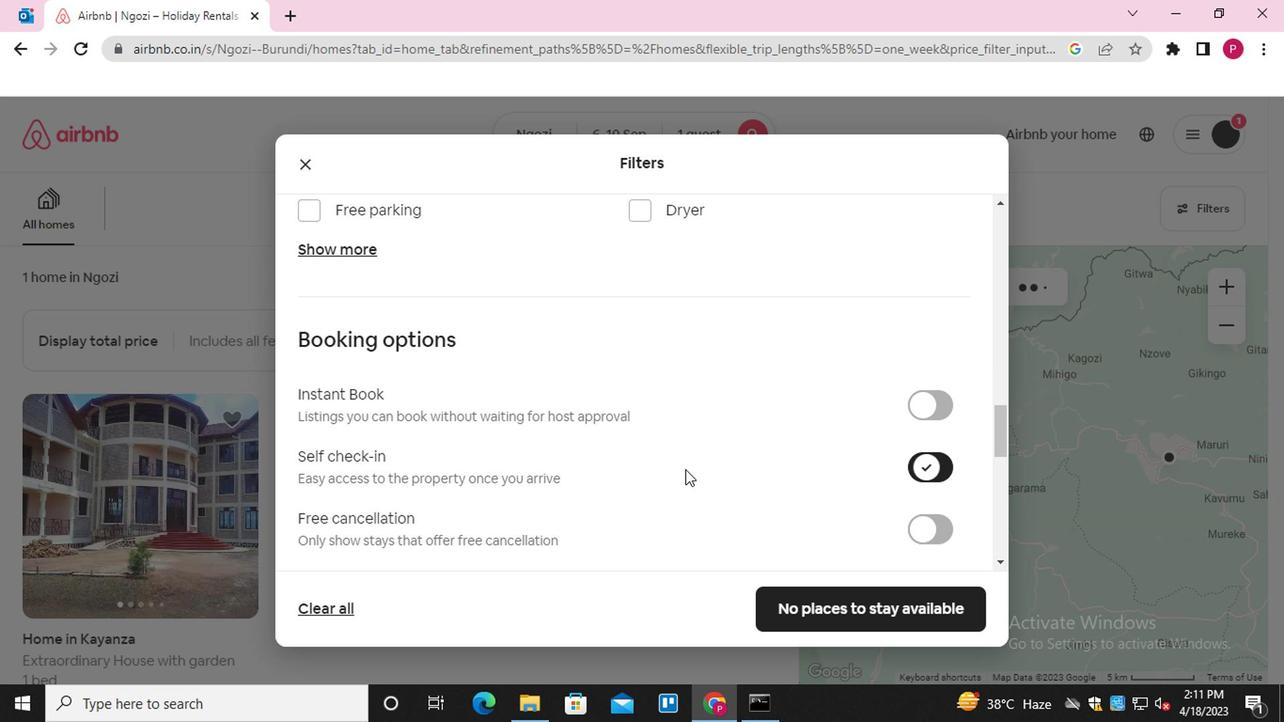 
Action: Mouse scrolled (616, 461) with delta (0, 0)
Screenshot: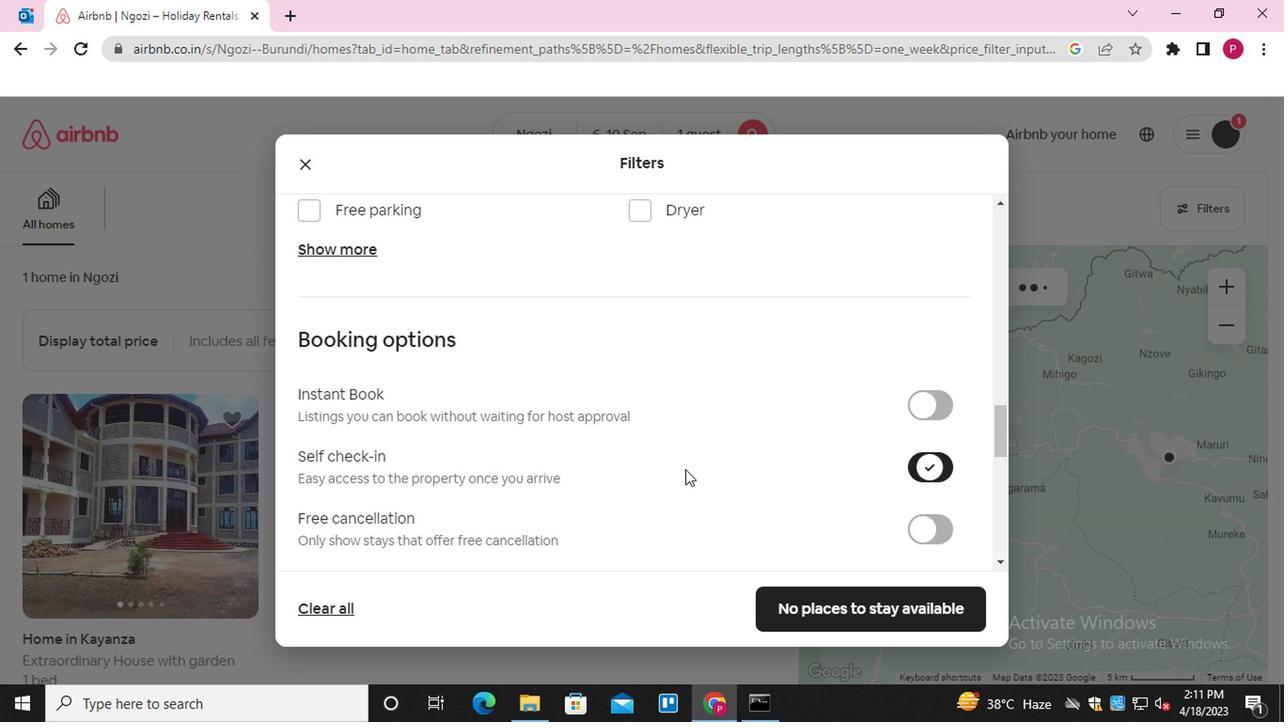 
Action: Mouse scrolled (616, 461) with delta (0, 0)
Screenshot: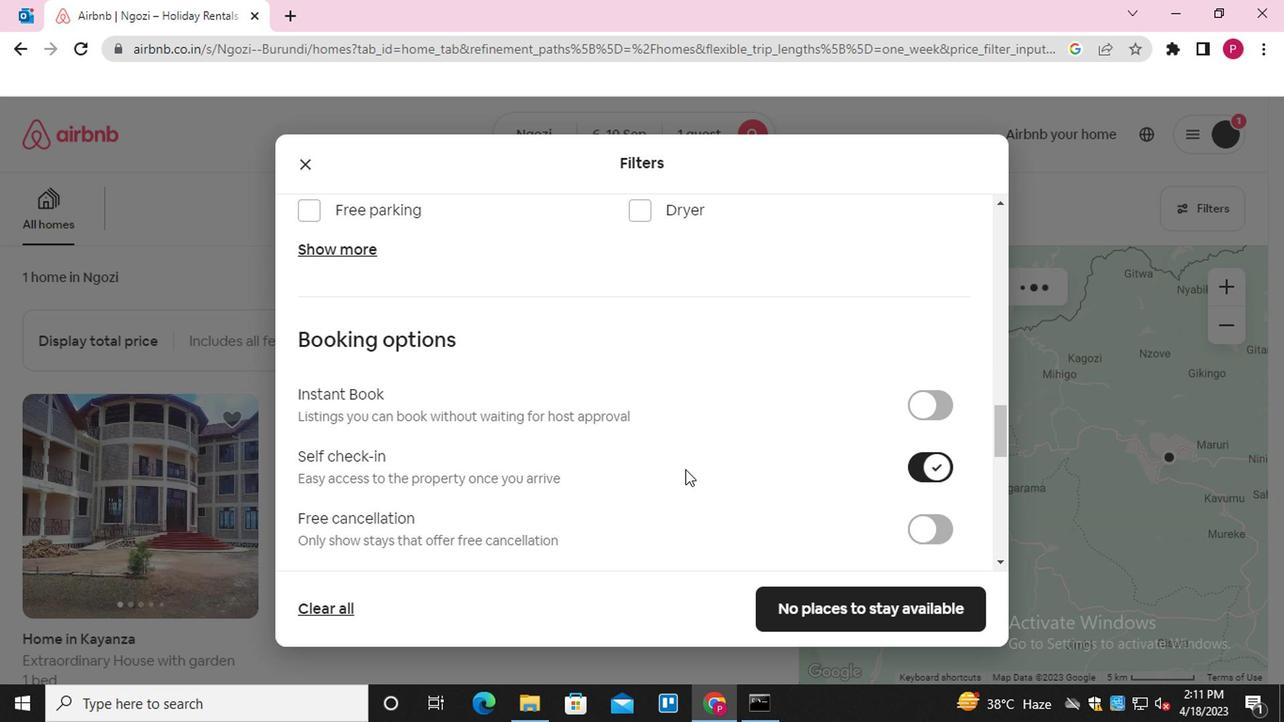 
Action: Mouse moved to (548, 443)
Screenshot: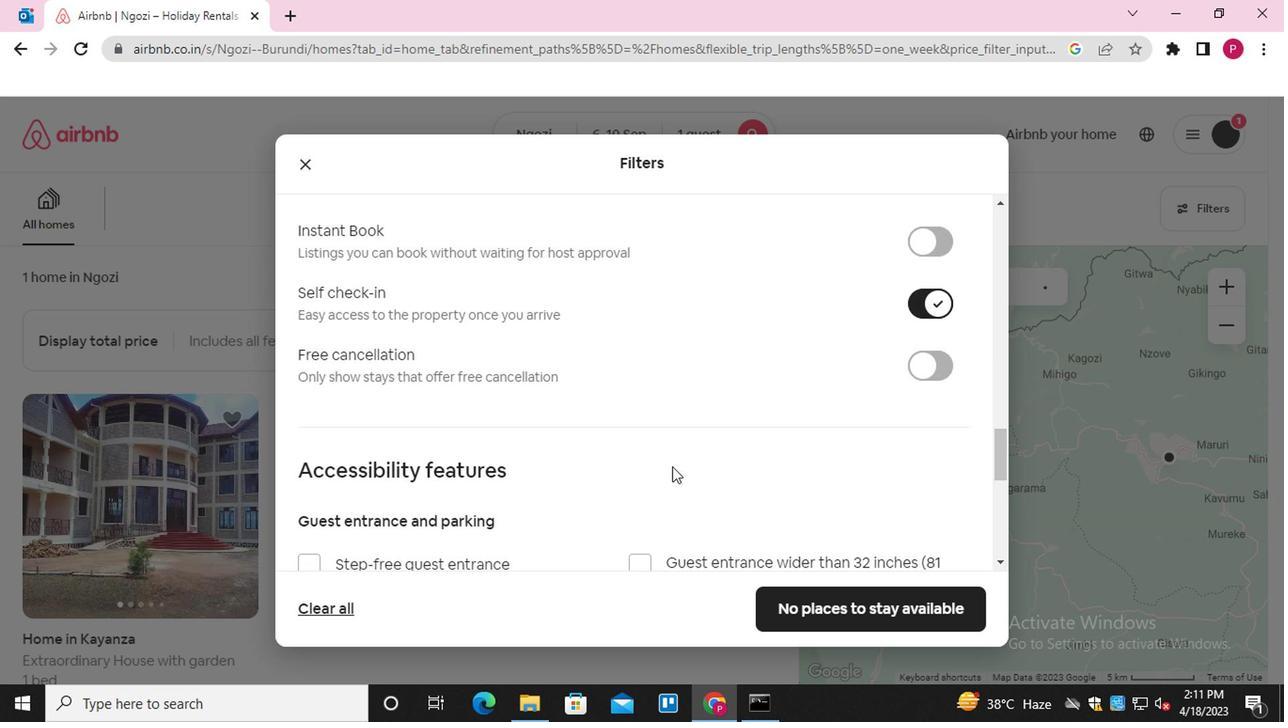 
Action: Mouse scrolled (548, 442) with delta (0, 0)
Screenshot: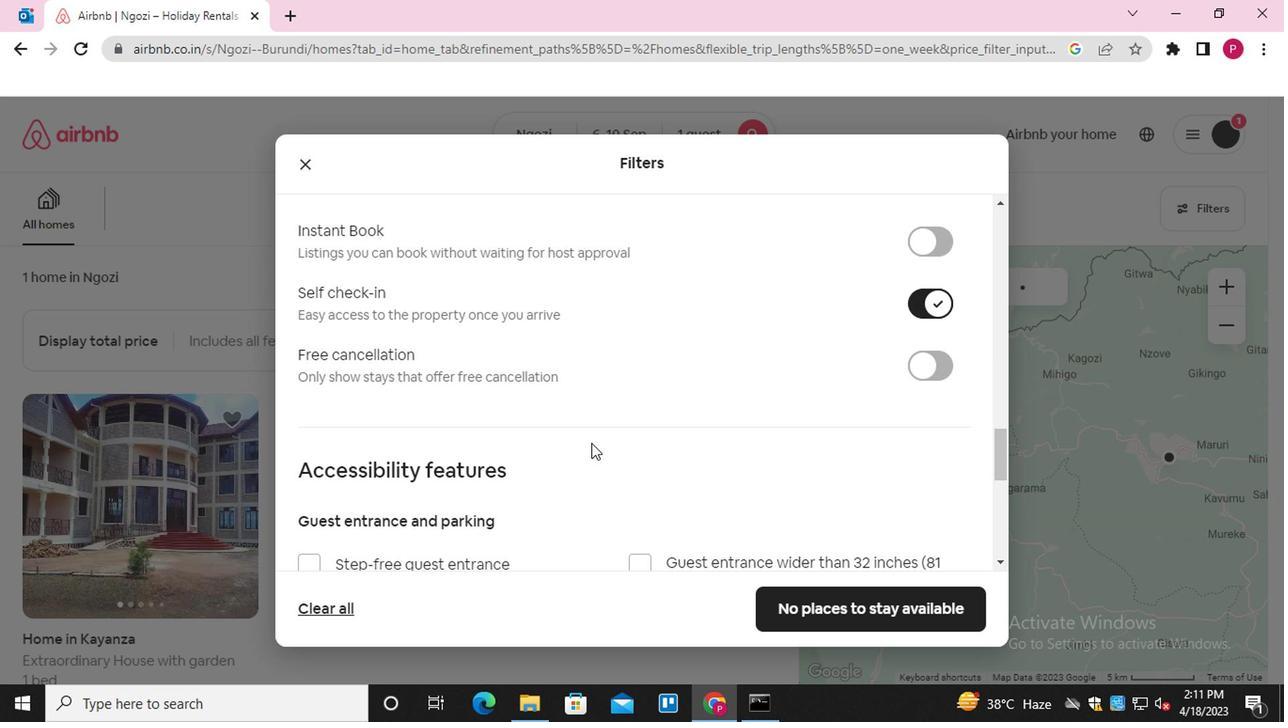
Action: Mouse scrolled (548, 442) with delta (0, 0)
Screenshot: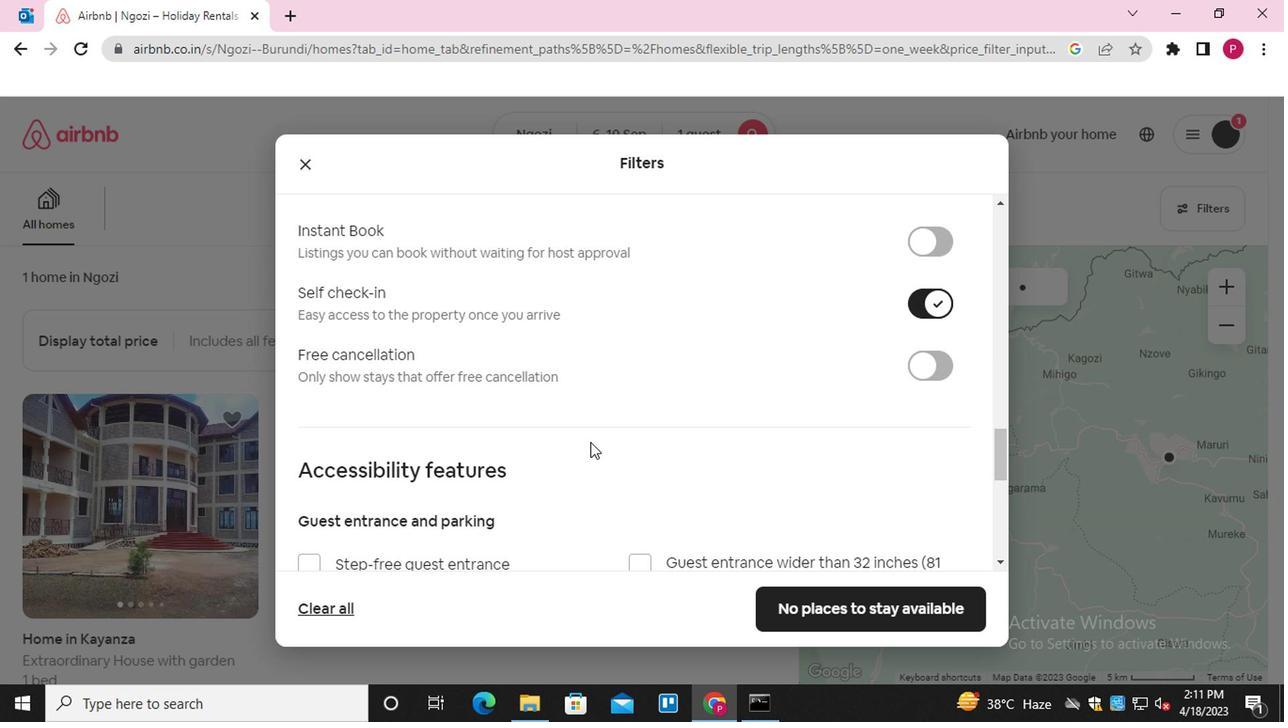 
Action: Mouse scrolled (548, 442) with delta (0, 0)
Screenshot: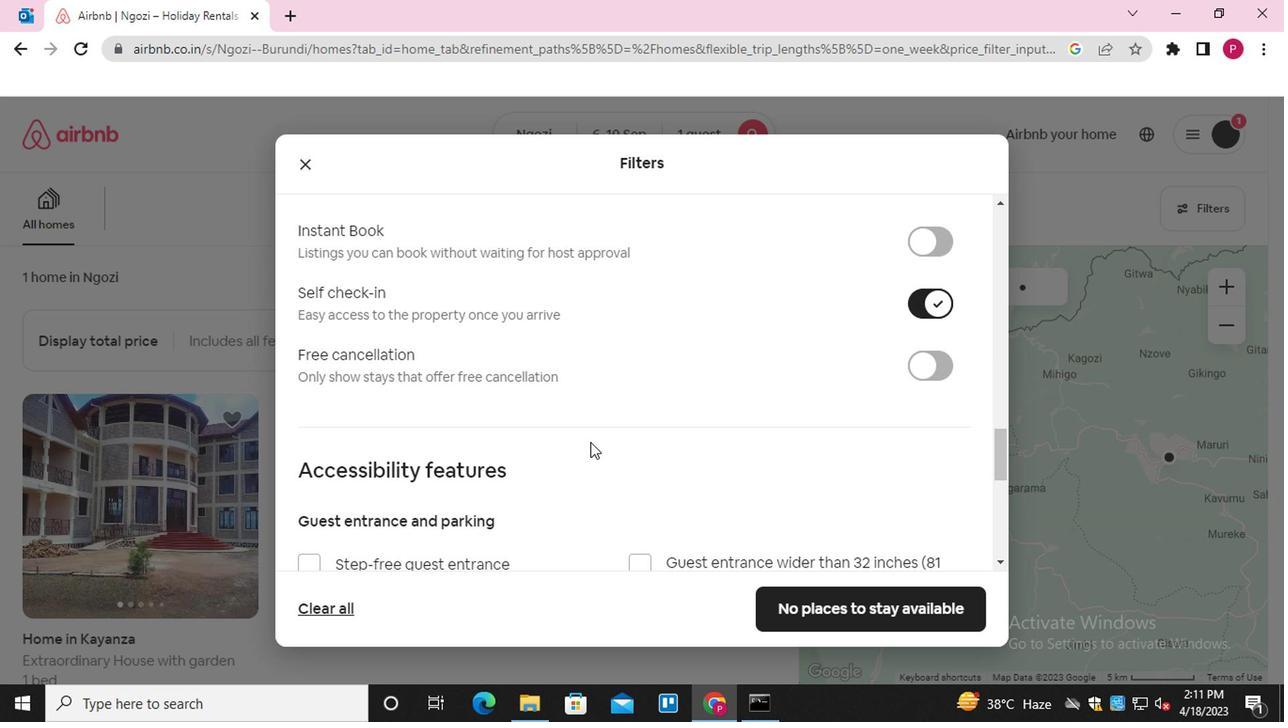 
Action: Mouse scrolled (548, 442) with delta (0, 0)
Screenshot: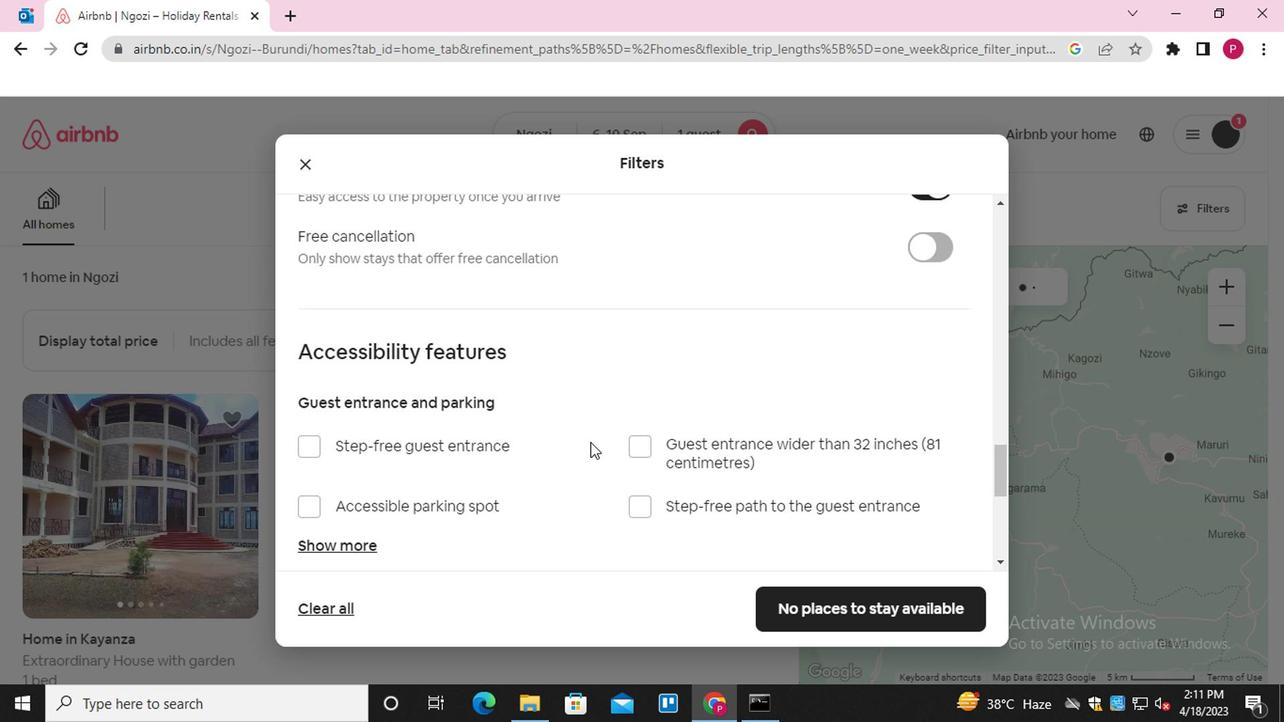 
Action: Mouse moved to (351, 499)
Screenshot: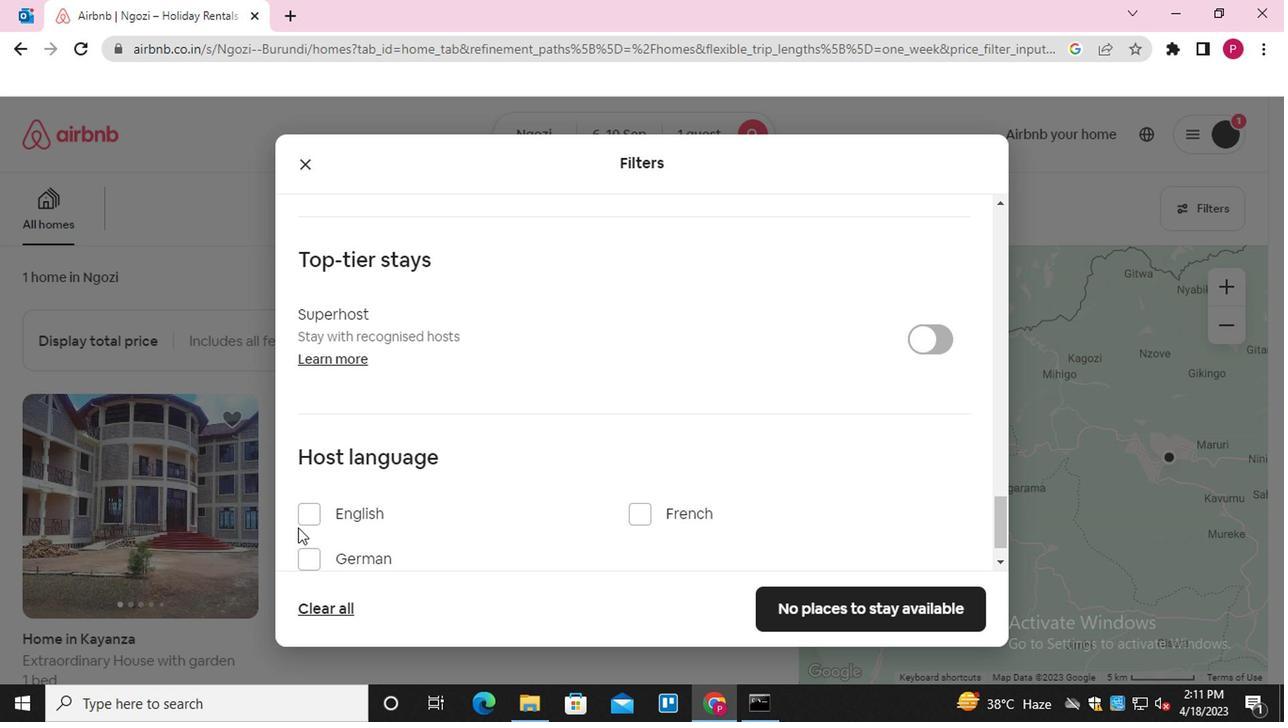 
Action: Mouse pressed left at (351, 499)
Screenshot: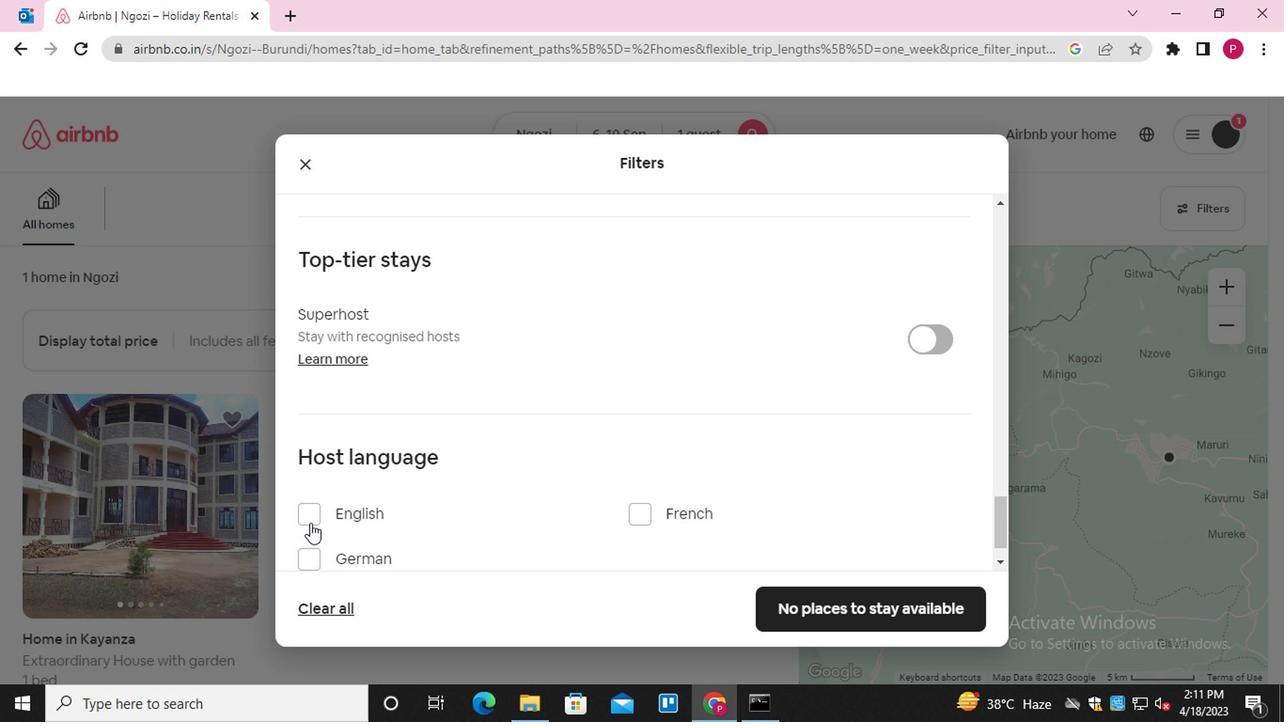 
Action: Mouse moved to (733, 568)
Screenshot: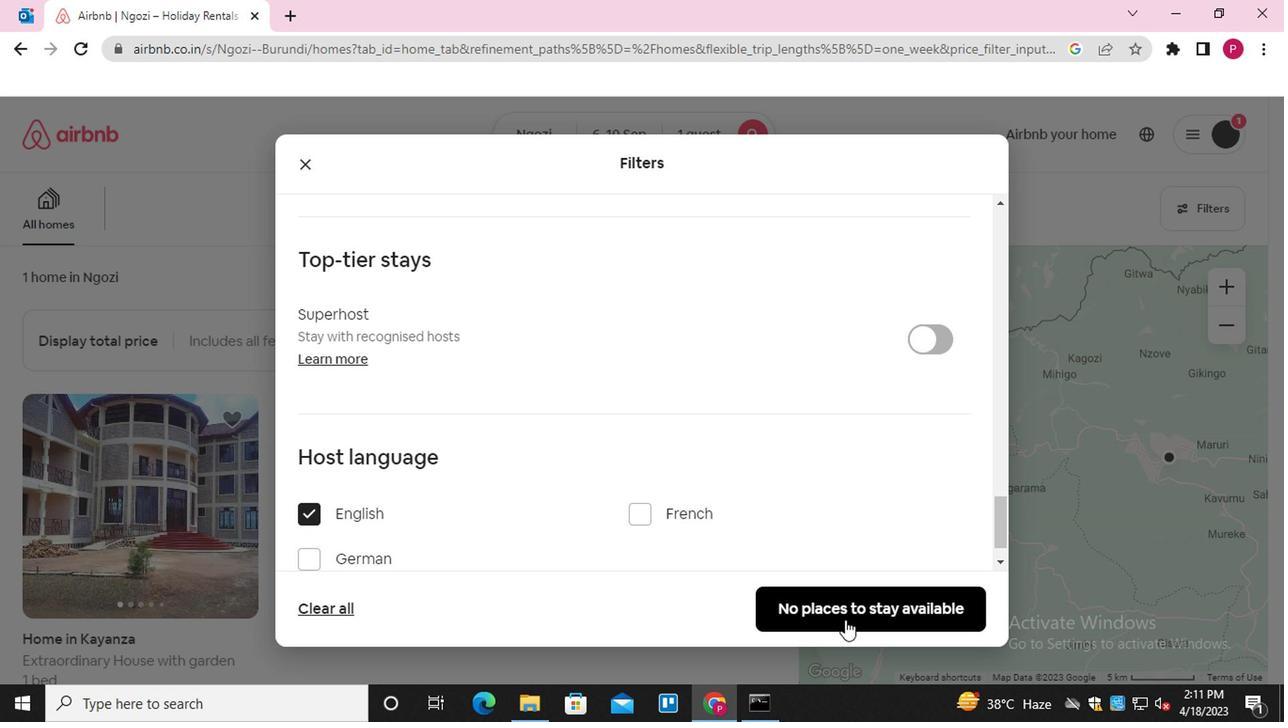 
Action: Mouse pressed left at (733, 568)
Screenshot: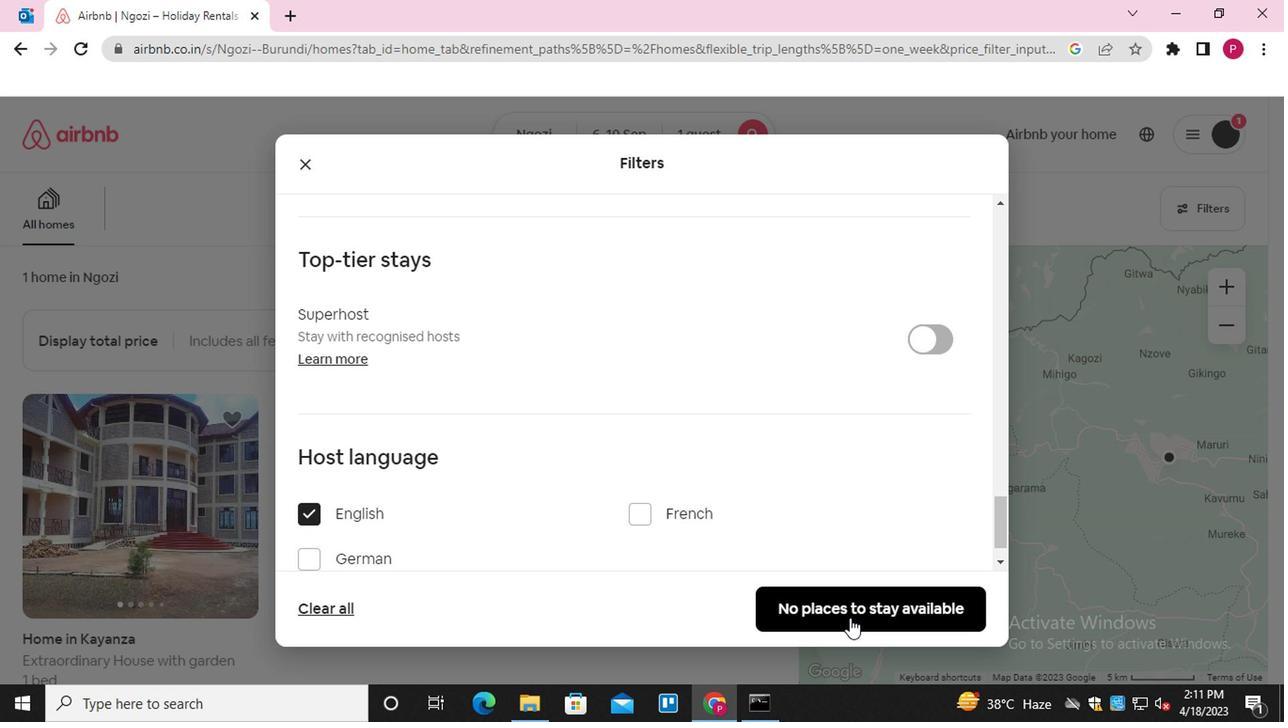 
Action: Mouse moved to (487, 470)
Screenshot: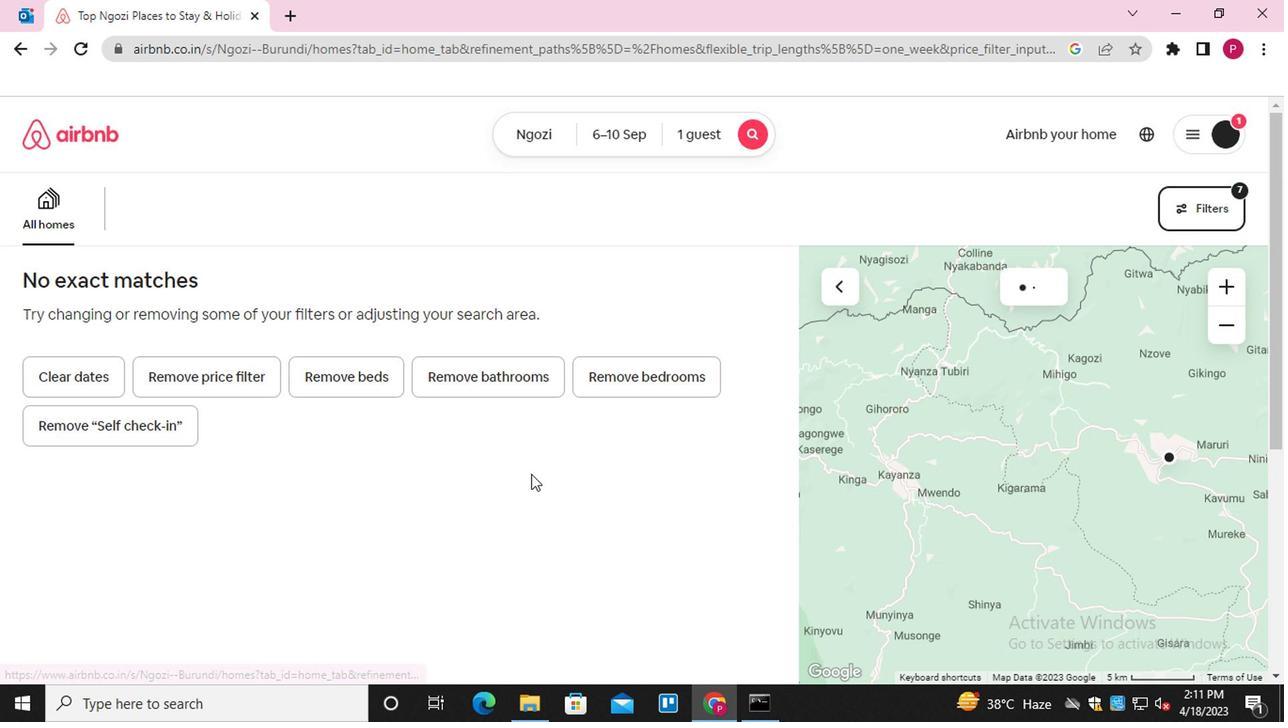 
